 Task: Look for space in Cleburne, United States from 10th July, 2023 to 15th July, 2023 for 7 adults in price range Rs.10000 to Rs.15000. Place can be entire place or shared room with 4 bedrooms having 7 beds and 4 bathrooms. Property type can be house, flat, guest house. Amenities needed are: wifi, TV, free parkinig on premises, gym, breakfast. Booking option can be shelf check-in. Required host language is English.
Action: Mouse moved to (528, 105)
Screenshot: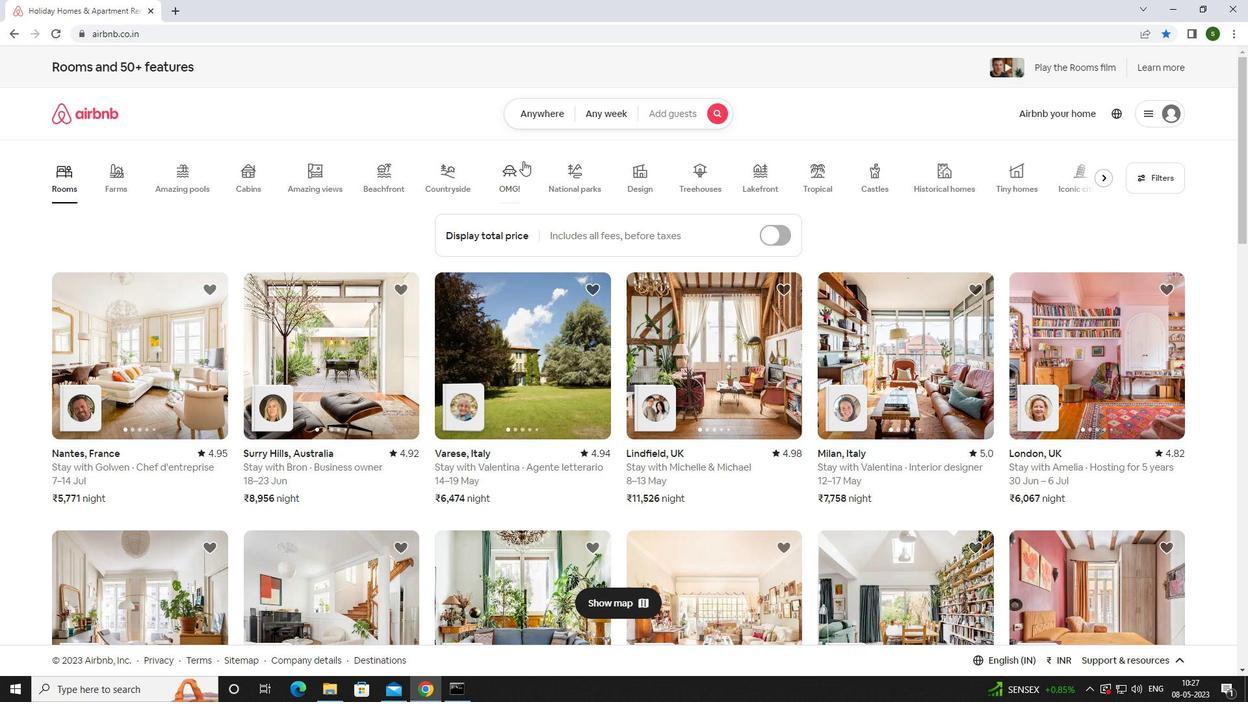 
Action: Mouse pressed left at (528, 105)
Screenshot: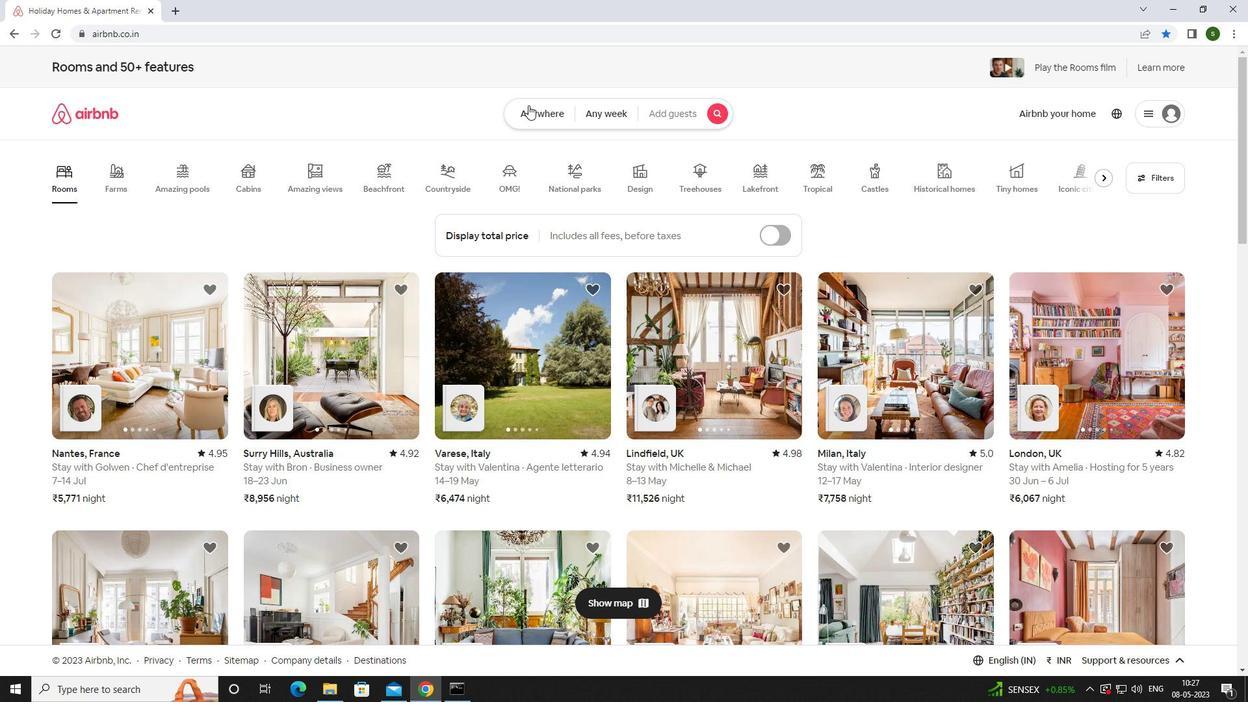 
Action: Mouse moved to (402, 169)
Screenshot: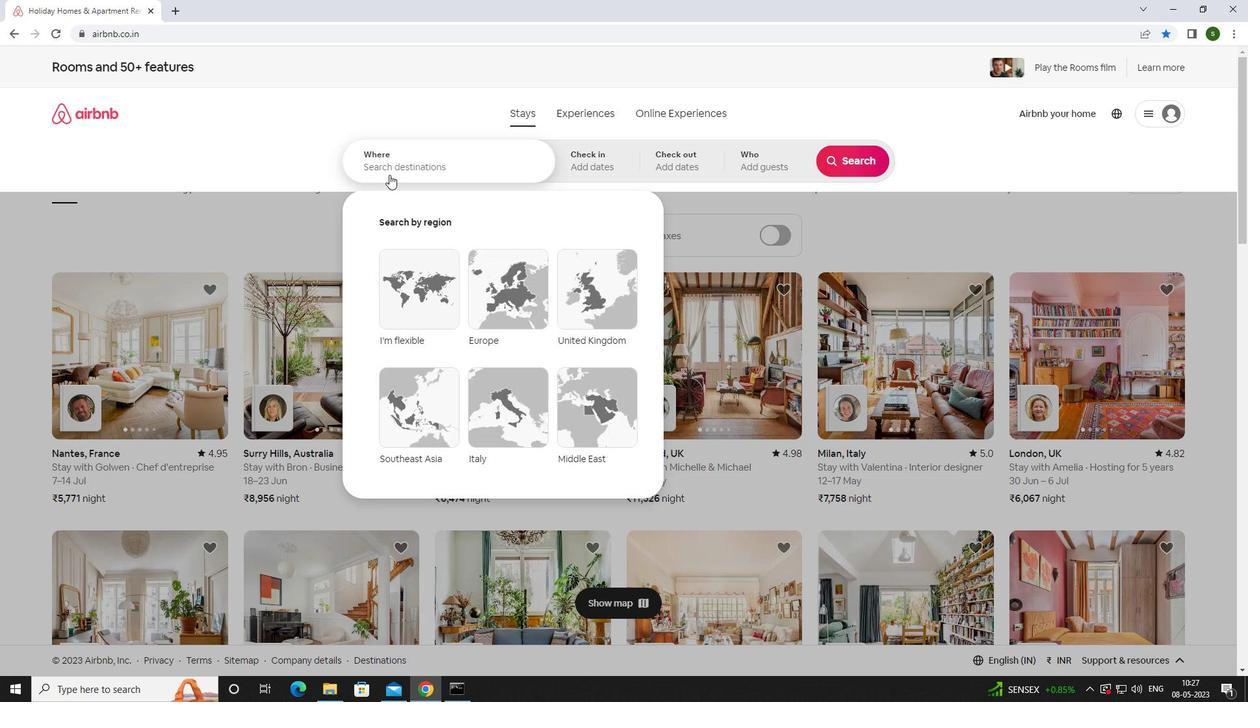 
Action: Mouse pressed left at (402, 169)
Screenshot: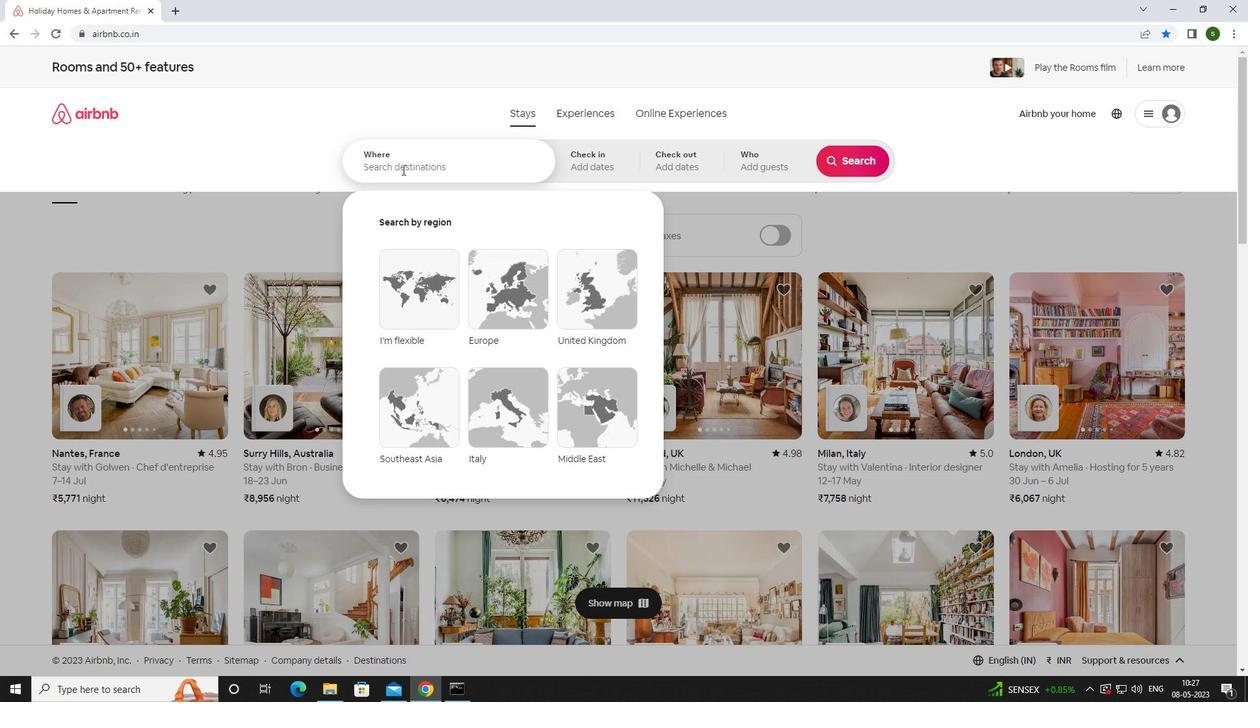 
Action: Key pressed <Key.caps_lock>c<Key.caps_lock>leburne,<Key.space><Key.caps_lock>u<Key.caps_lock>nited<Key.space><Key.caps_lock>s<Key.caps_lock>tates<Key.enter>
Screenshot: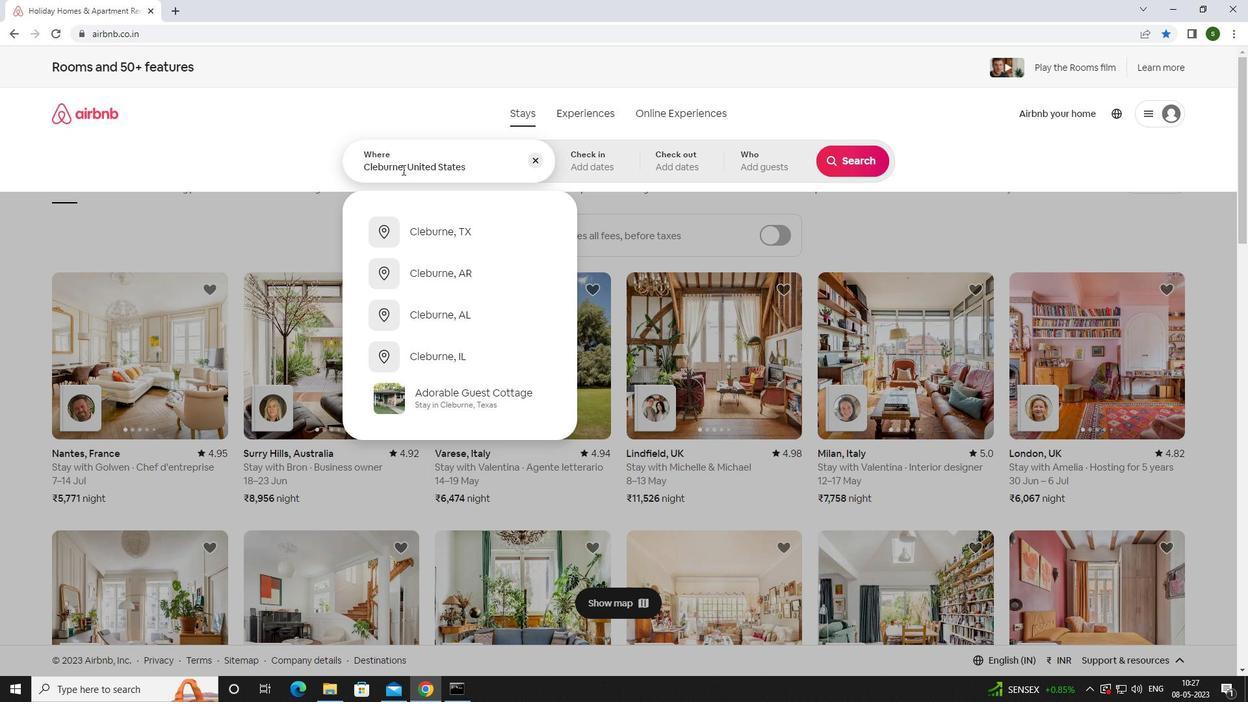 
Action: Mouse moved to (844, 263)
Screenshot: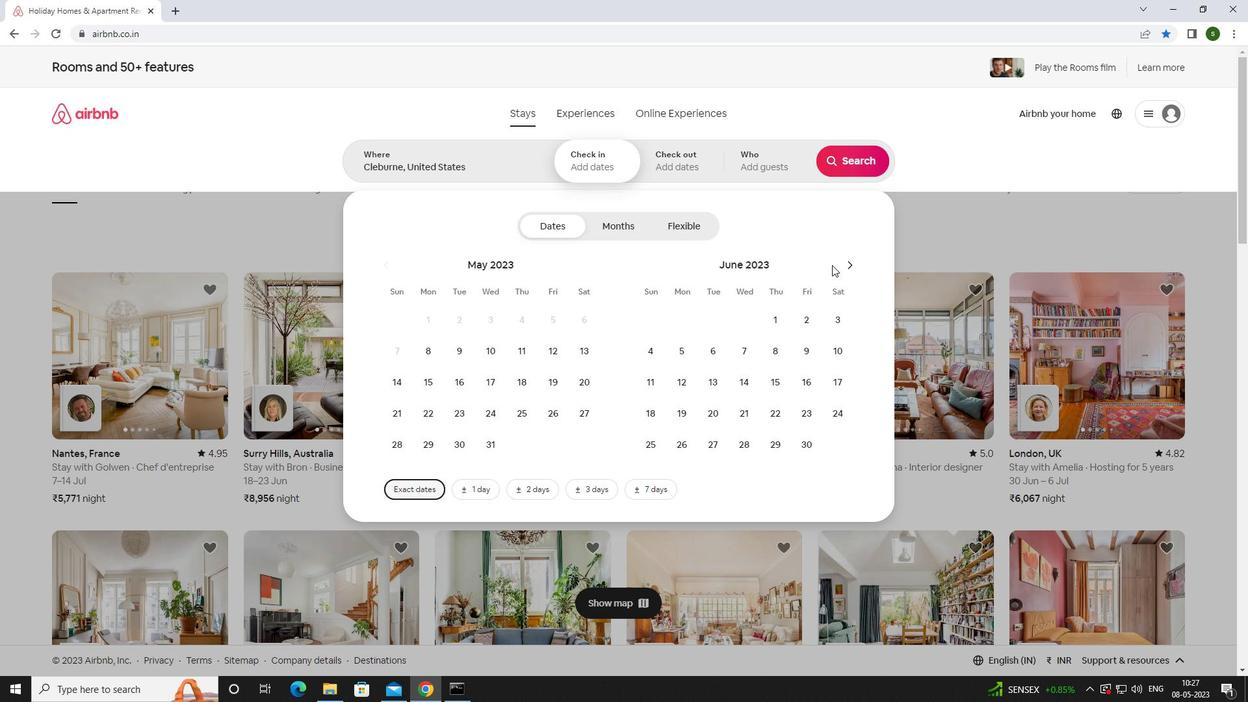 
Action: Mouse pressed left at (844, 263)
Screenshot: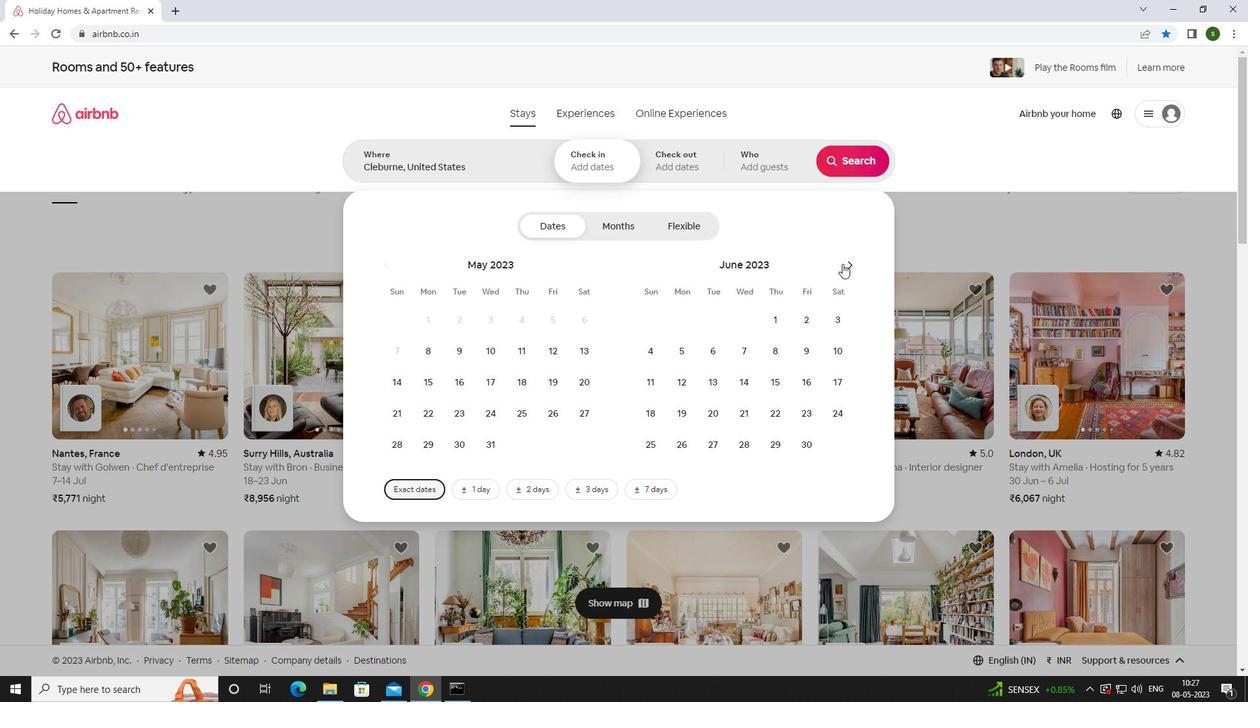 
Action: Mouse moved to (680, 384)
Screenshot: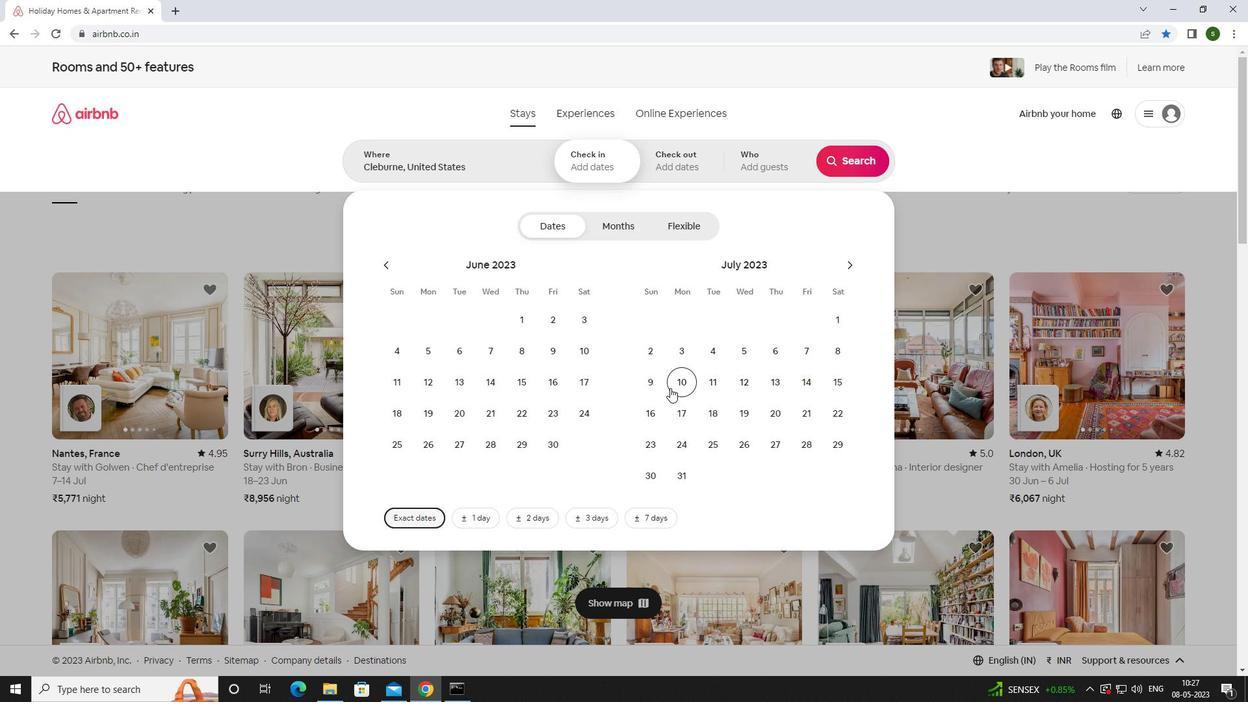 
Action: Mouse pressed left at (680, 384)
Screenshot: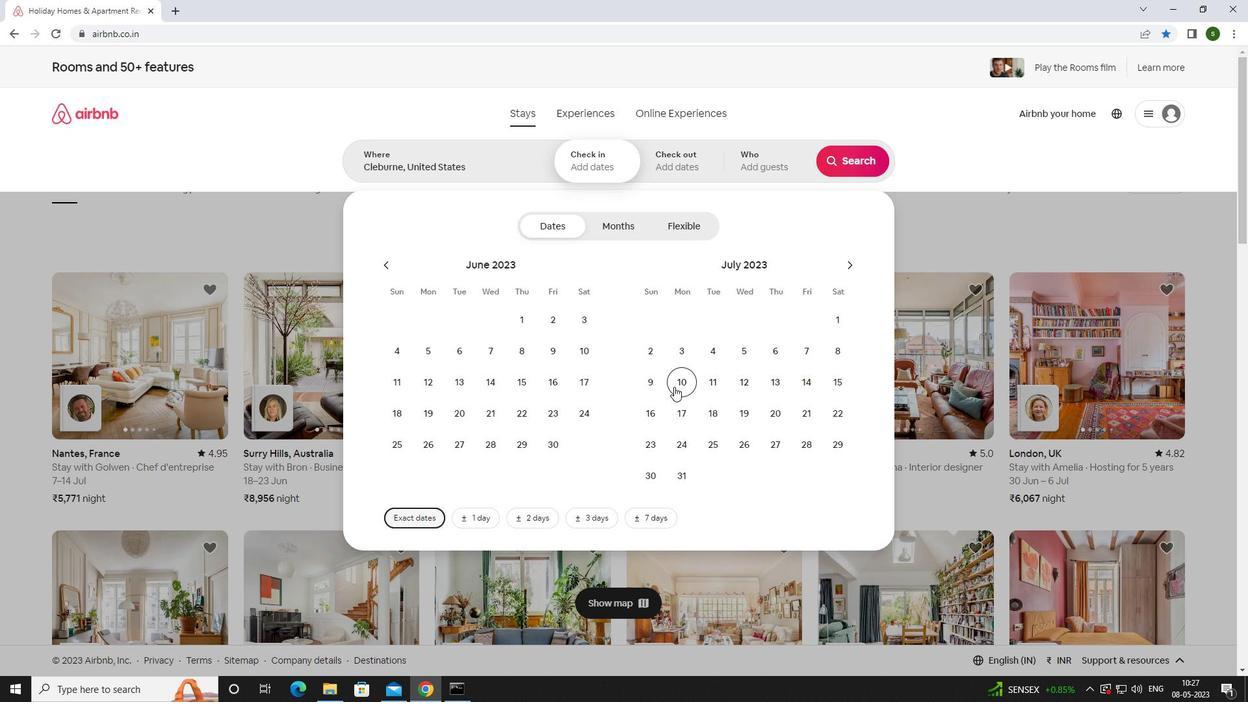 
Action: Mouse moved to (836, 381)
Screenshot: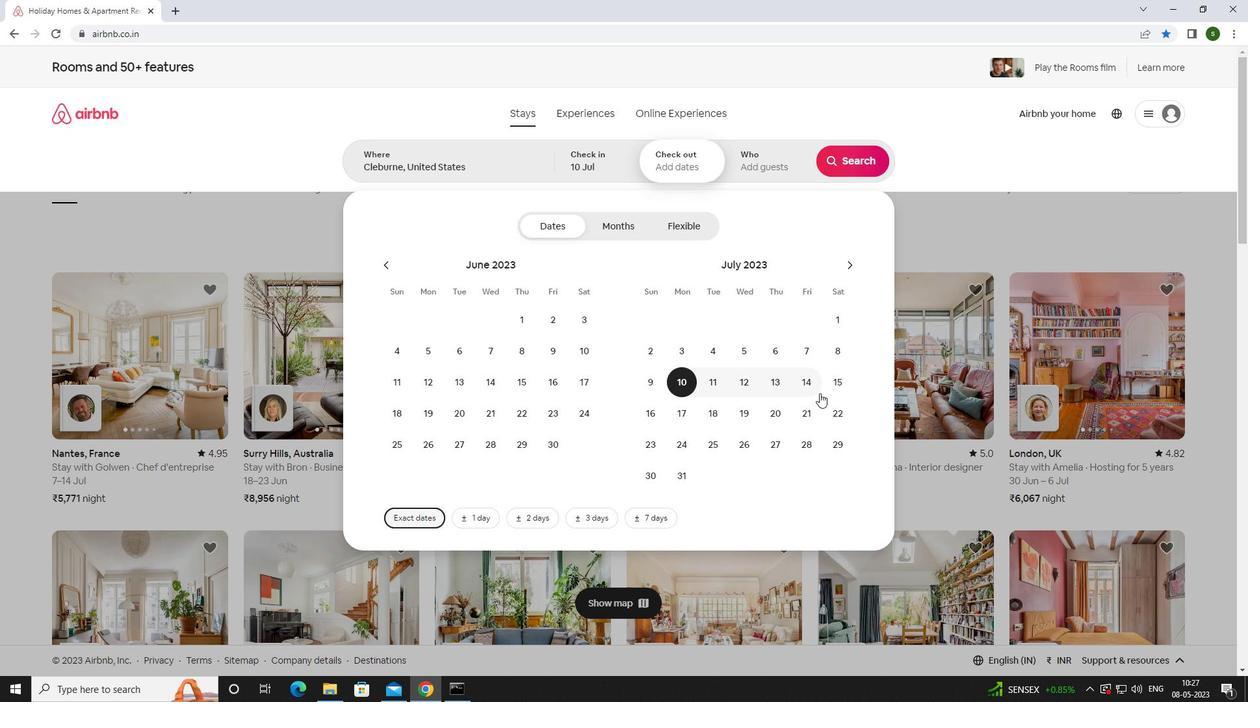 
Action: Mouse pressed left at (836, 381)
Screenshot: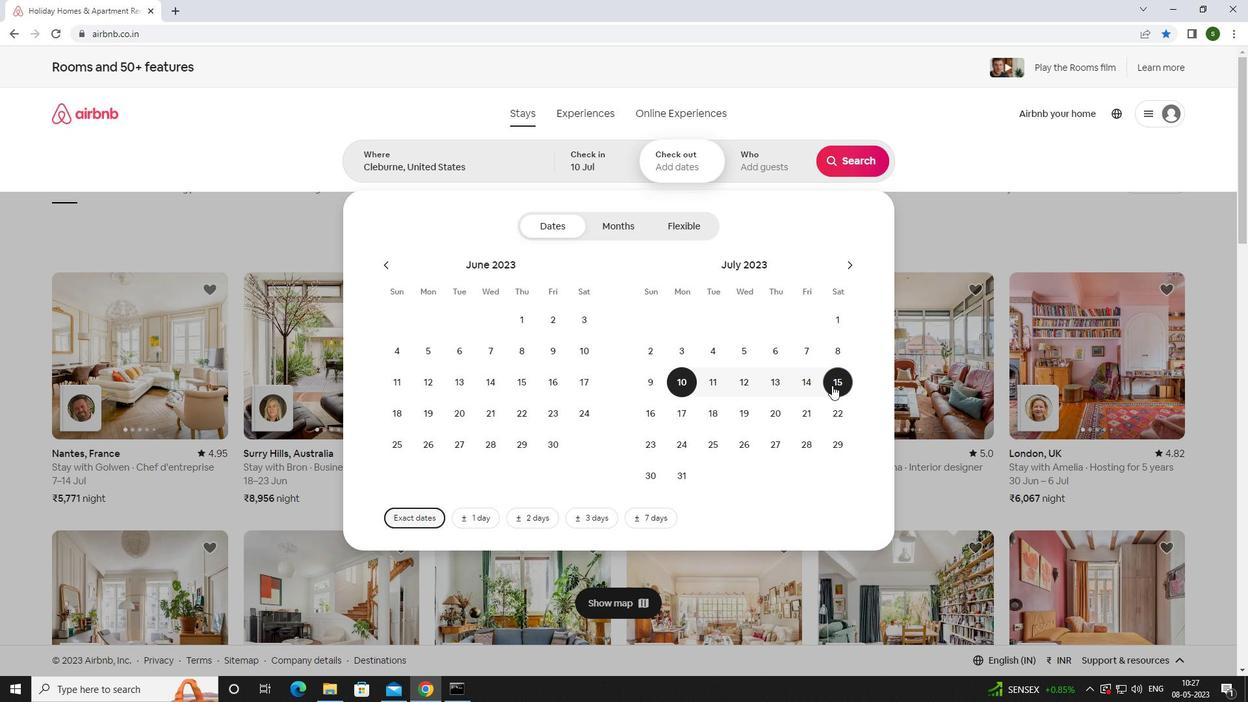 
Action: Mouse moved to (761, 171)
Screenshot: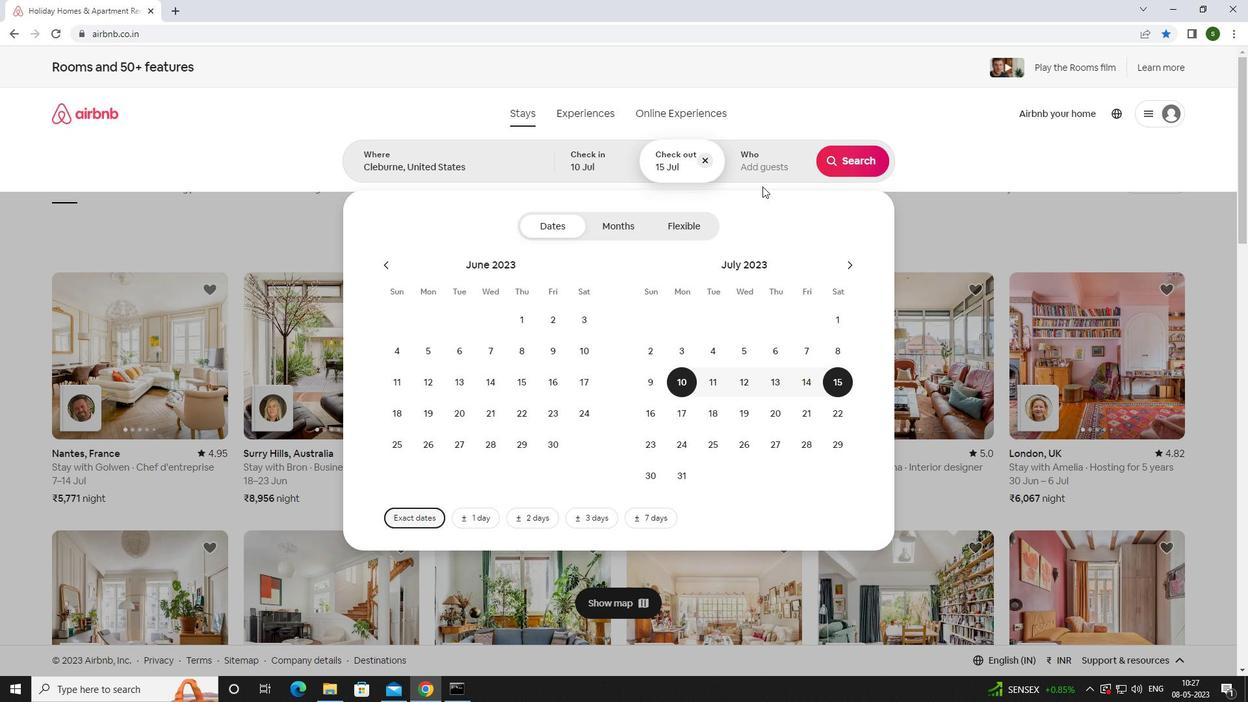 
Action: Mouse pressed left at (761, 171)
Screenshot: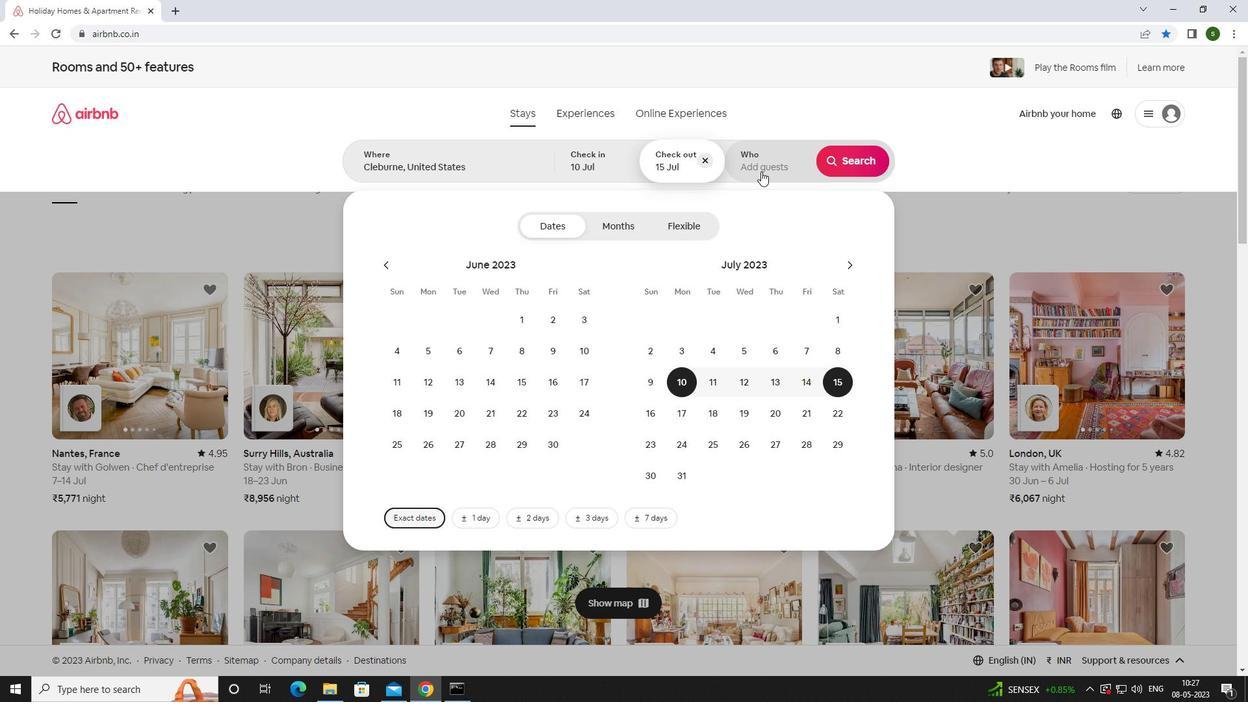 
Action: Mouse moved to (856, 230)
Screenshot: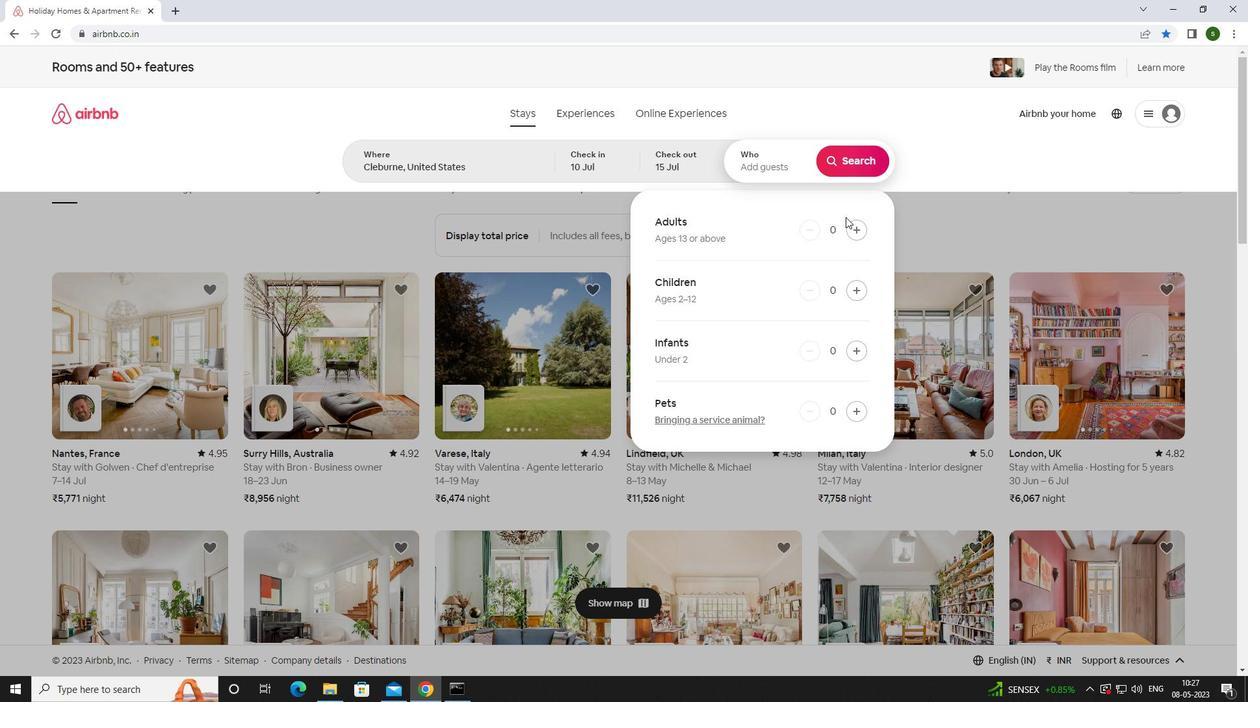 
Action: Mouse pressed left at (856, 230)
Screenshot: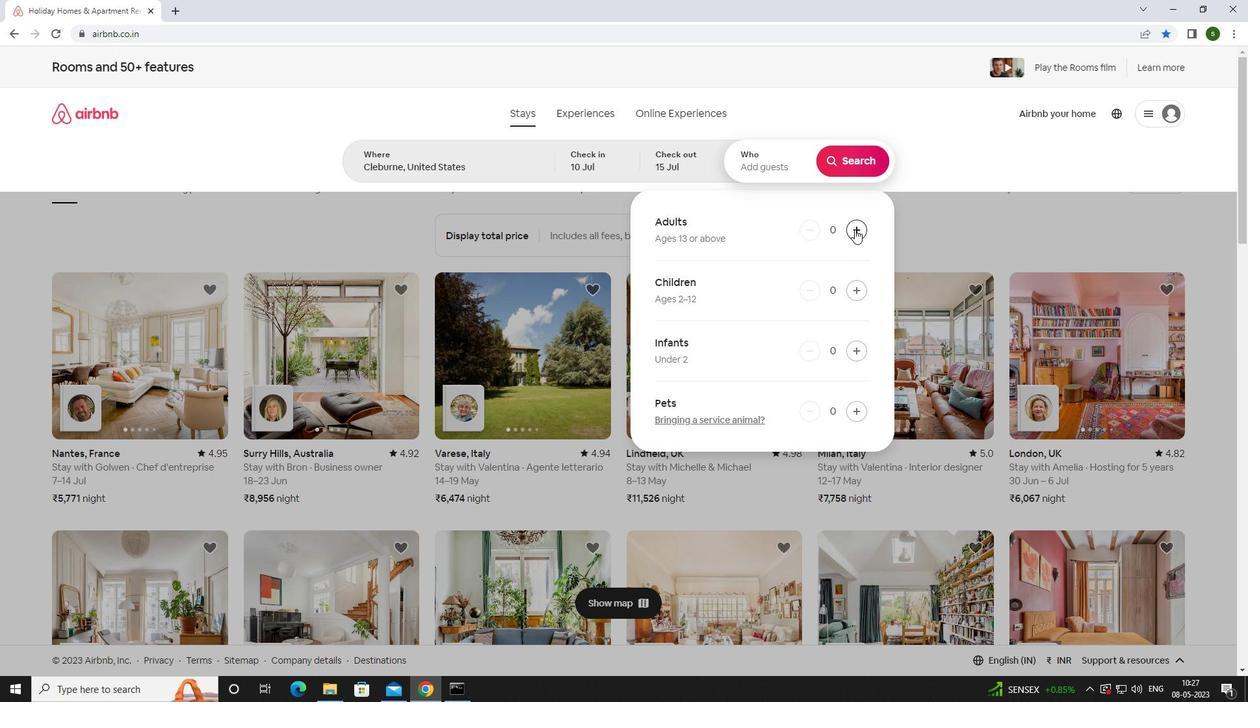 
Action: Mouse pressed left at (856, 230)
Screenshot: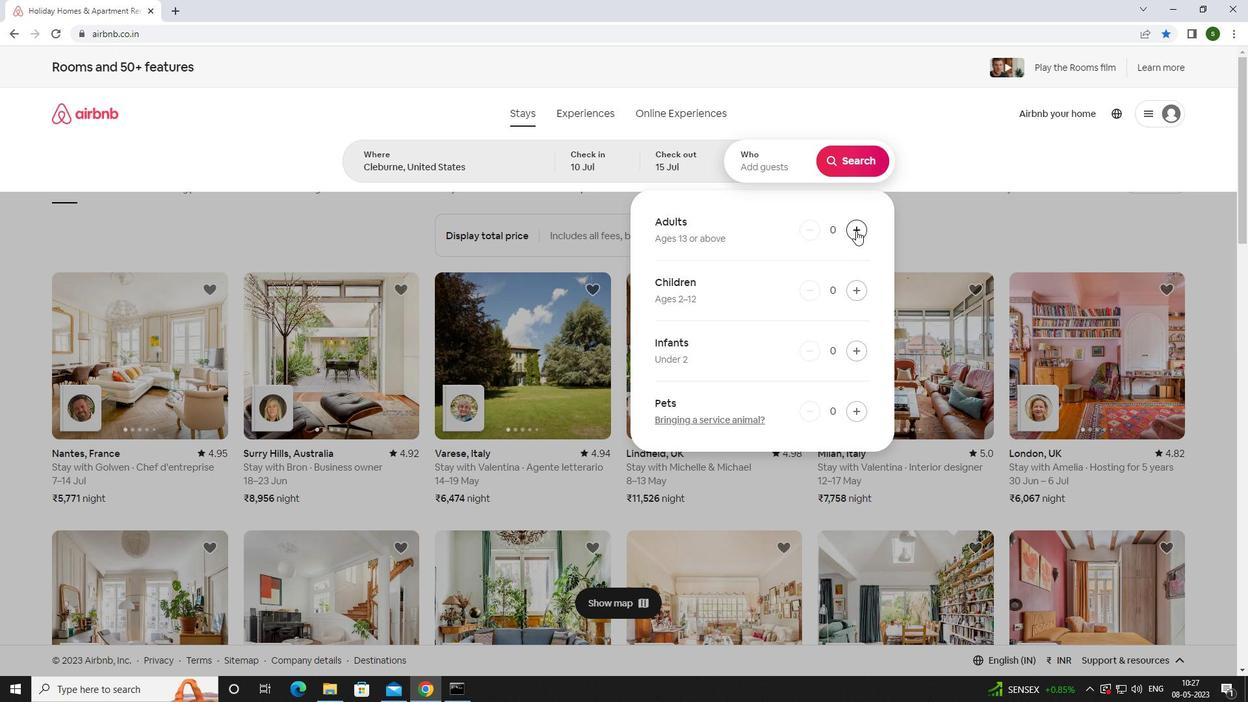 
Action: Mouse pressed left at (856, 230)
Screenshot: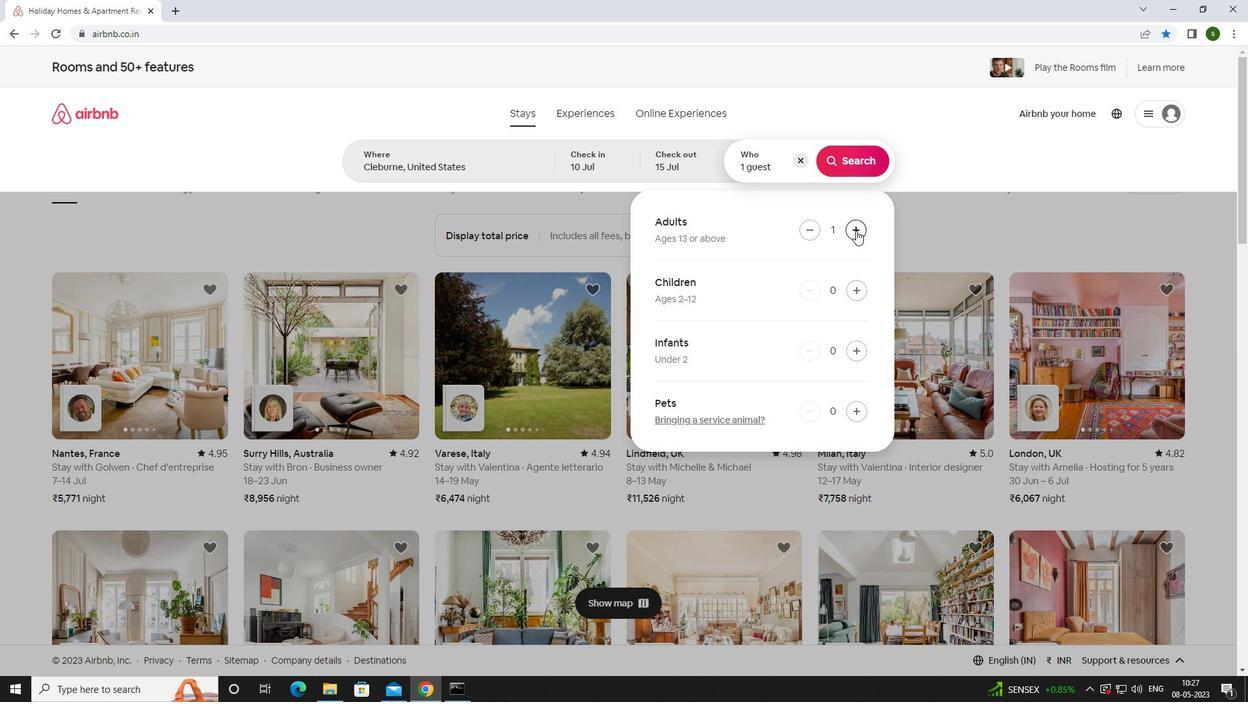 
Action: Mouse pressed left at (856, 230)
Screenshot: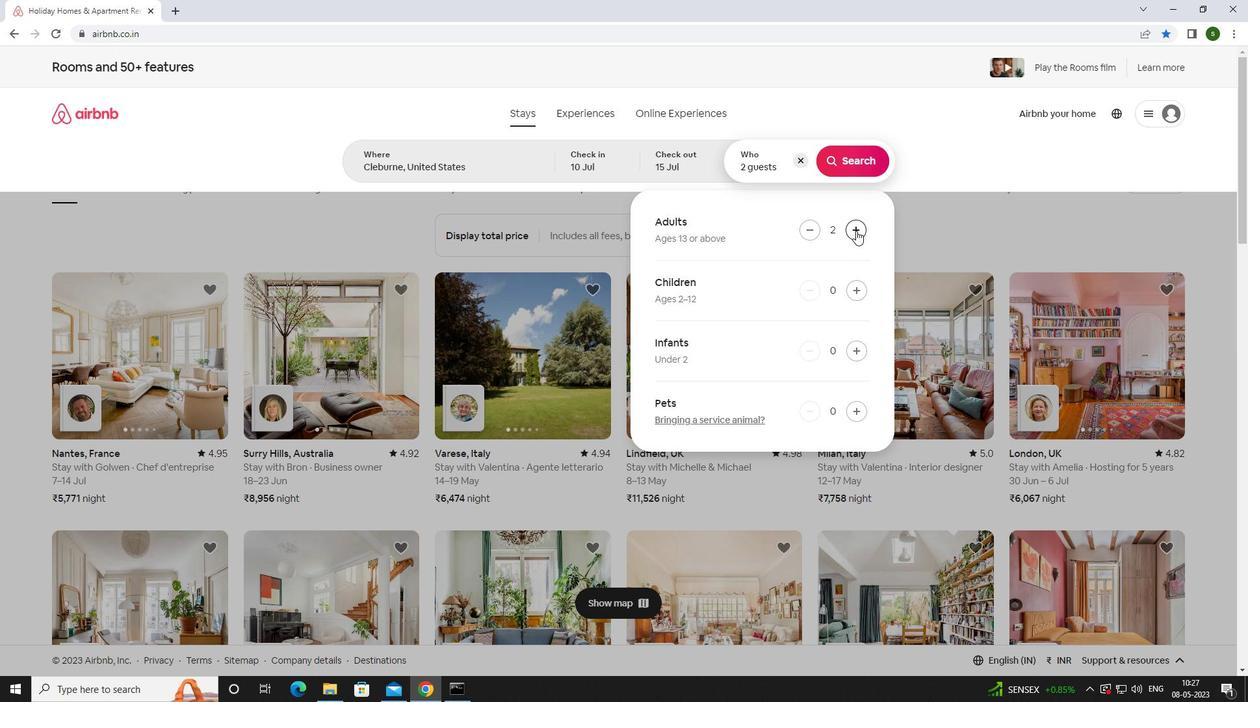 
Action: Mouse pressed left at (856, 230)
Screenshot: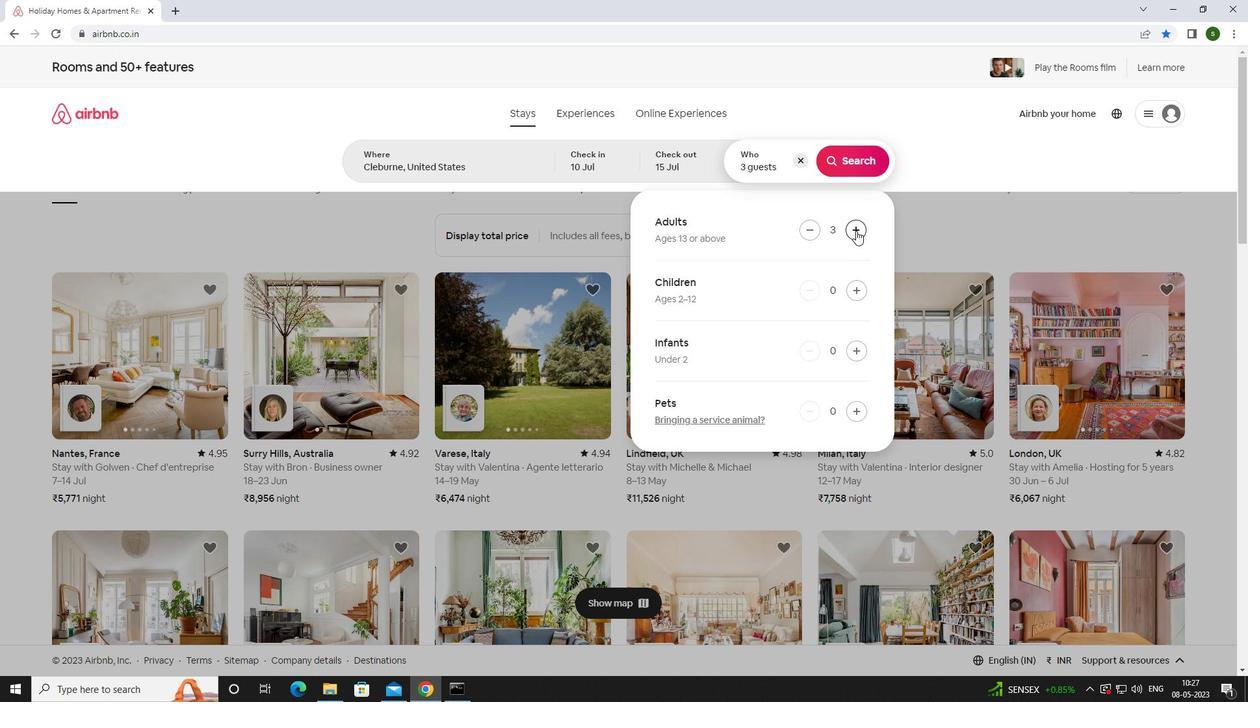 
Action: Mouse pressed left at (856, 230)
Screenshot: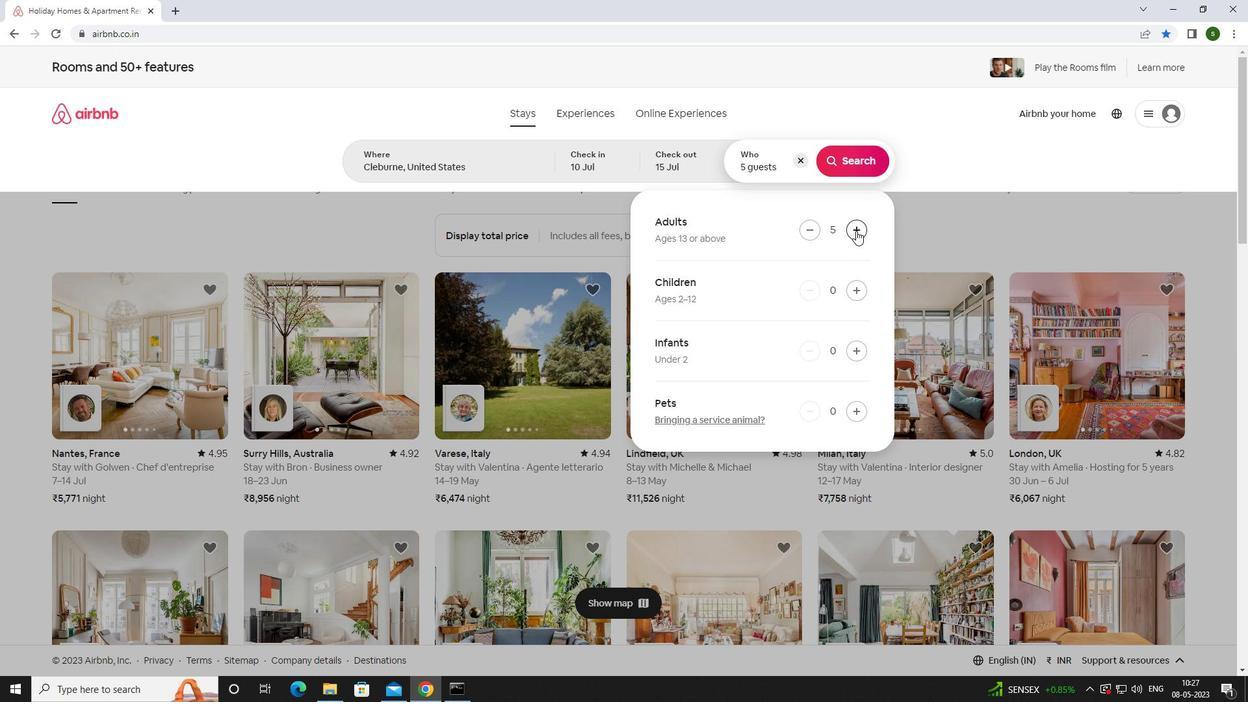 
Action: Mouse pressed left at (856, 230)
Screenshot: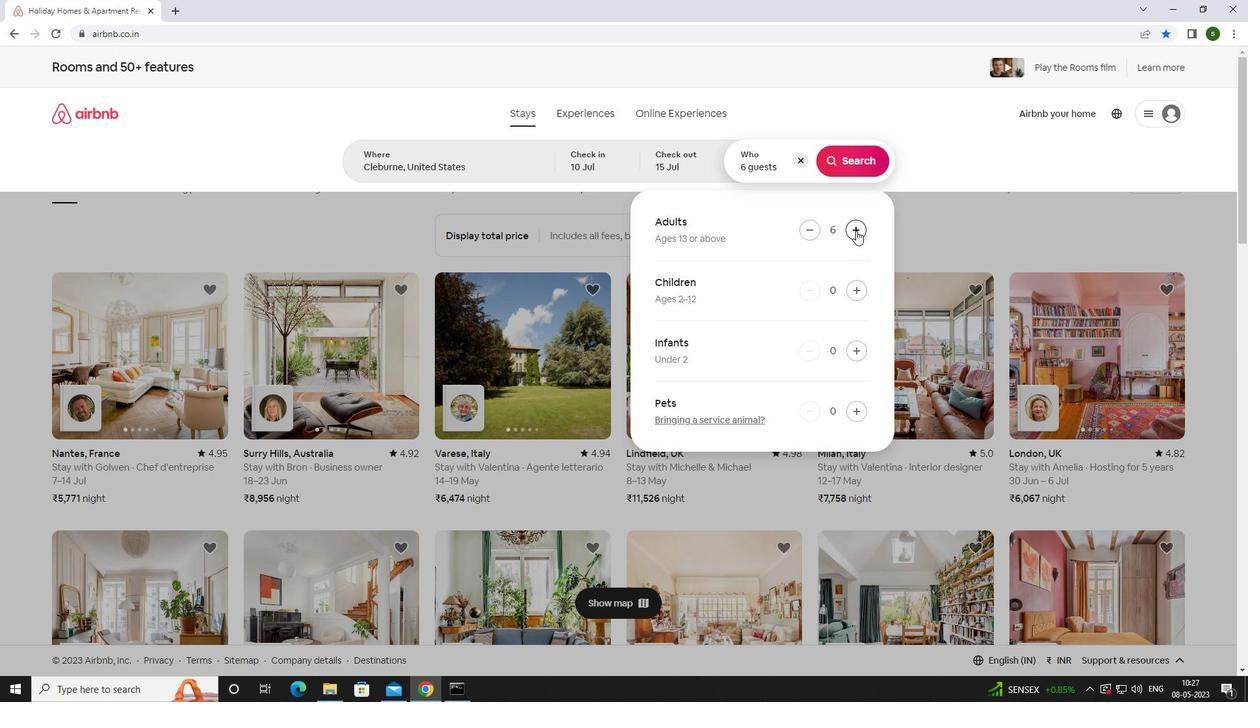 
Action: Mouse moved to (854, 170)
Screenshot: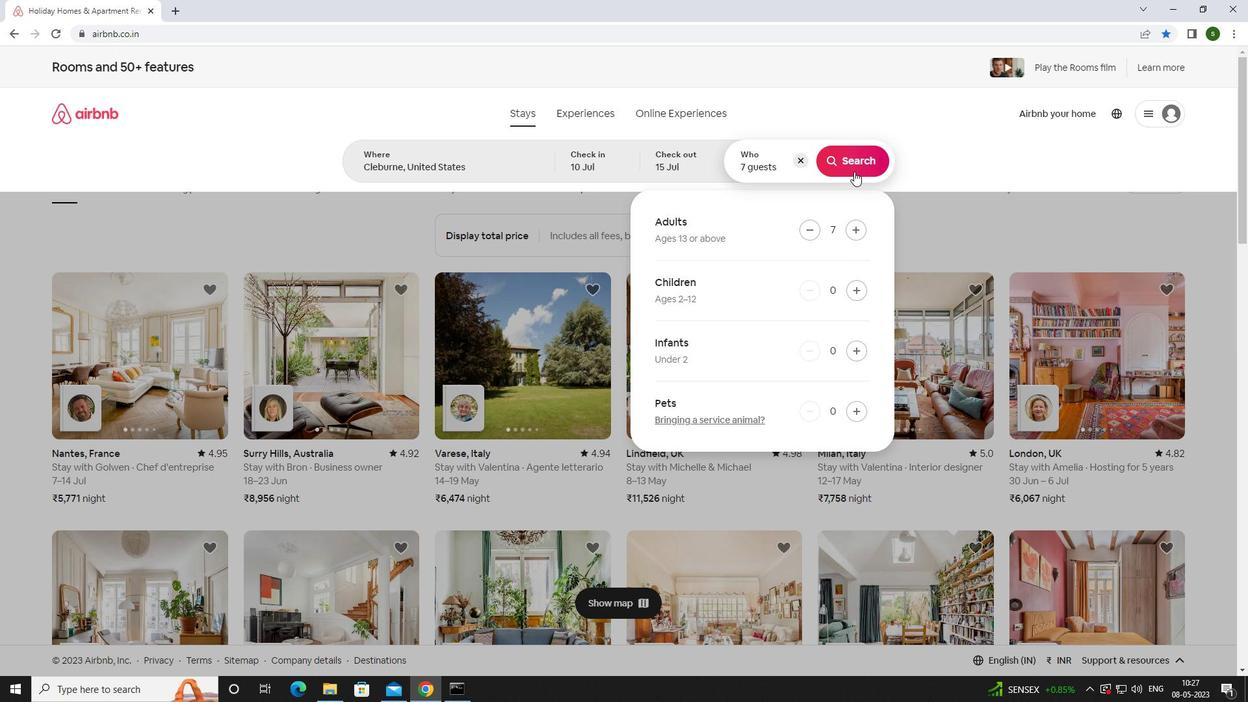 
Action: Mouse pressed left at (854, 170)
Screenshot: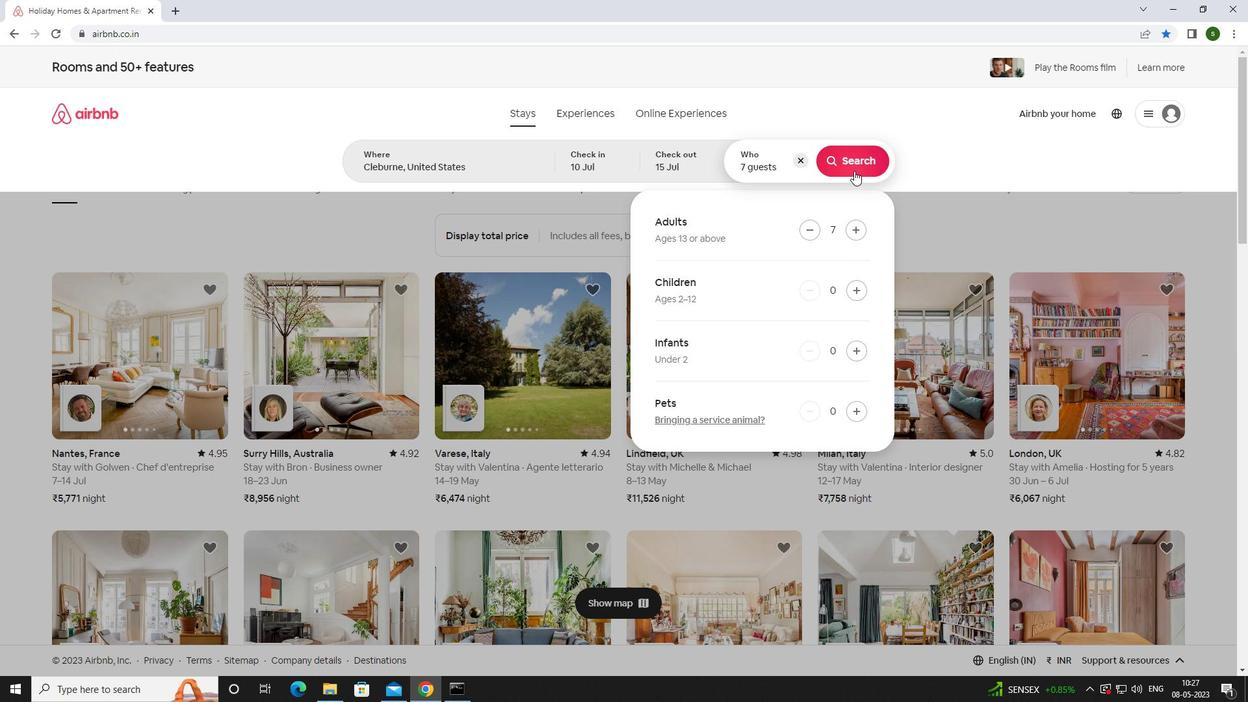 
Action: Mouse moved to (1185, 122)
Screenshot: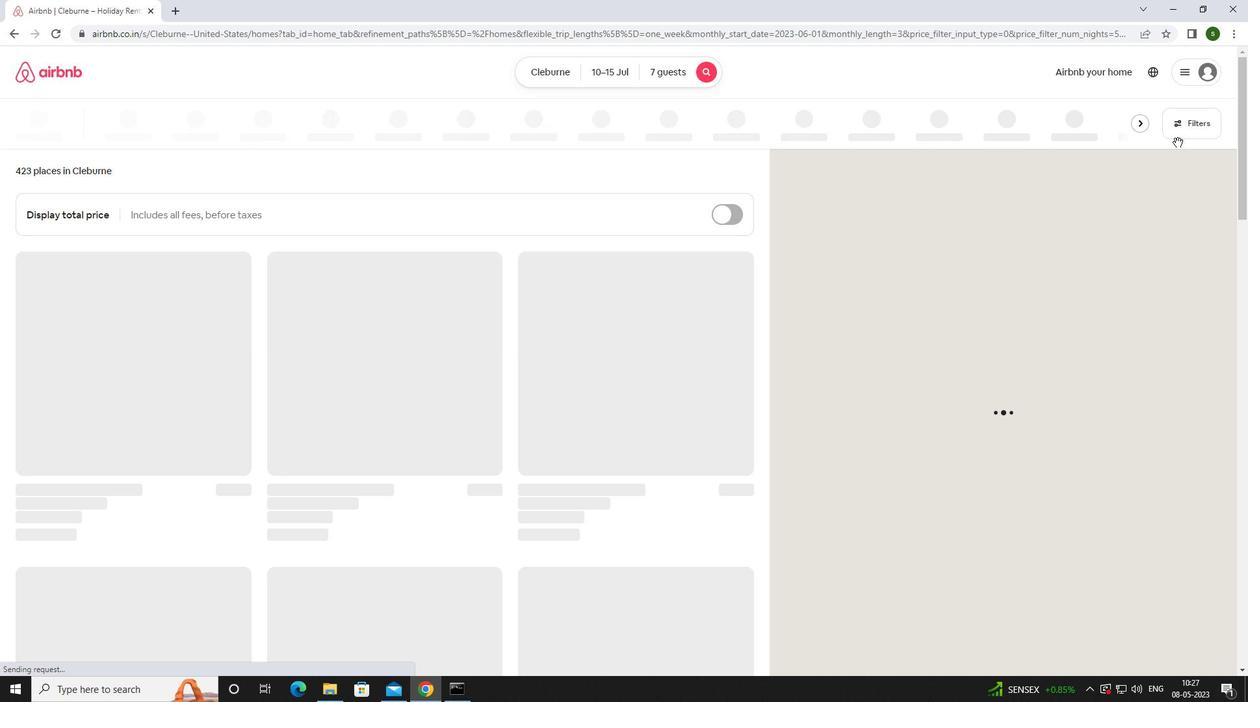 
Action: Mouse pressed left at (1185, 122)
Screenshot: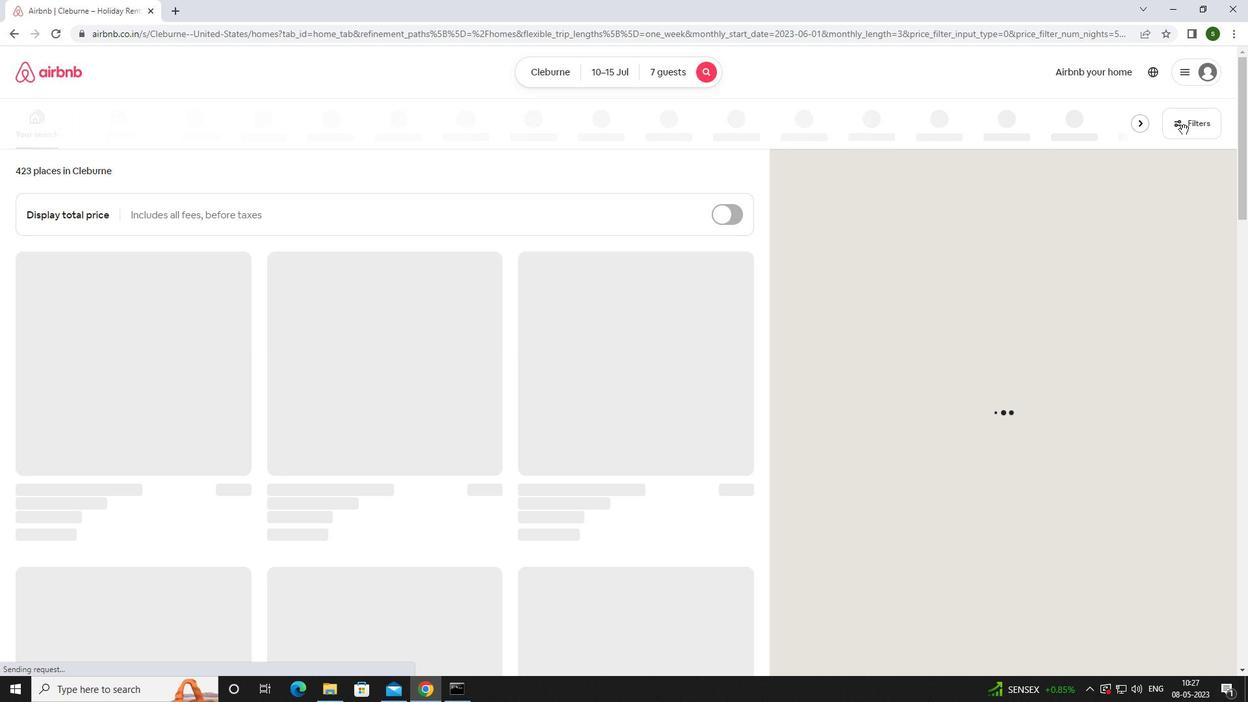 
Action: Mouse moved to (581, 445)
Screenshot: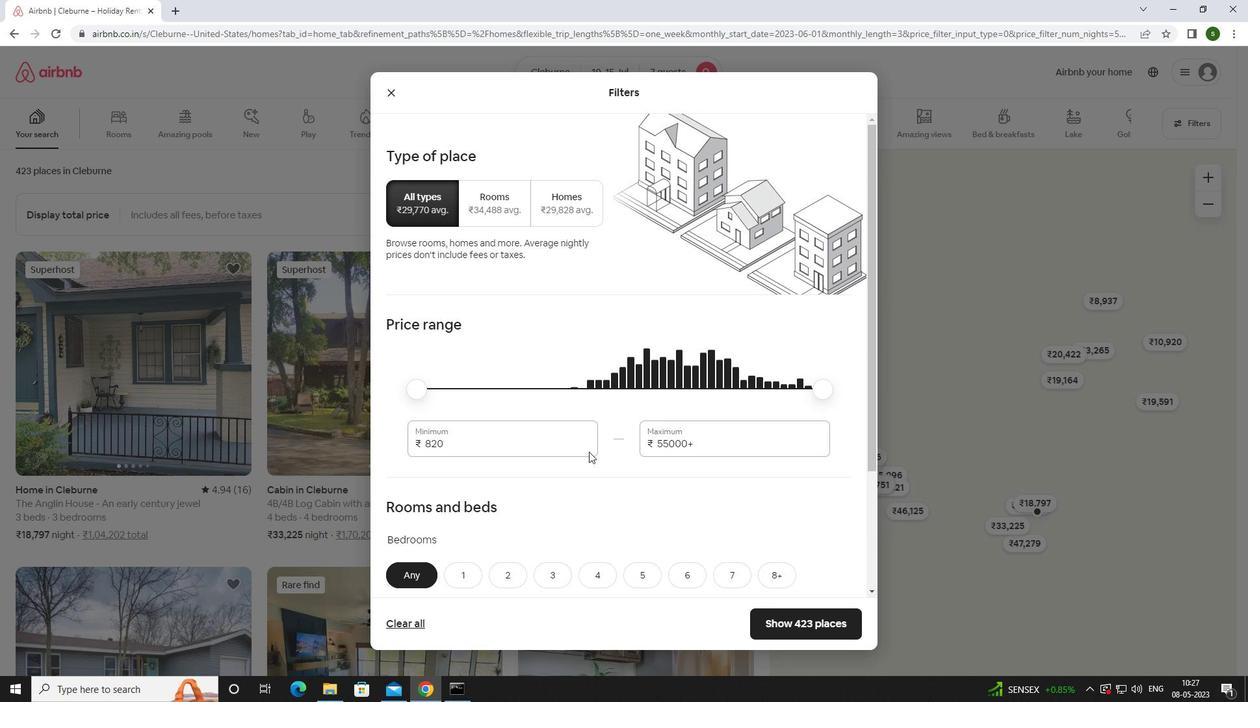 
Action: Mouse pressed left at (581, 445)
Screenshot: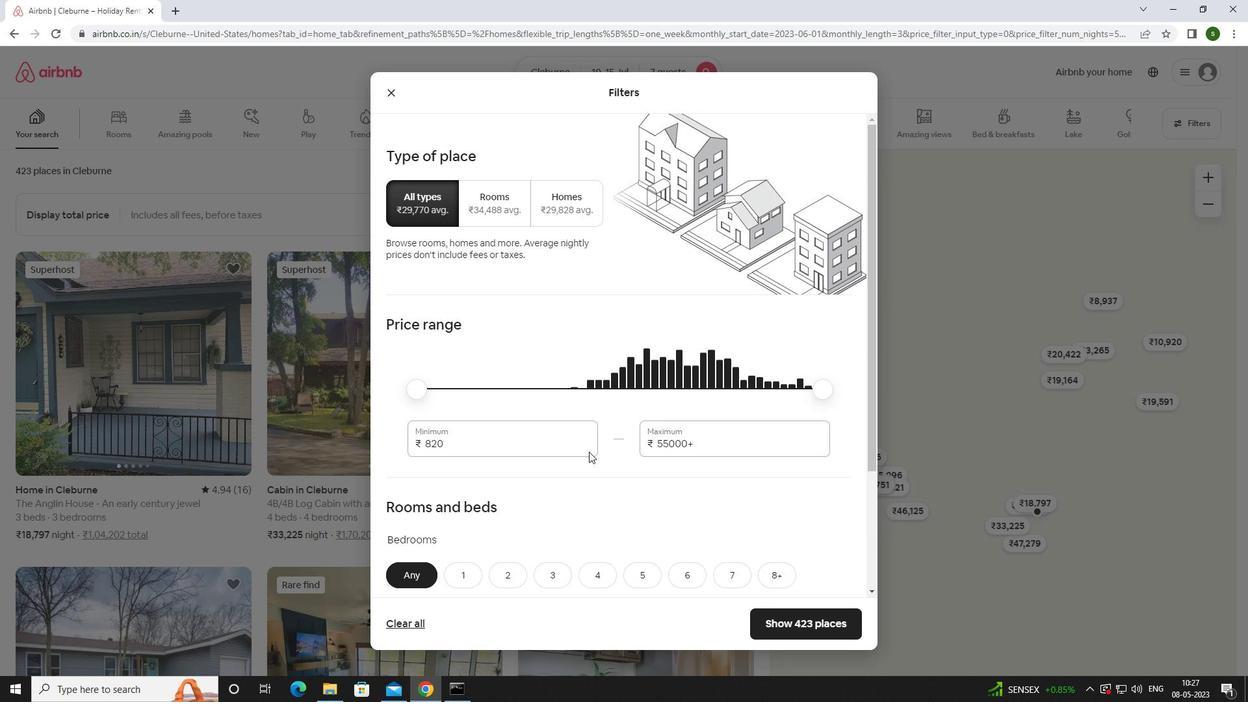 
Action: Mouse moved to (586, 442)
Screenshot: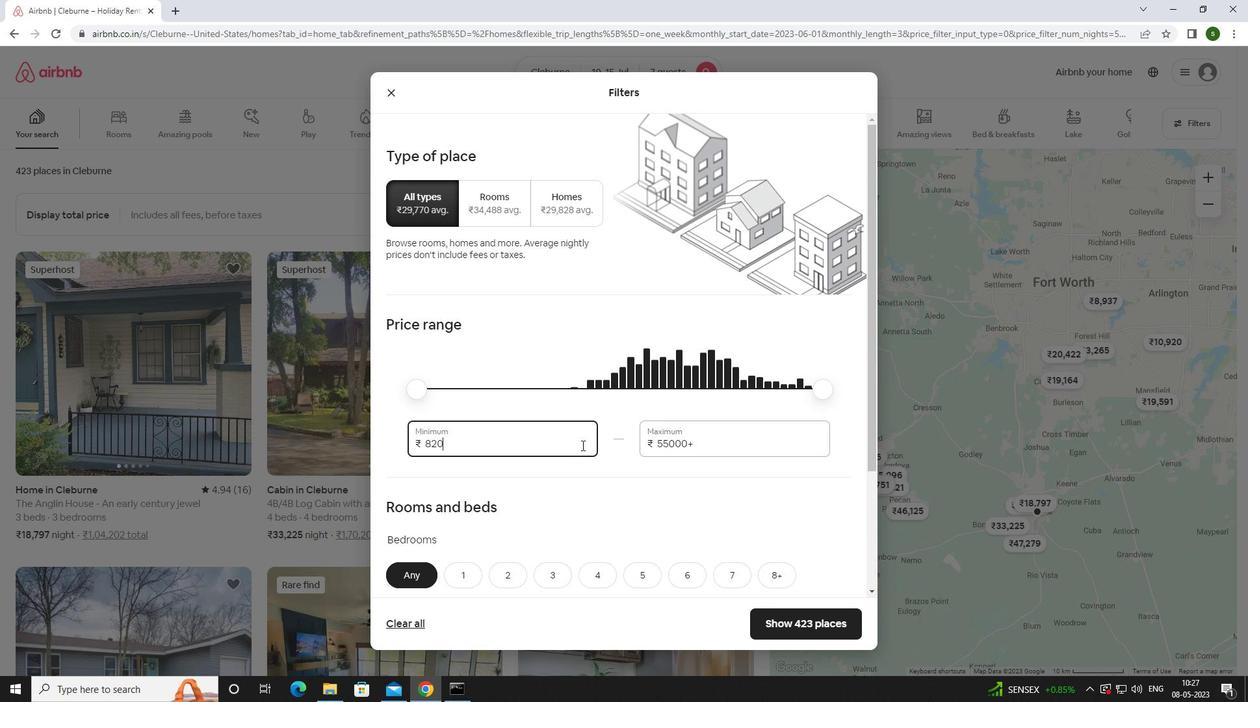 
Action: Key pressed <Key.backspace><Key.backspace><Key.backspace><Key.backspace>10000
Screenshot: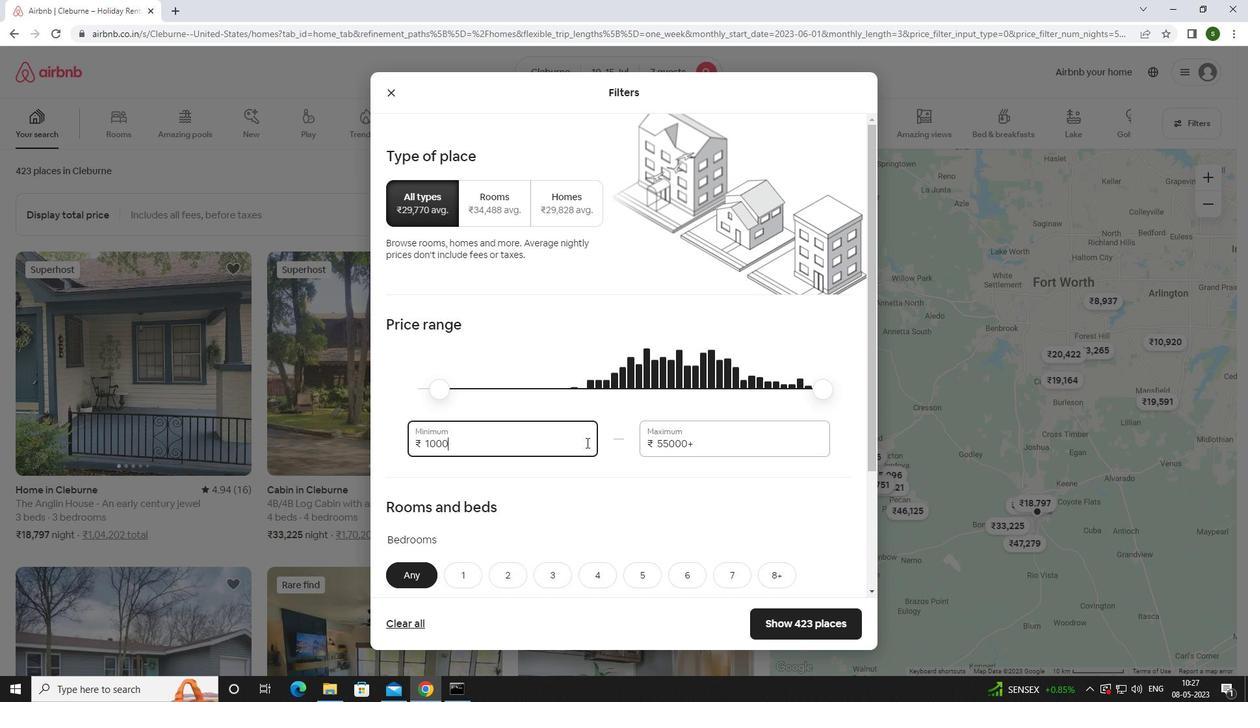 
Action: Mouse moved to (729, 445)
Screenshot: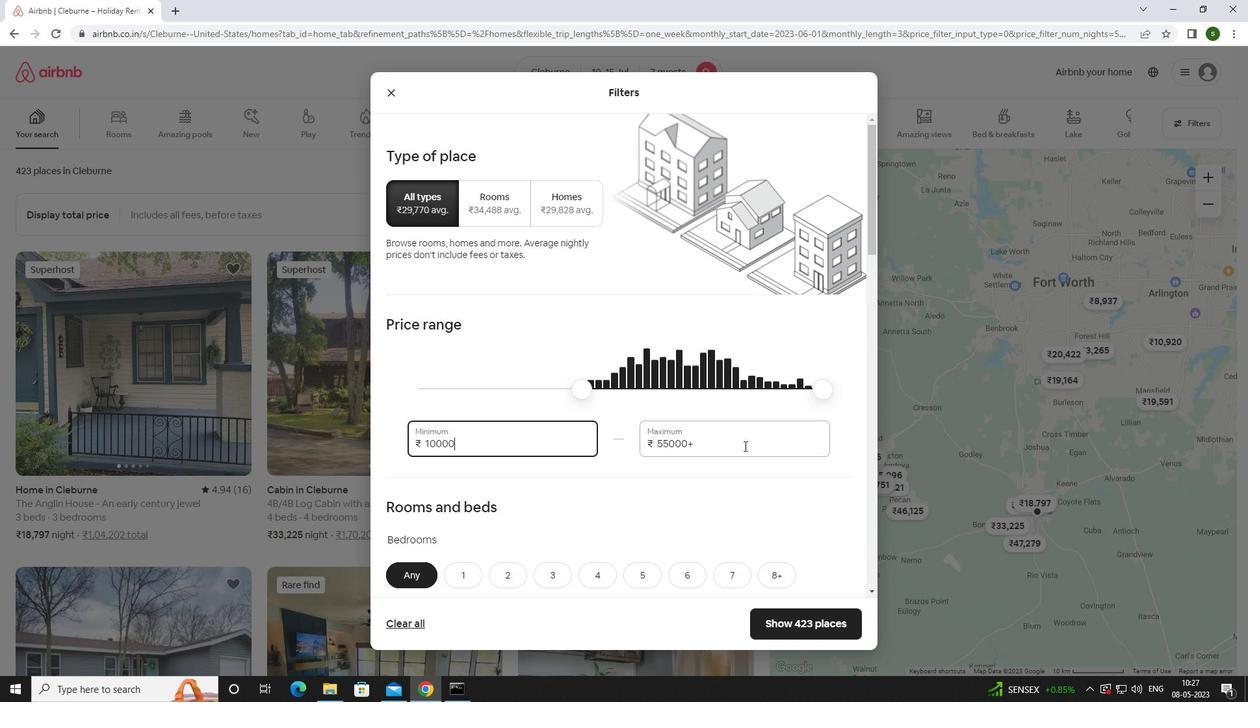 
Action: Mouse pressed left at (729, 445)
Screenshot: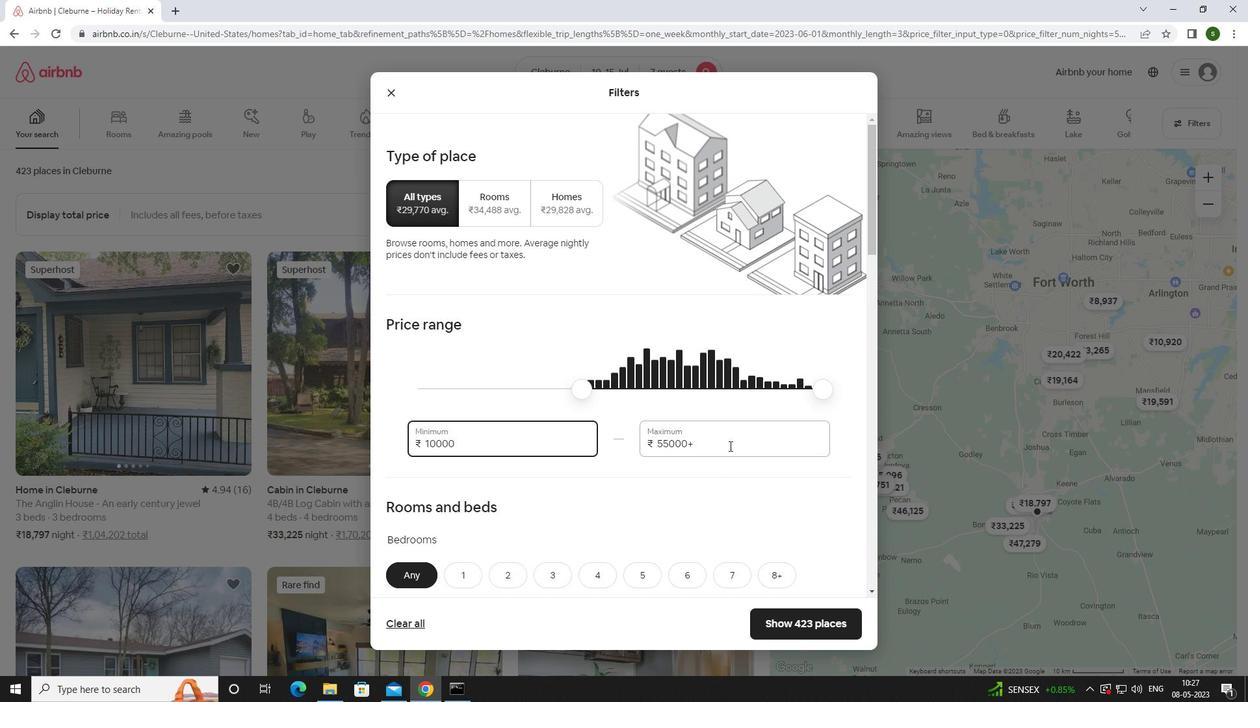 
Action: Key pressed <Key.backspace><Key.backspace><Key.backspace><Key.backspace><Key.backspace><Key.backspace><Key.backspace><Key.backspace><Key.backspace><Key.backspace><Key.backspace><Key.backspace>15000
Screenshot: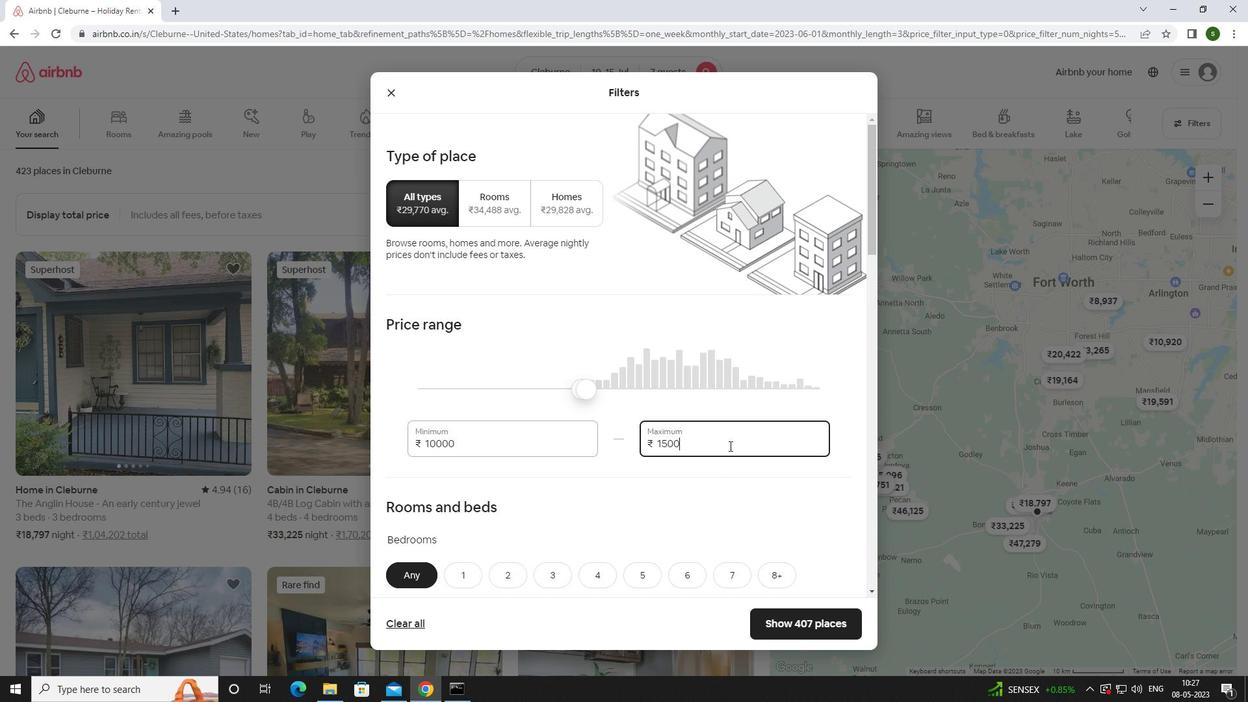 
Action: Mouse moved to (601, 496)
Screenshot: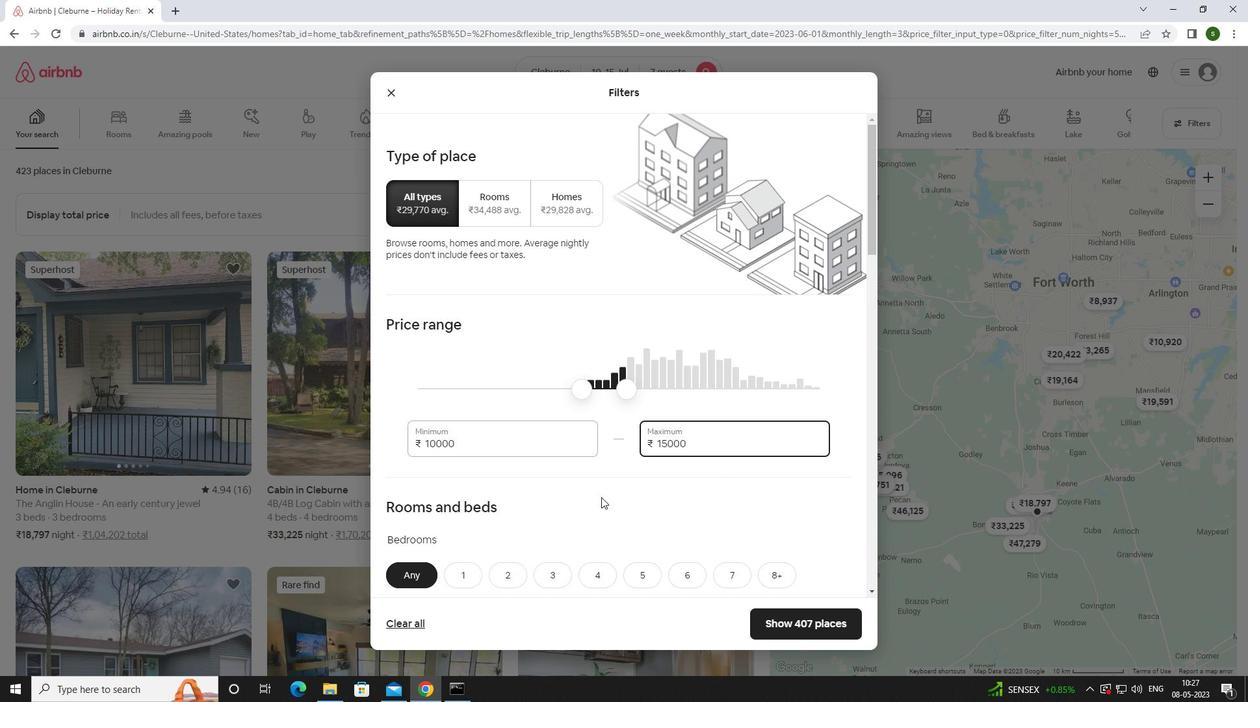 
Action: Mouse scrolled (601, 496) with delta (0, 0)
Screenshot: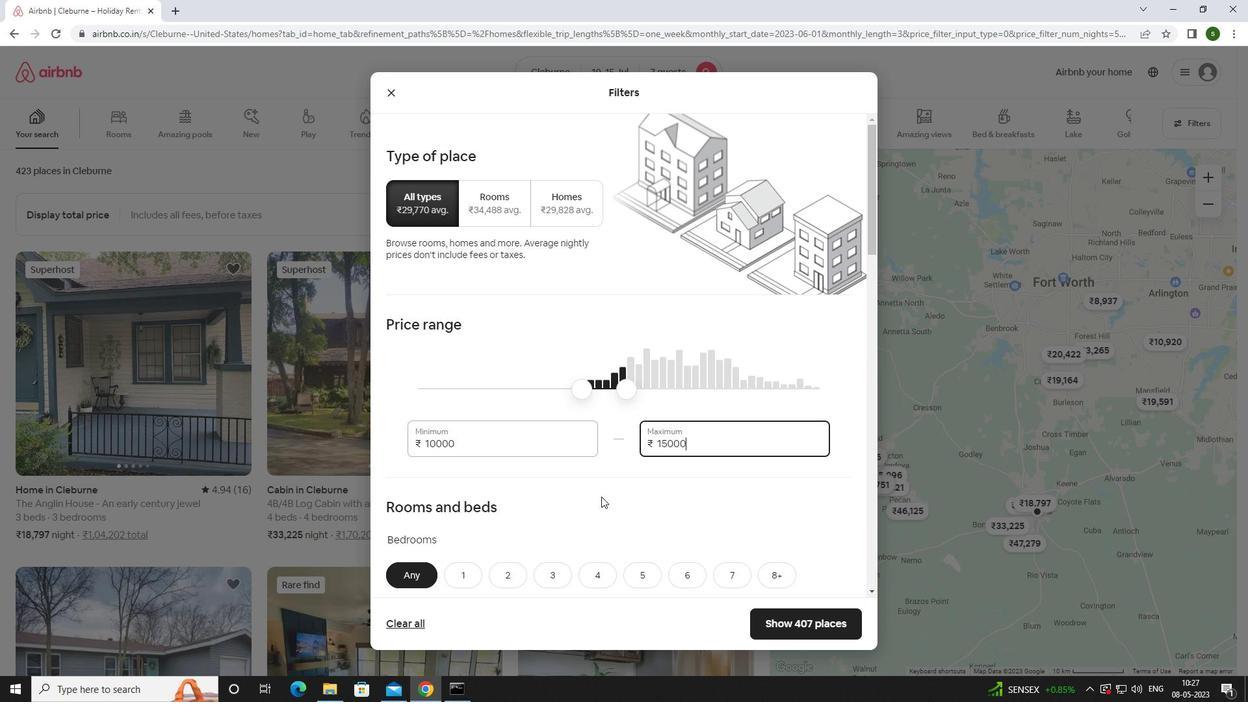 
Action: Mouse scrolled (601, 496) with delta (0, 0)
Screenshot: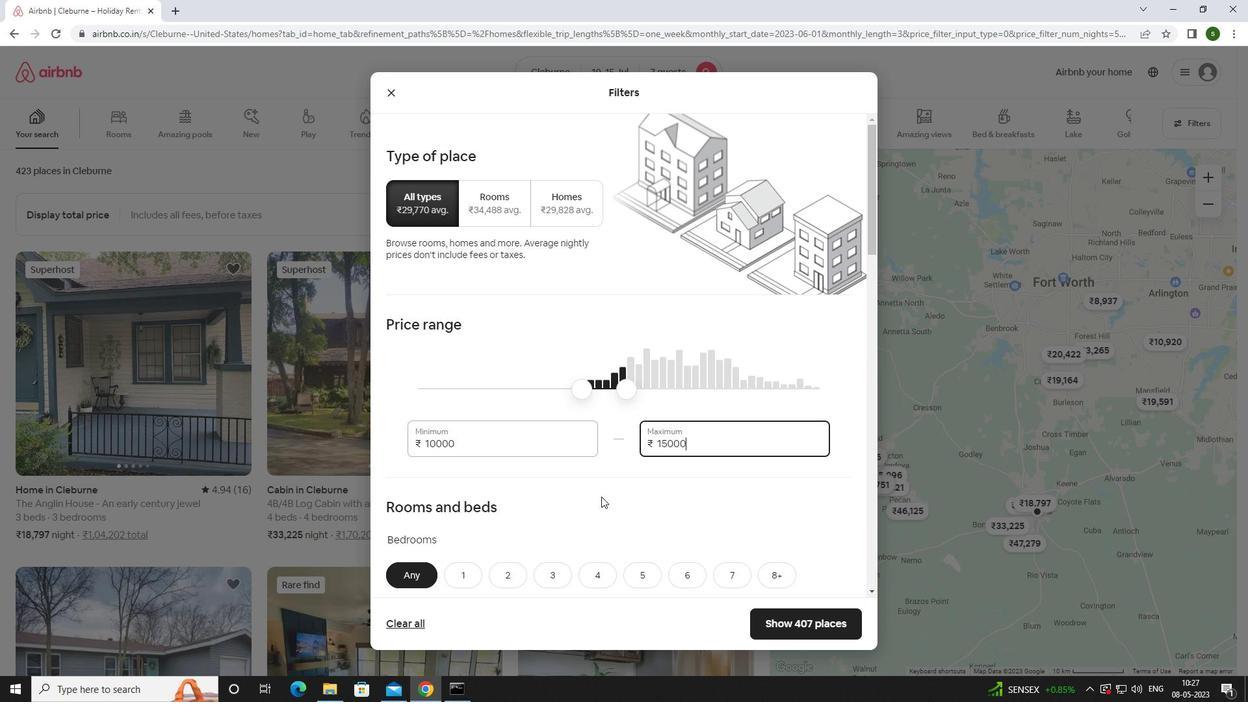 
Action: Mouse moved to (607, 446)
Screenshot: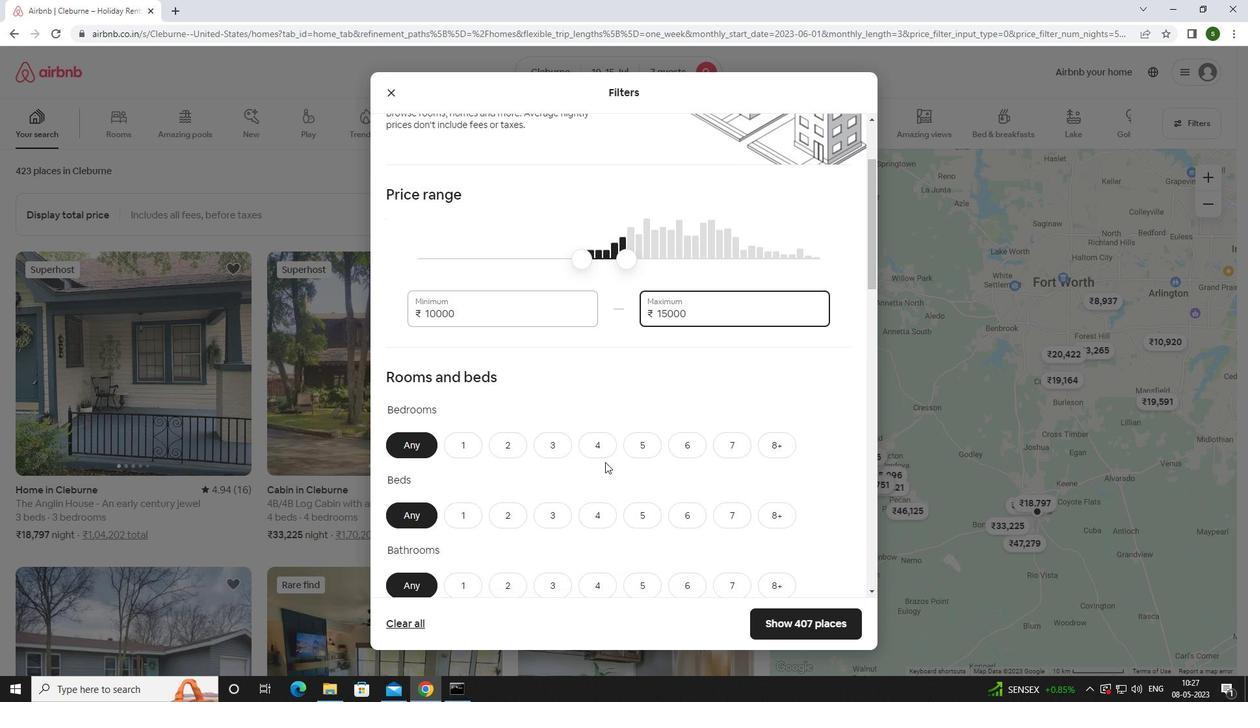 
Action: Mouse pressed left at (607, 446)
Screenshot: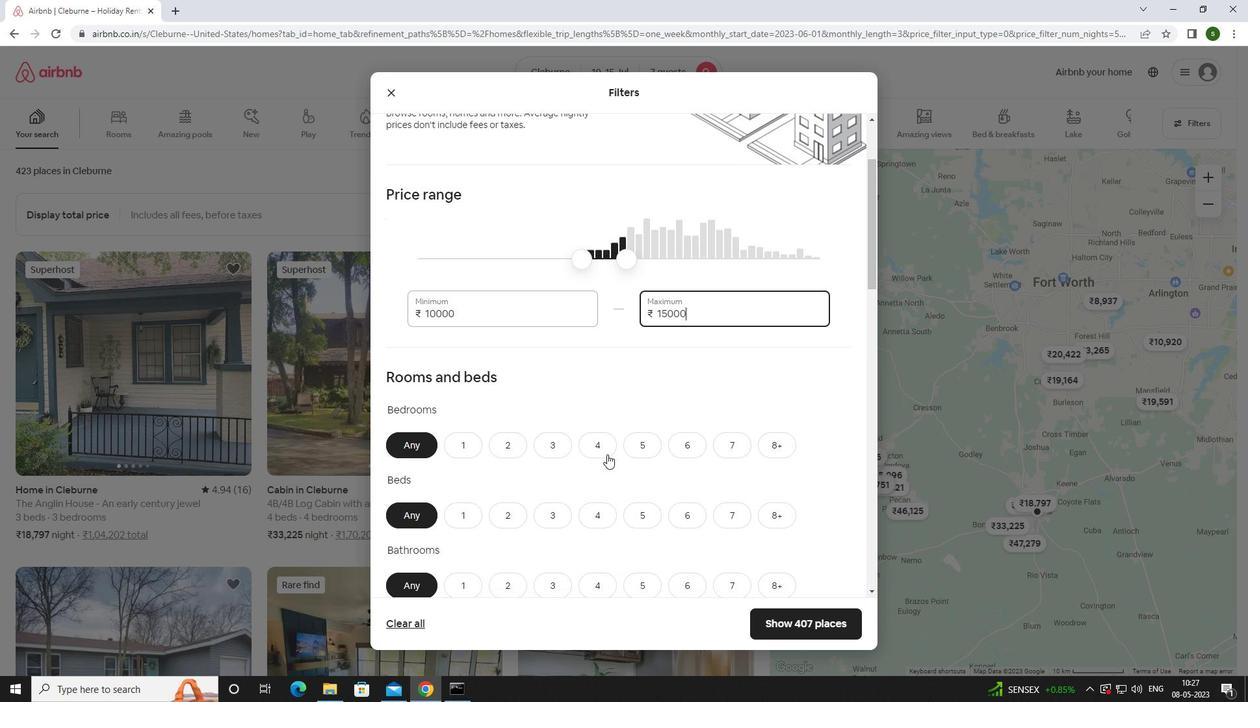 
Action: Mouse moved to (731, 515)
Screenshot: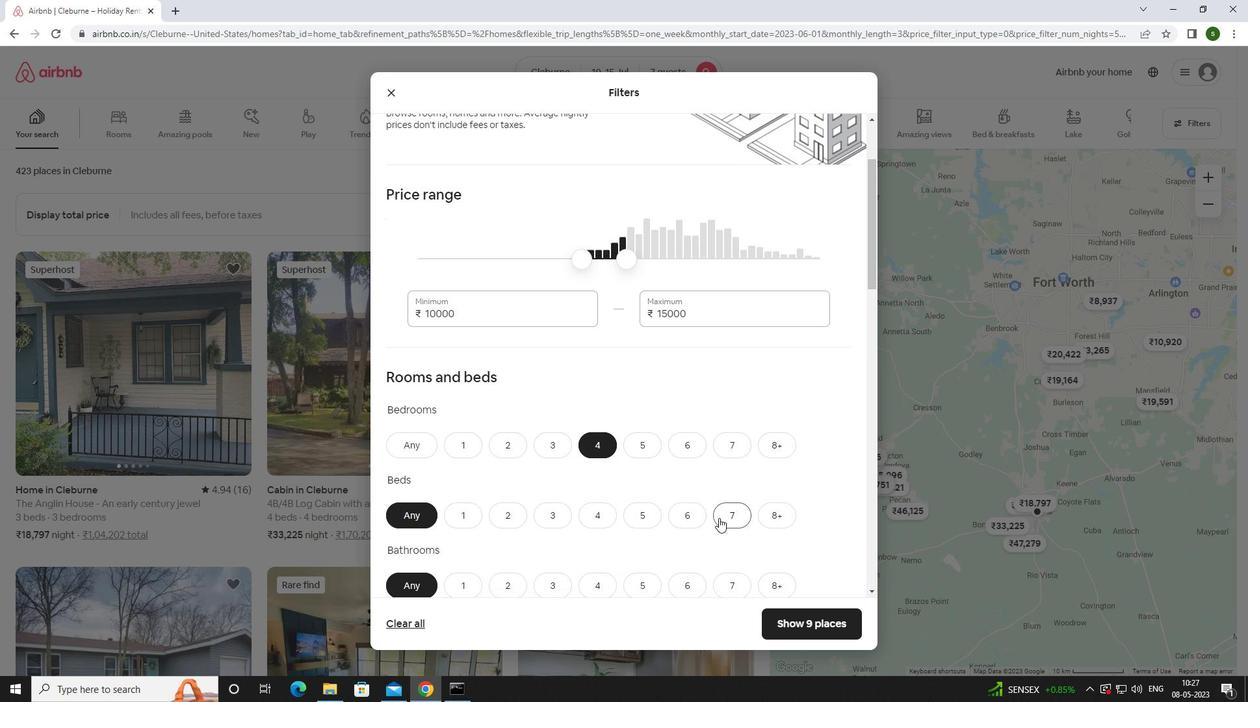 
Action: Mouse pressed left at (731, 515)
Screenshot: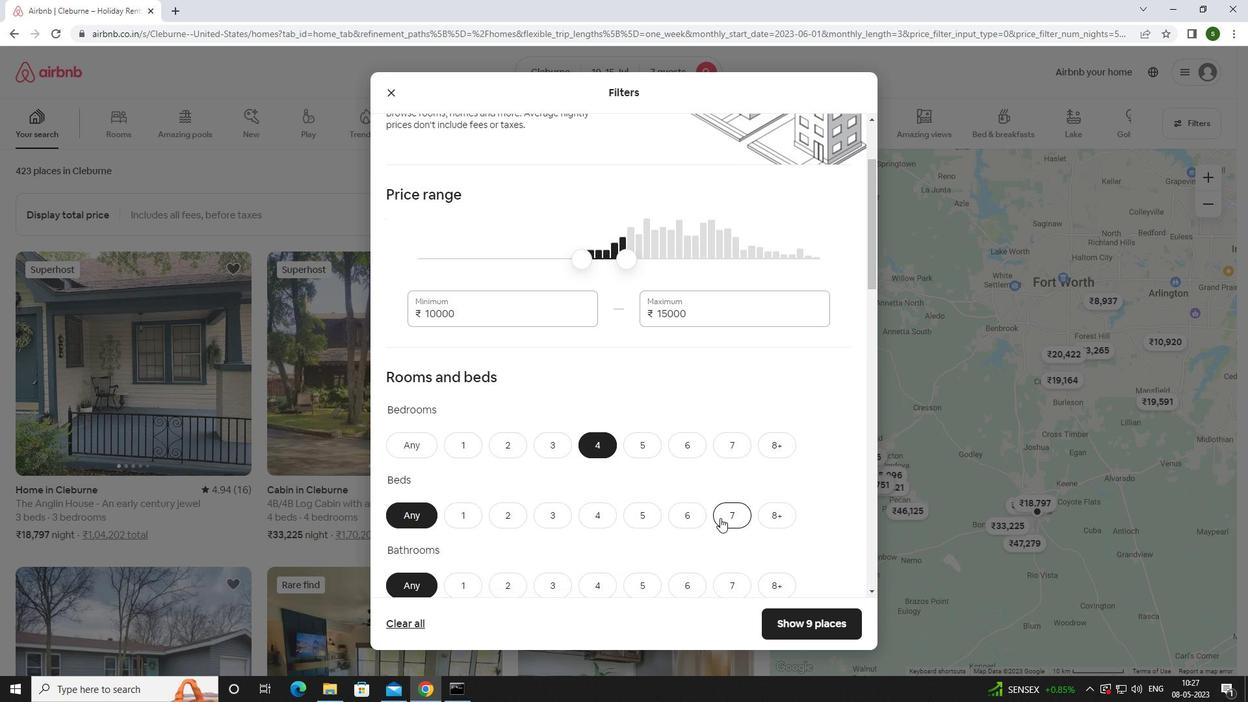 
Action: Mouse moved to (634, 461)
Screenshot: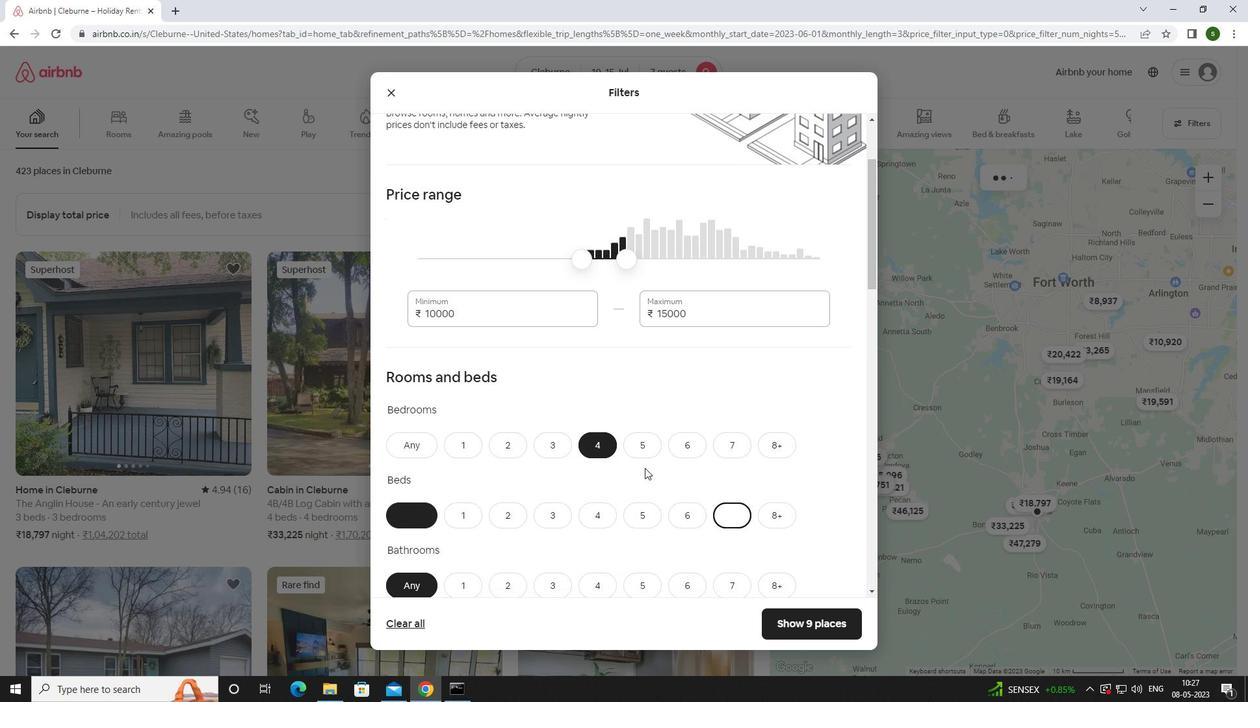 
Action: Mouse scrolled (634, 460) with delta (0, 0)
Screenshot: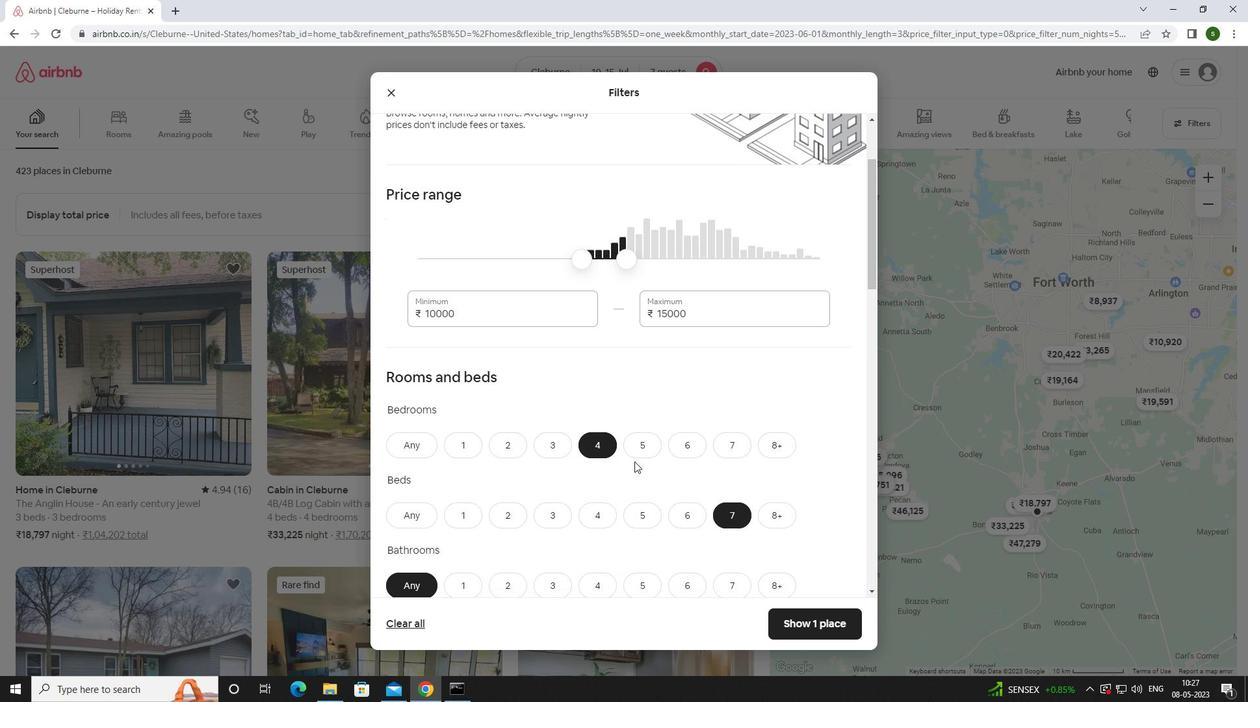 
Action: Mouse scrolled (634, 460) with delta (0, 0)
Screenshot: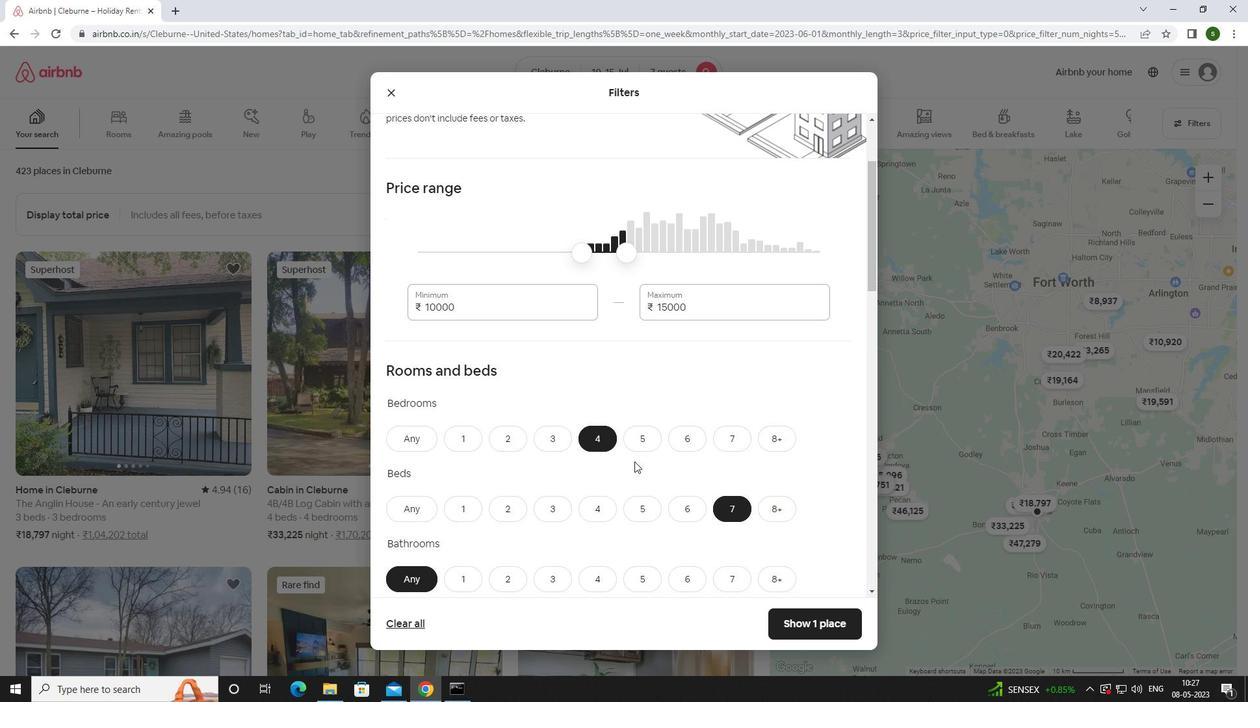 
Action: Mouse moved to (607, 455)
Screenshot: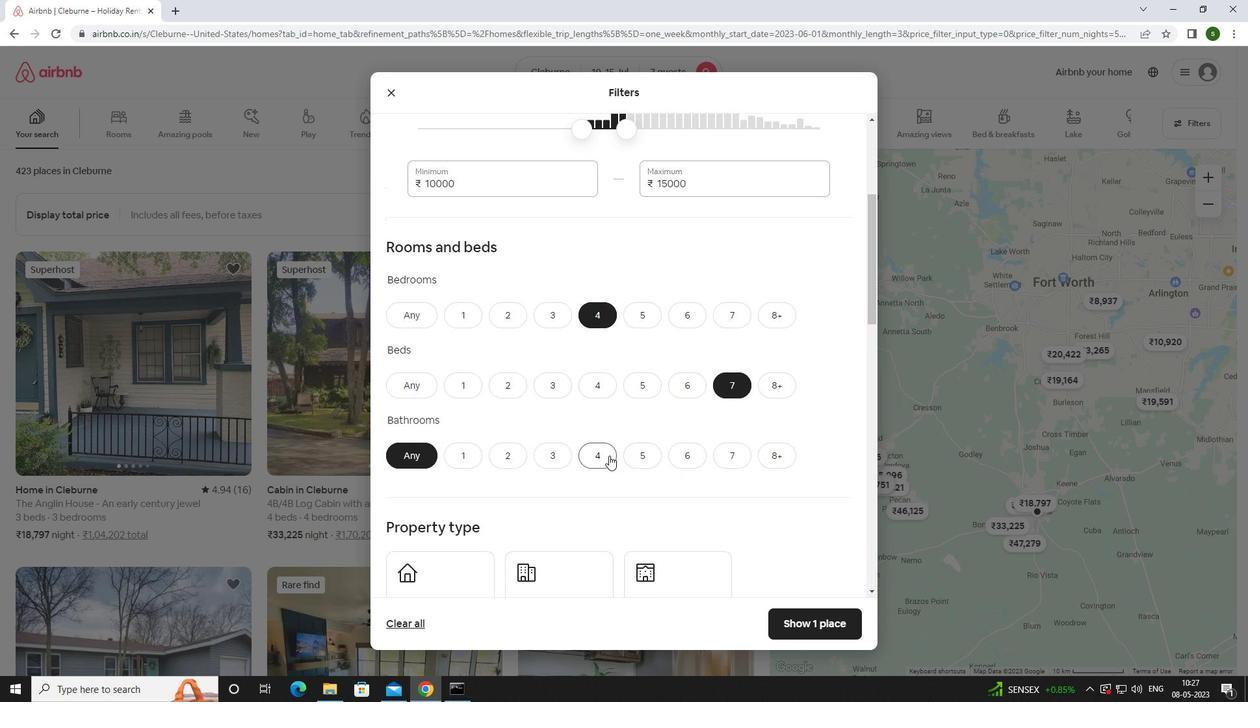 
Action: Mouse pressed left at (607, 455)
Screenshot: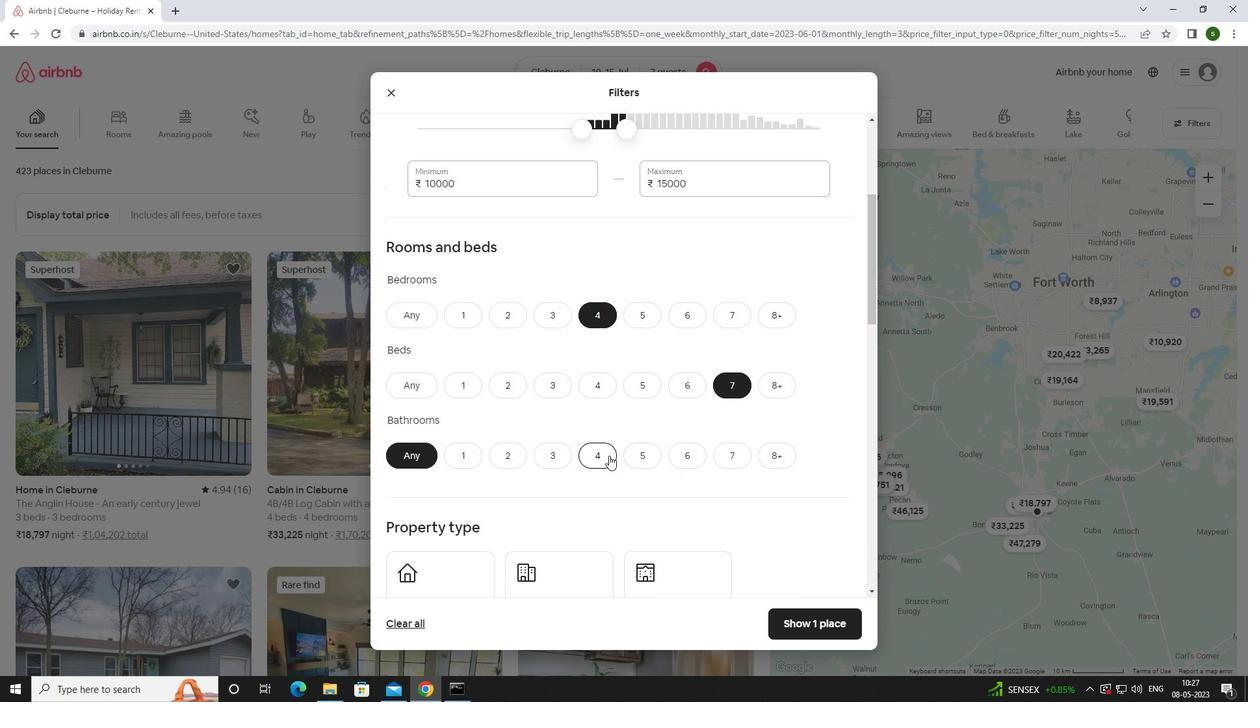 
Action: Mouse scrolled (607, 455) with delta (0, 0)
Screenshot: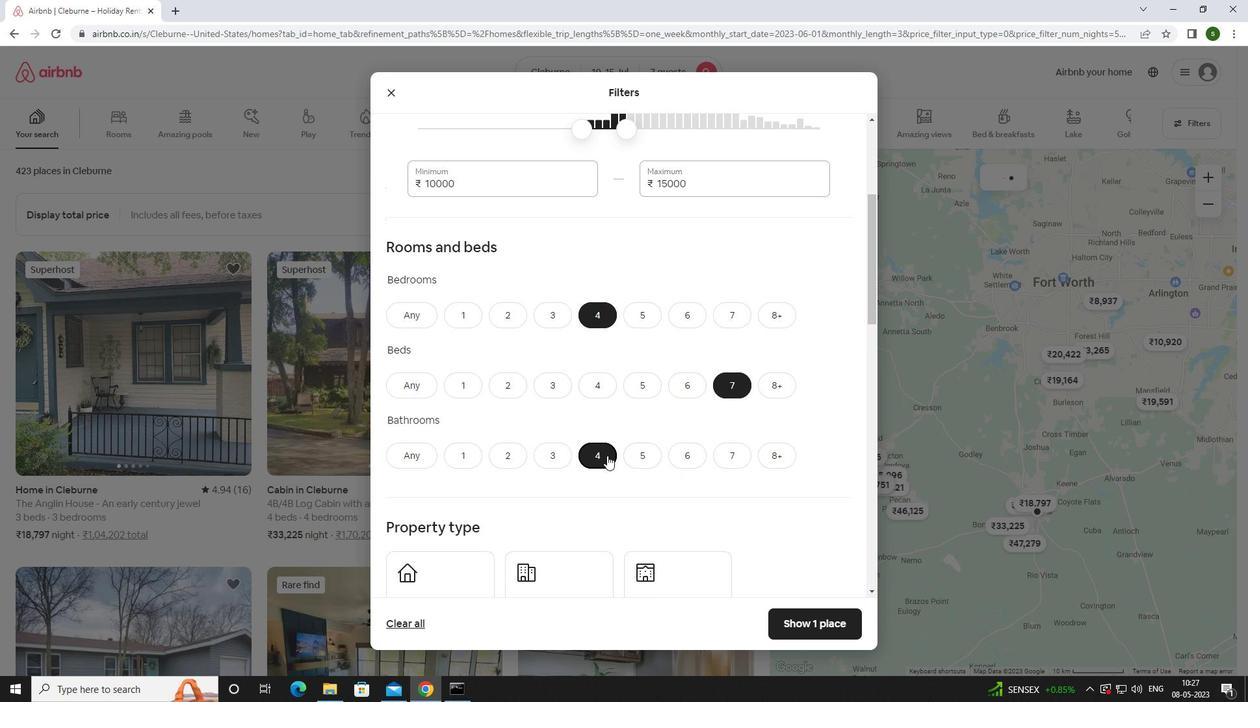 
Action: Mouse scrolled (607, 455) with delta (0, 0)
Screenshot: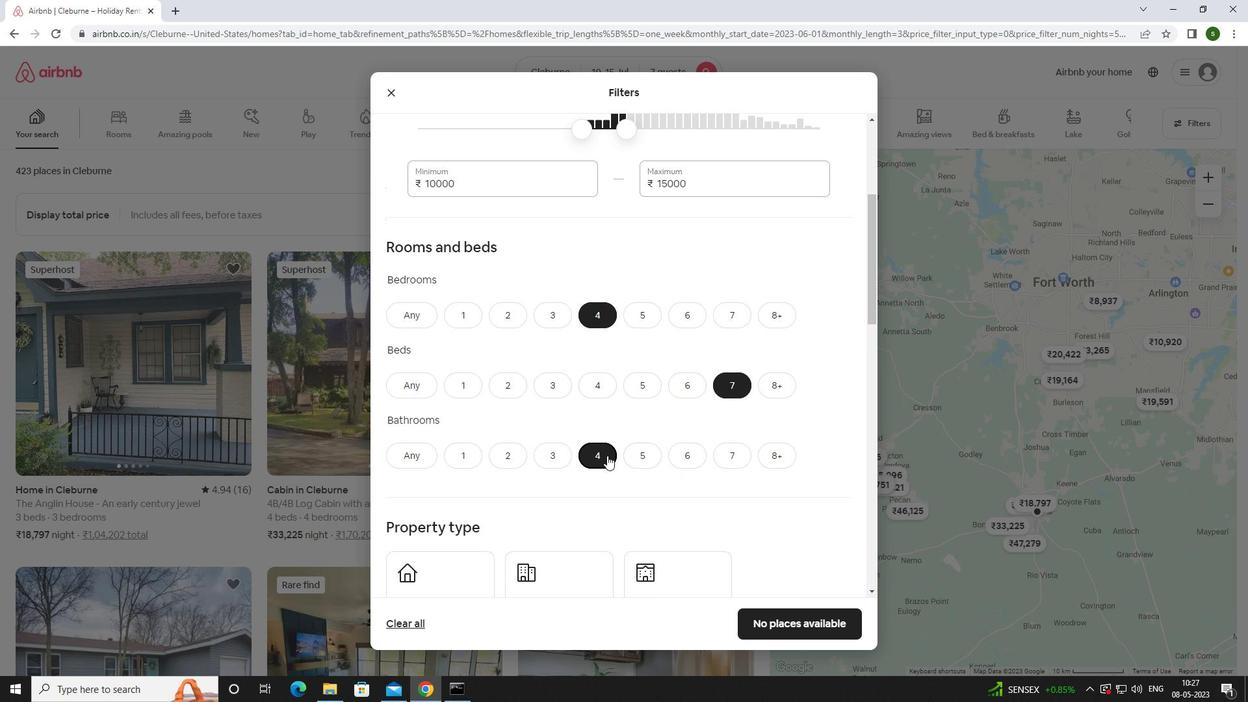 
Action: Mouse moved to (453, 444)
Screenshot: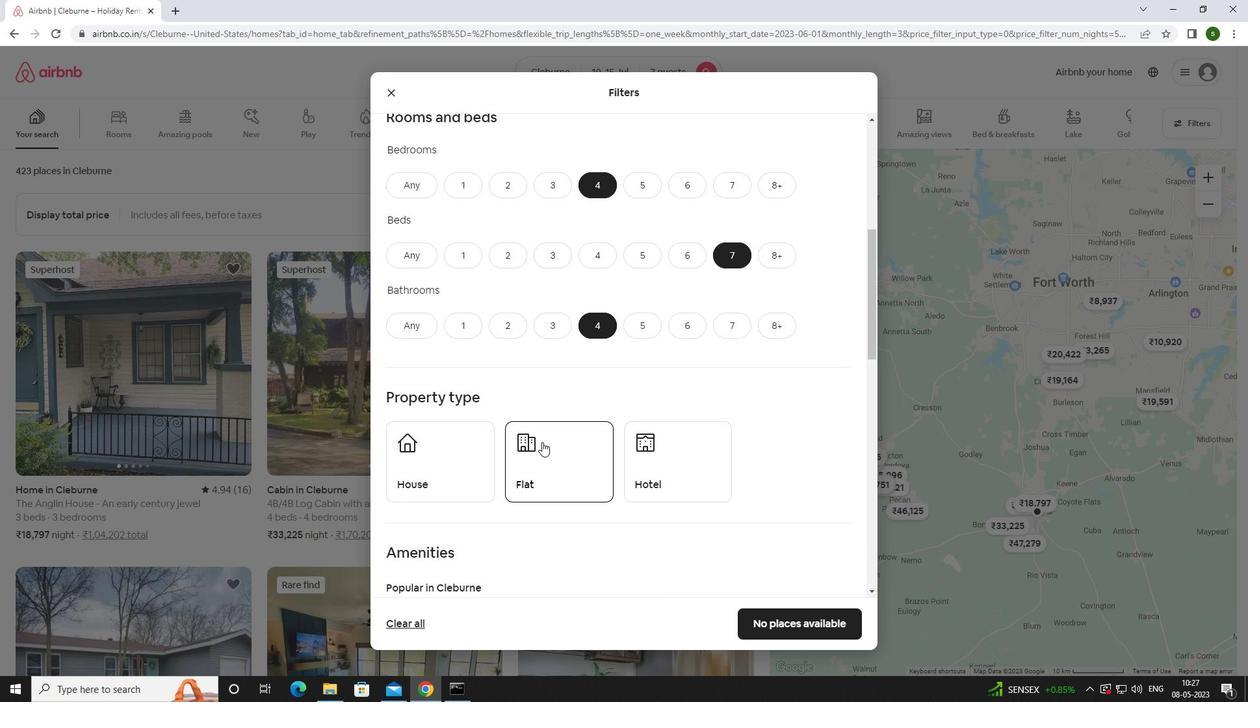 
Action: Mouse pressed left at (453, 444)
Screenshot: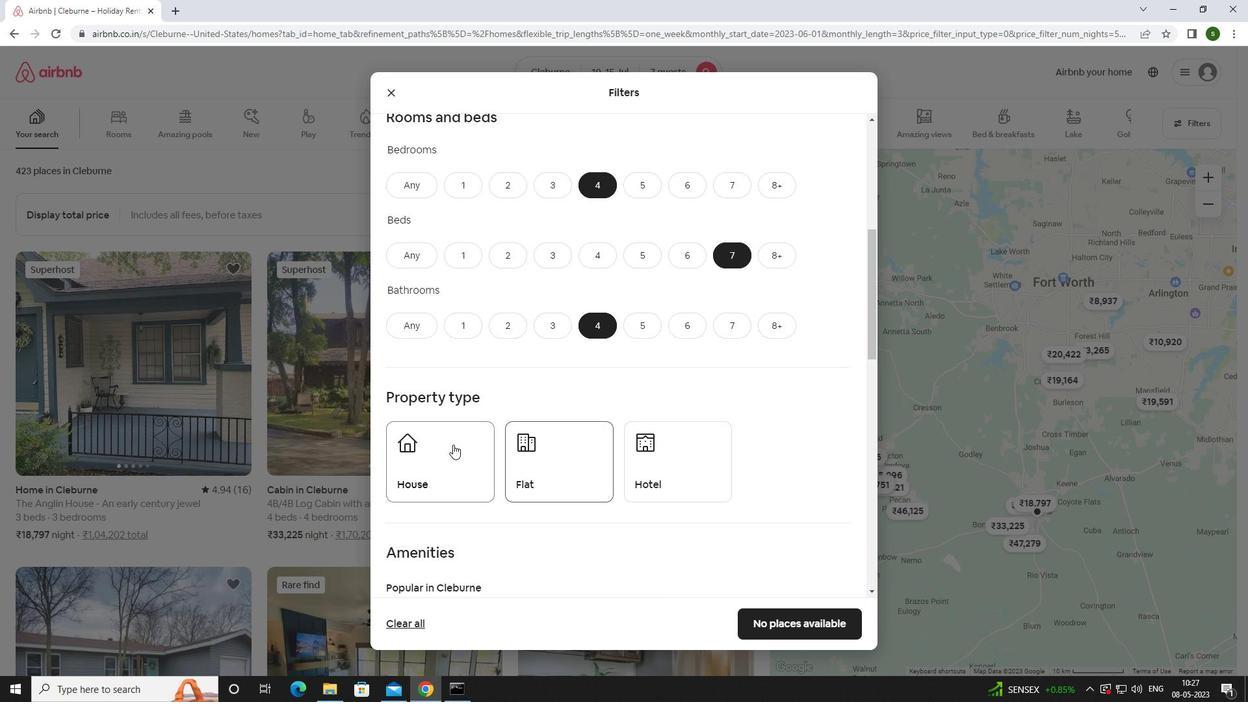 
Action: Mouse moved to (552, 457)
Screenshot: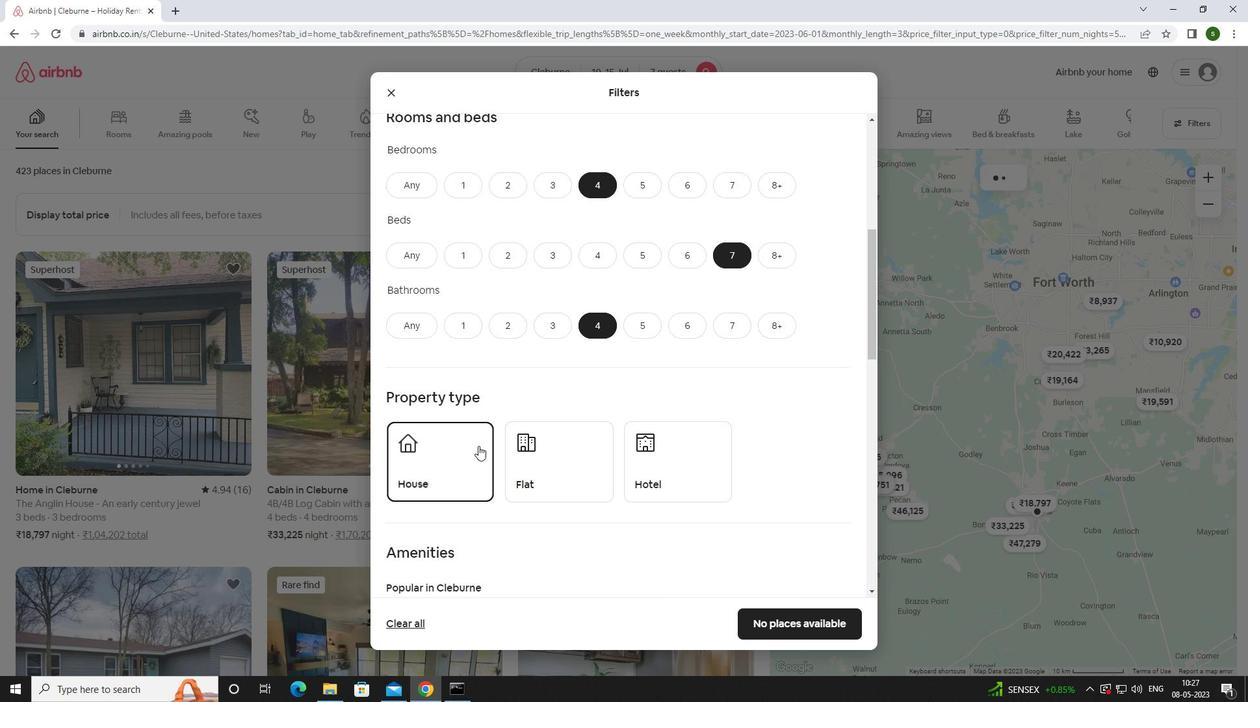
Action: Mouse pressed left at (552, 457)
Screenshot: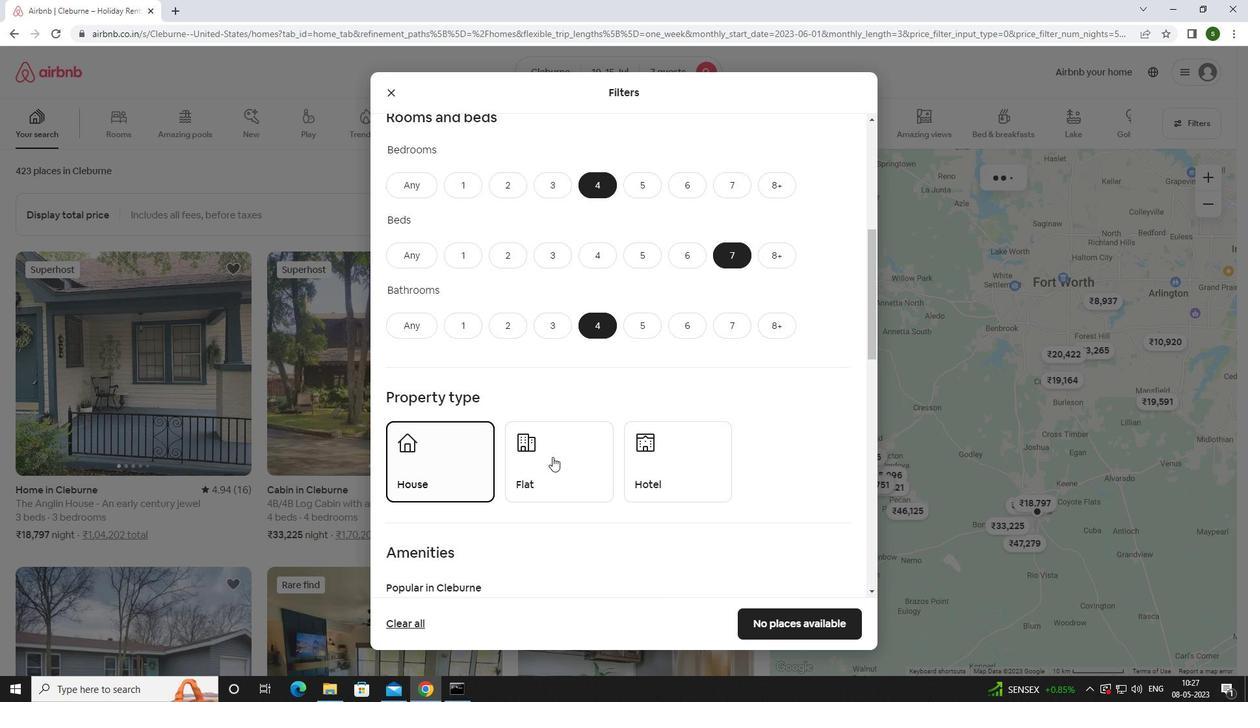 
Action: Mouse moved to (553, 457)
Screenshot: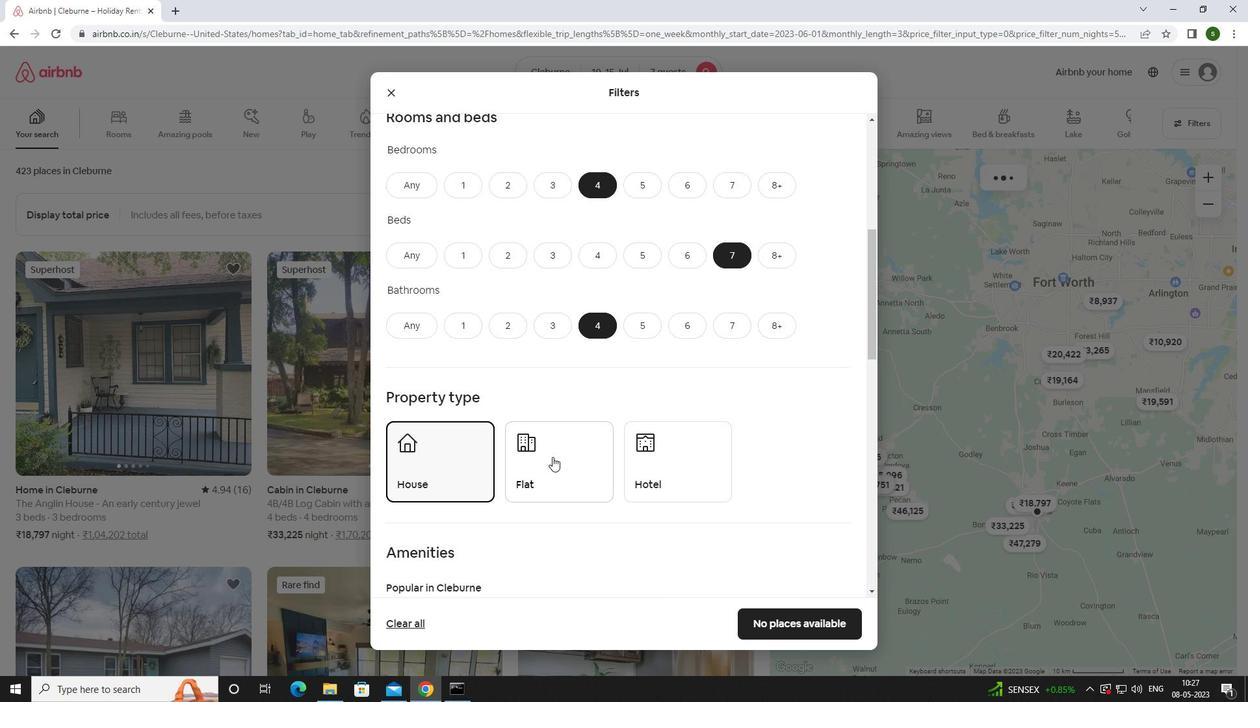 
Action: Mouse scrolled (553, 456) with delta (0, 0)
Screenshot: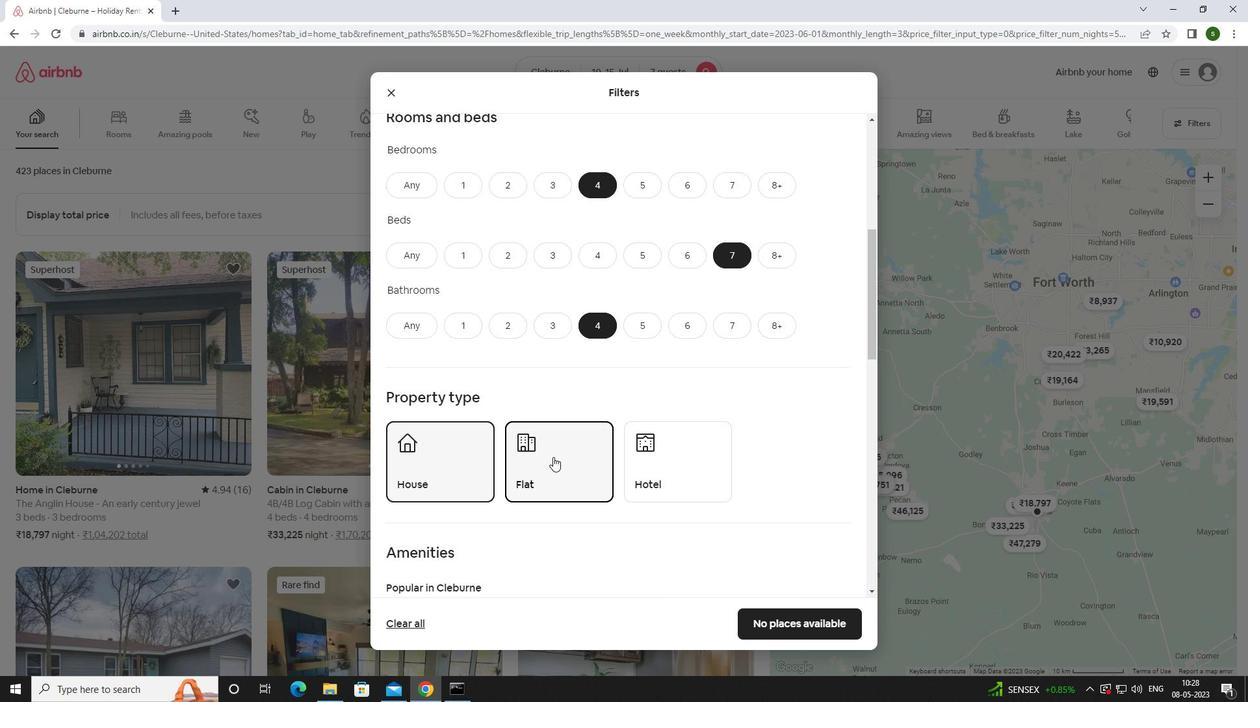 
Action: Mouse scrolled (553, 456) with delta (0, 0)
Screenshot: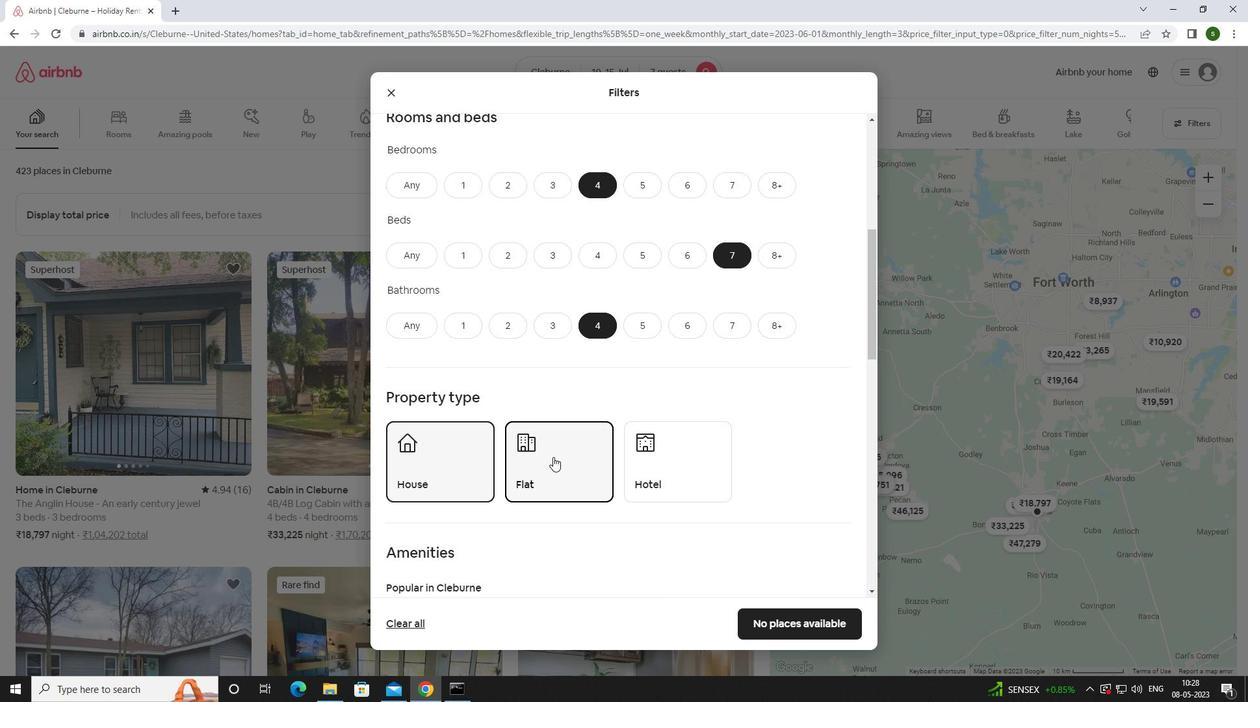 
Action: Mouse scrolled (553, 456) with delta (0, 0)
Screenshot: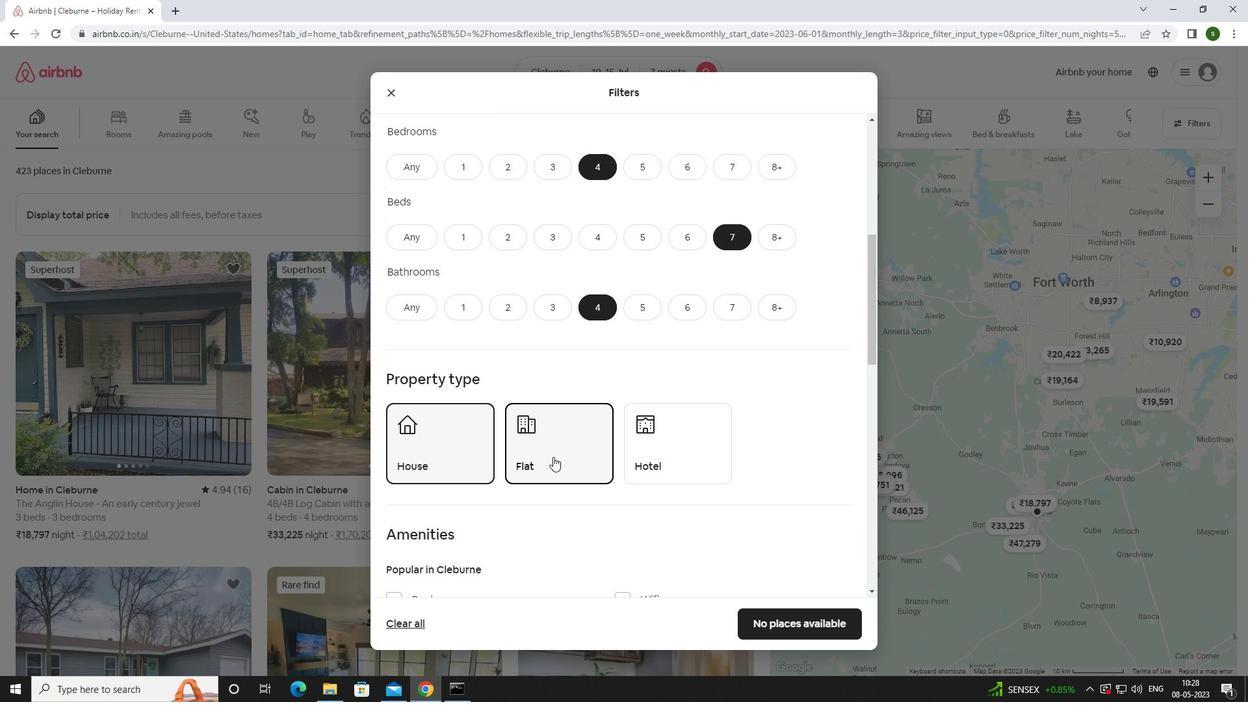 
Action: Mouse moved to (620, 424)
Screenshot: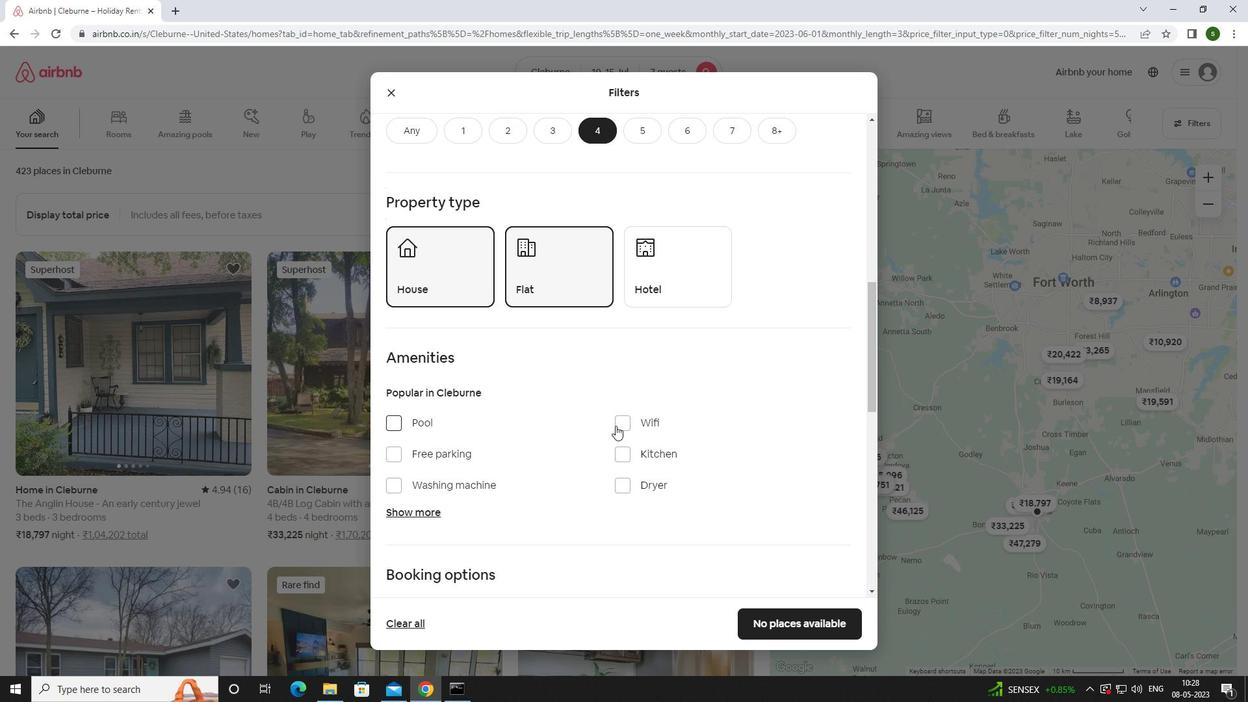
Action: Mouse pressed left at (620, 424)
Screenshot: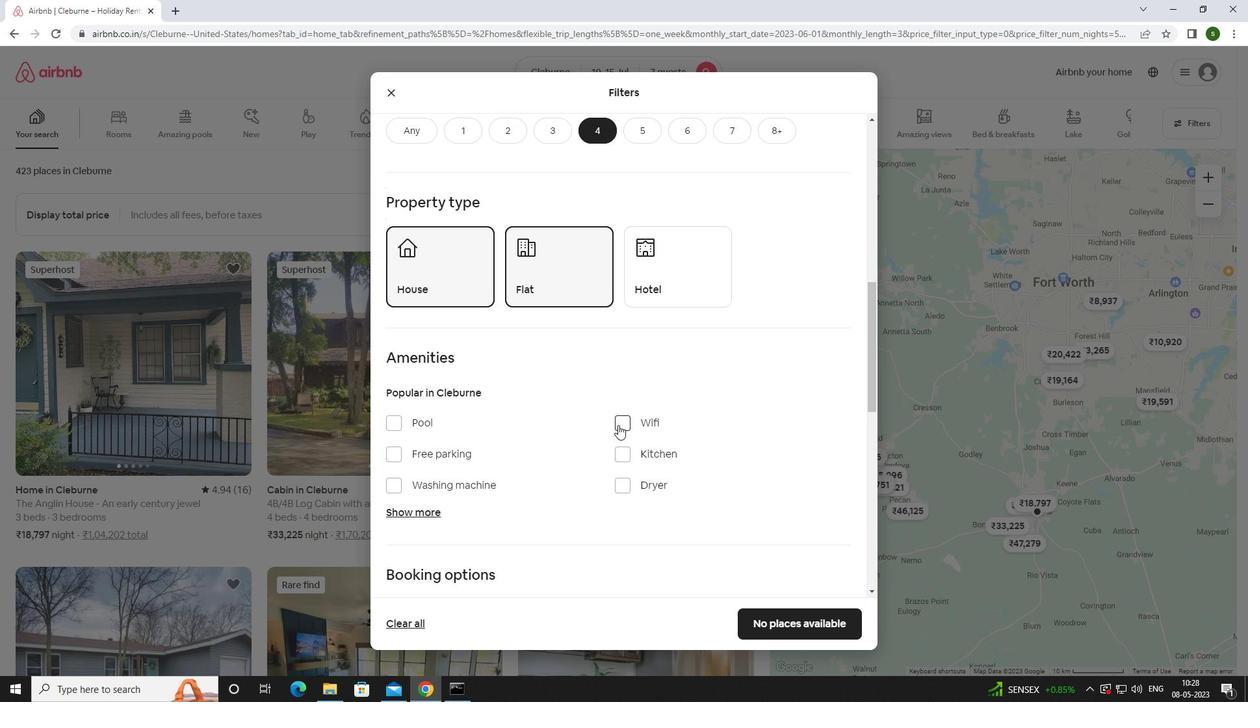 
Action: Mouse moved to (462, 459)
Screenshot: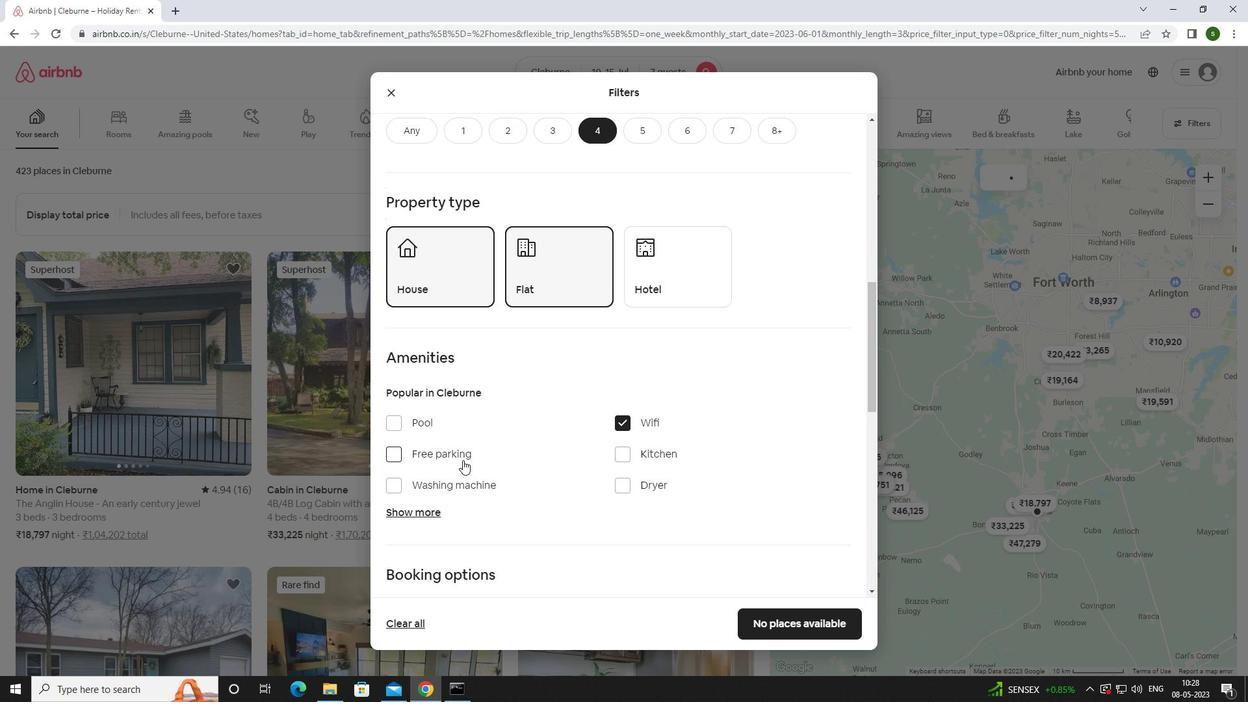 
Action: Mouse pressed left at (462, 459)
Screenshot: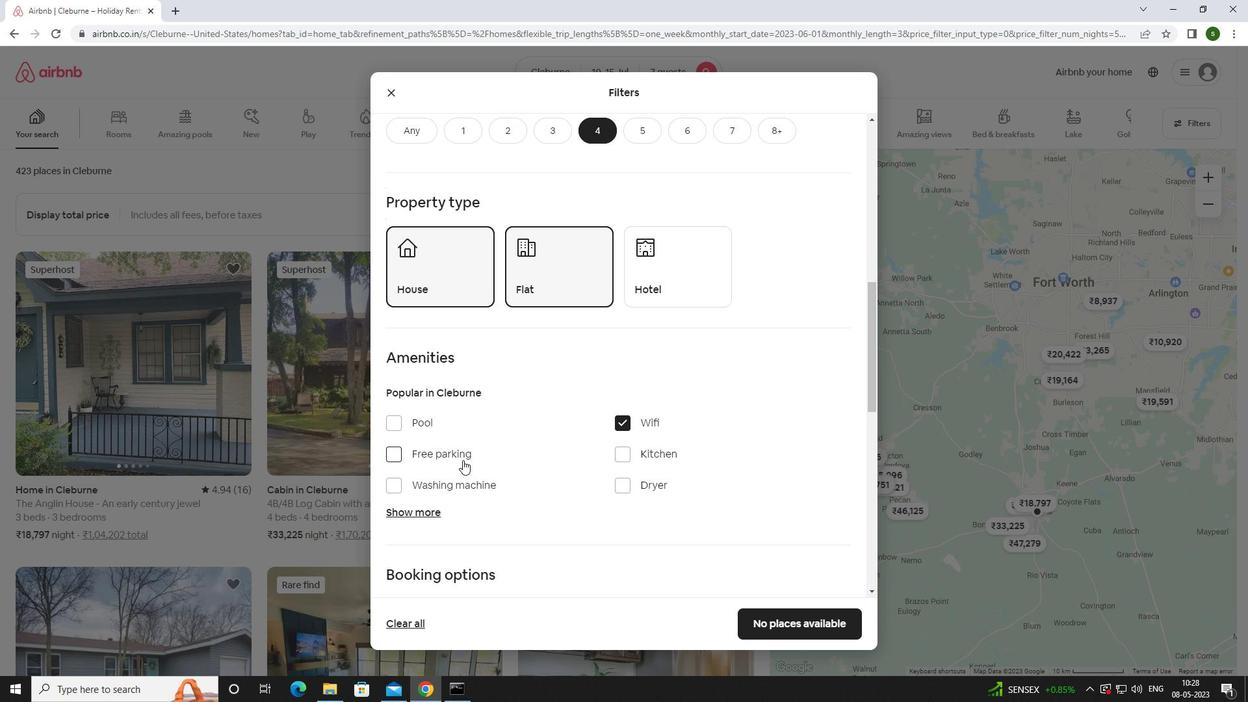 
Action: Mouse moved to (425, 508)
Screenshot: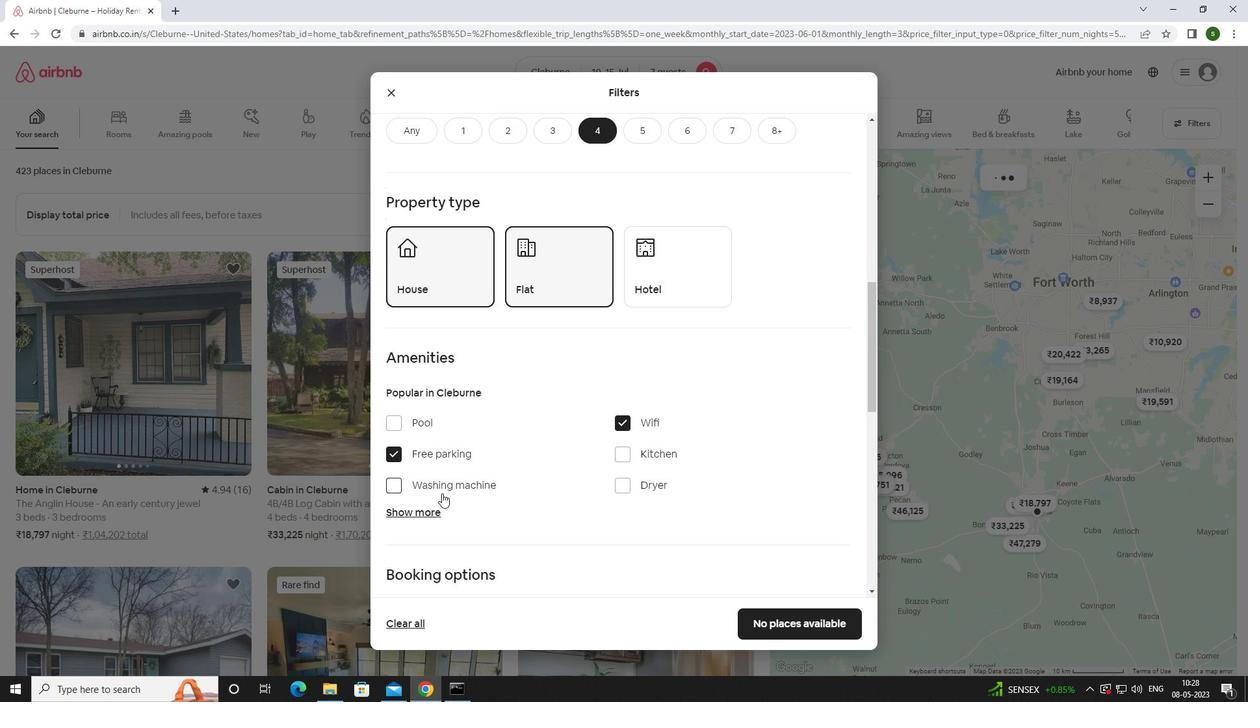 
Action: Mouse pressed left at (425, 508)
Screenshot: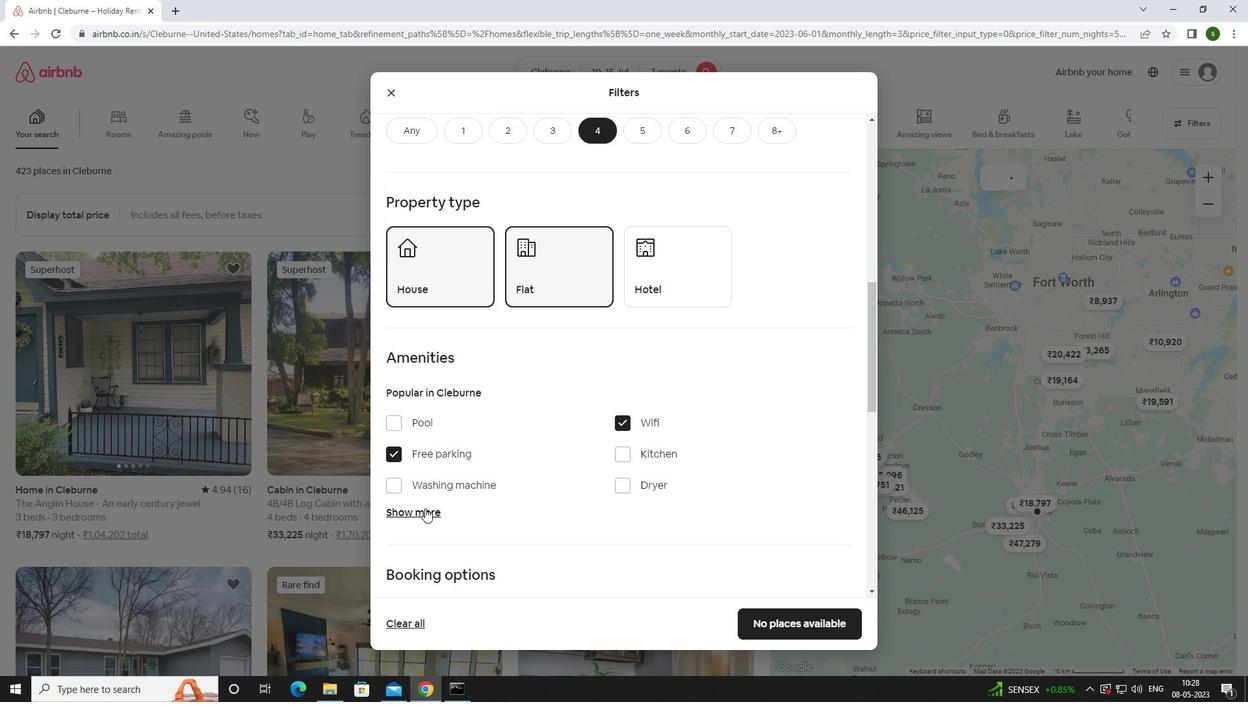 
Action: Mouse moved to (471, 474)
Screenshot: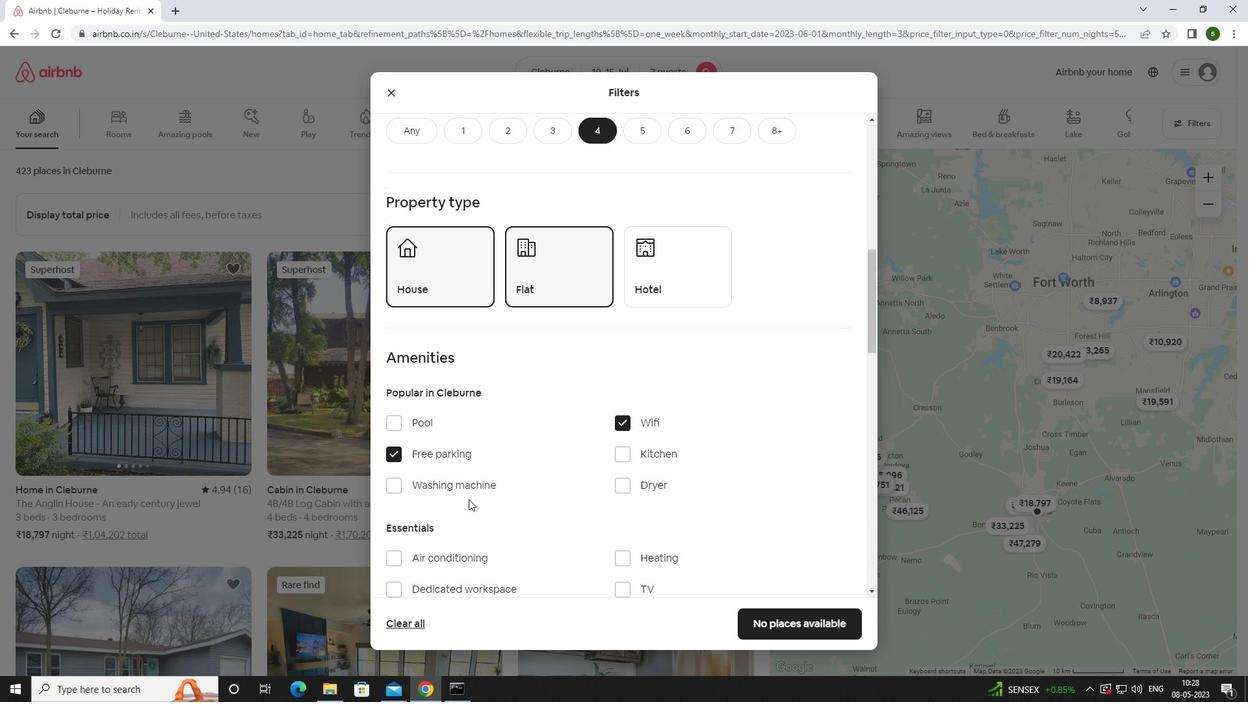 
Action: Mouse scrolled (471, 473) with delta (0, 0)
Screenshot: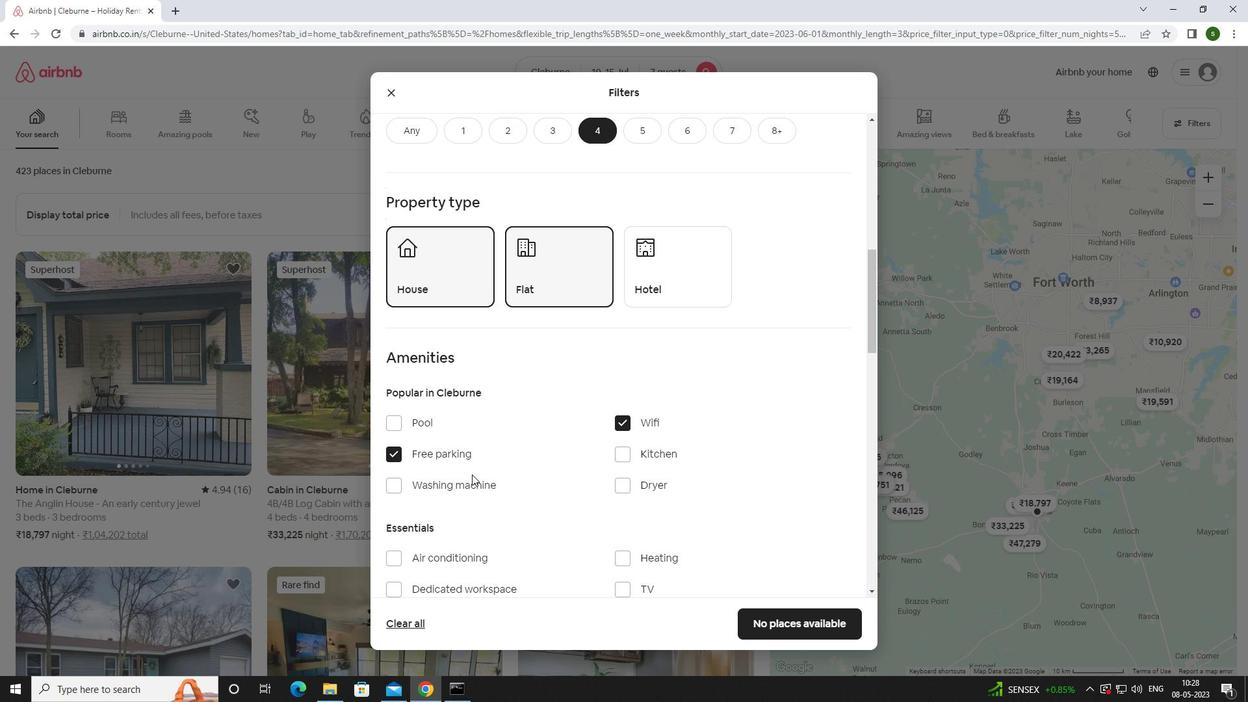 
Action: Mouse scrolled (471, 473) with delta (0, 0)
Screenshot: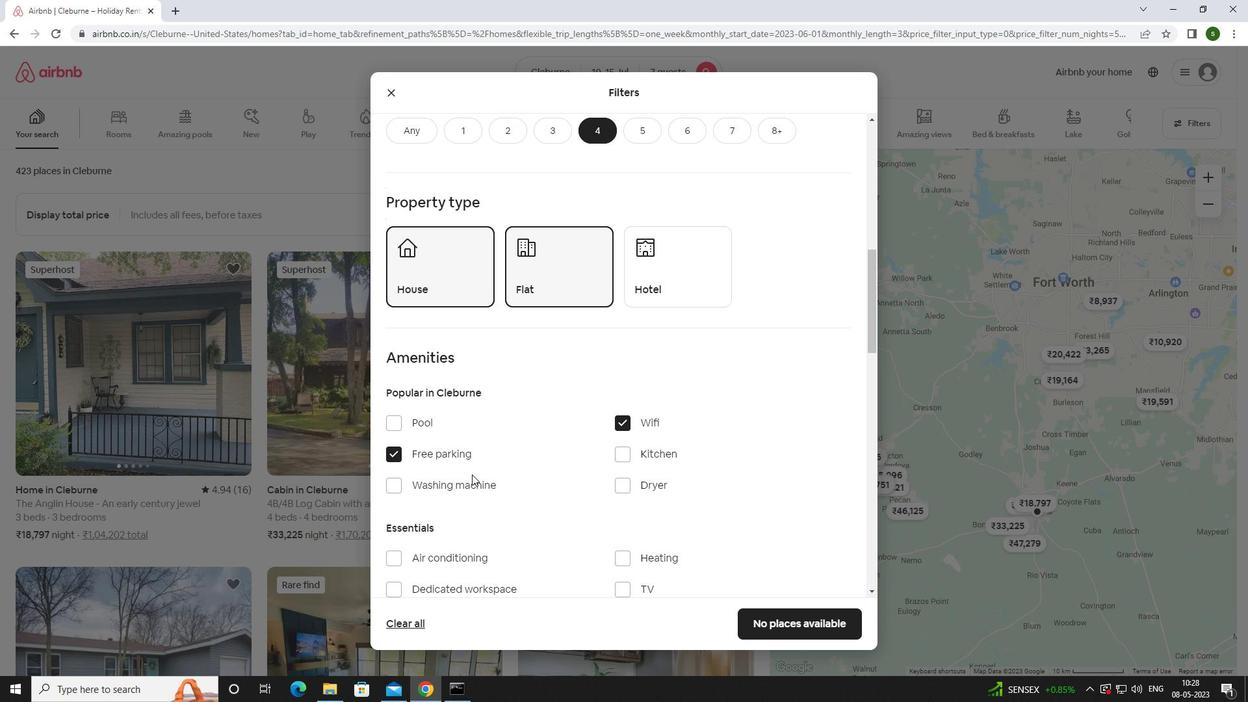 
Action: Mouse moved to (624, 460)
Screenshot: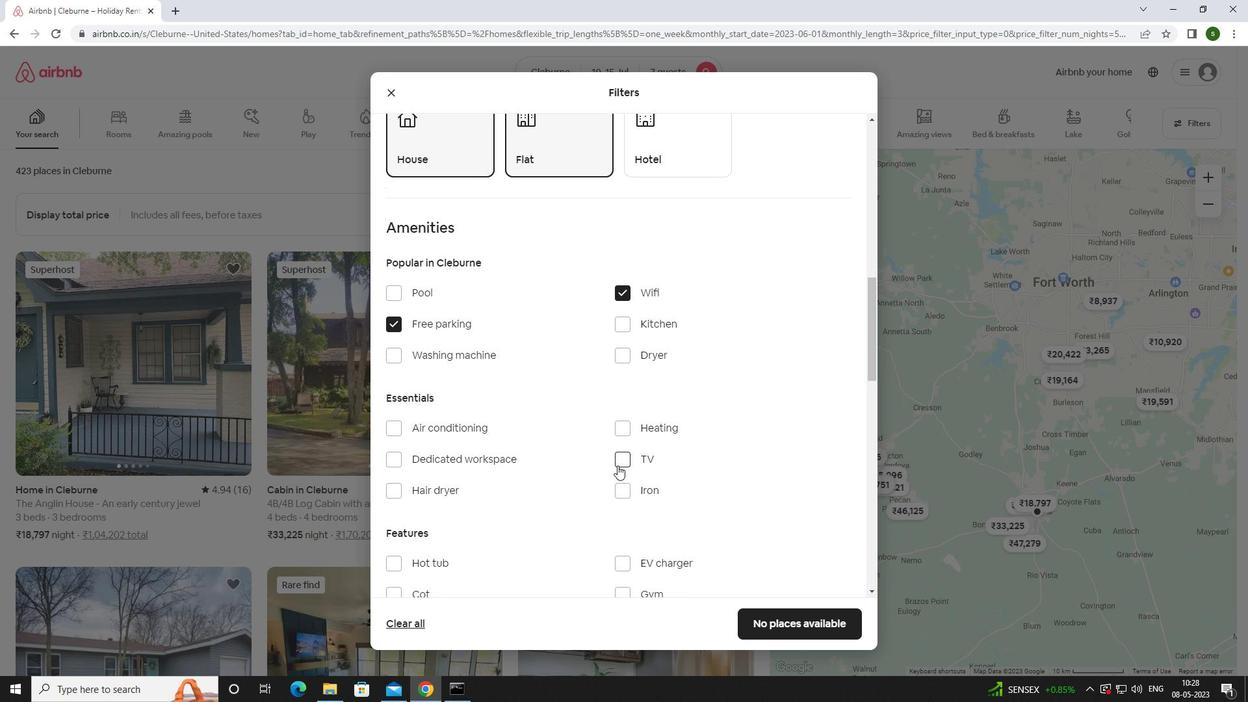 
Action: Mouse pressed left at (624, 460)
Screenshot: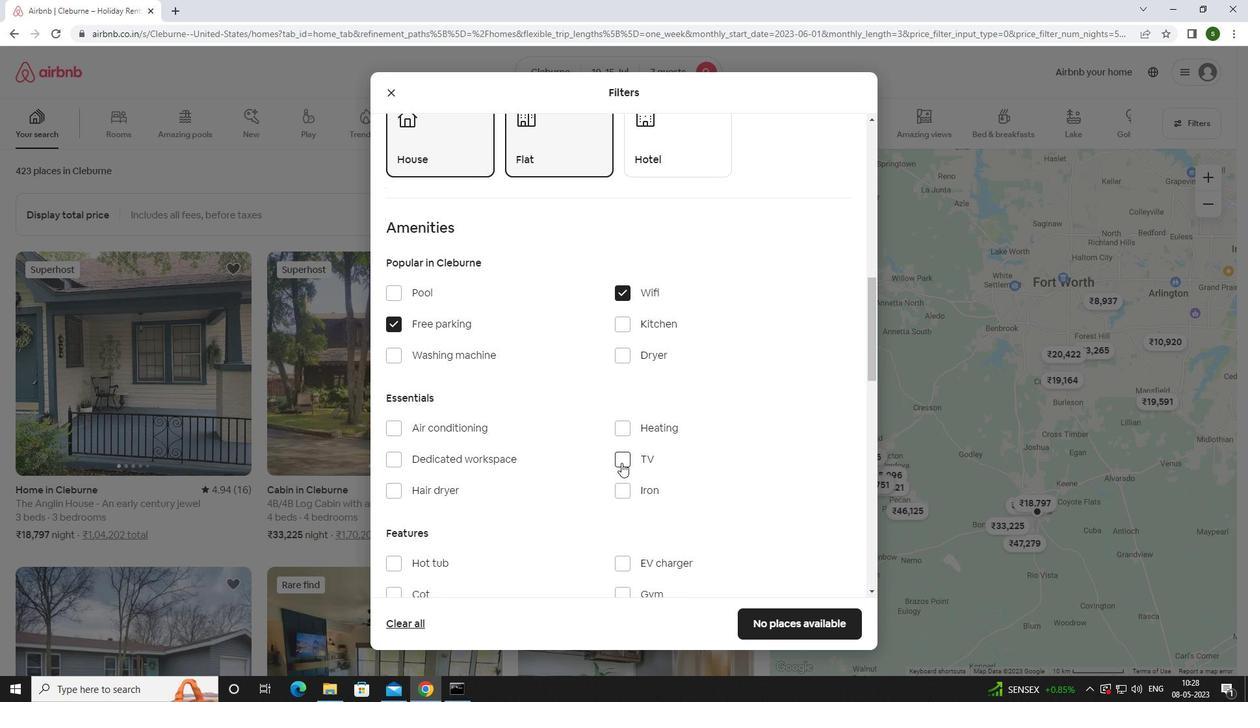 
Action: Mouse moved to (505, 444)
Screenshot: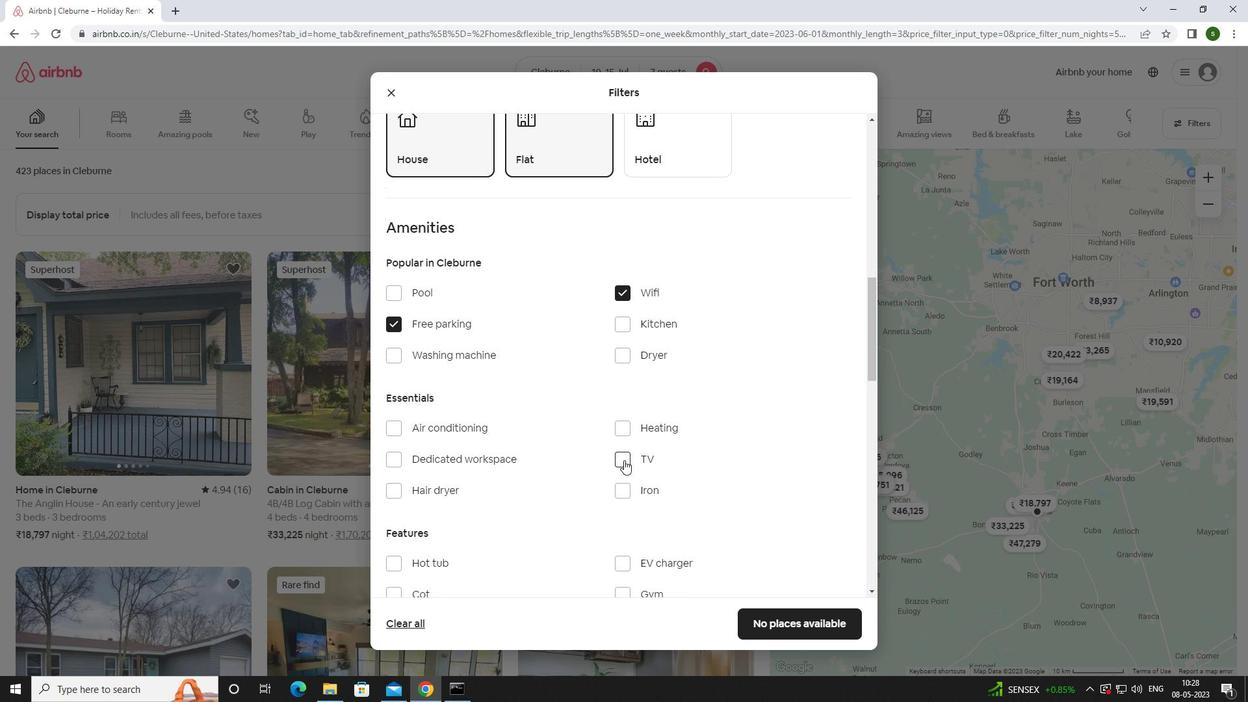 
Action: Mouse scrolled (505, 444) with delta (0, 0)
Screenshot: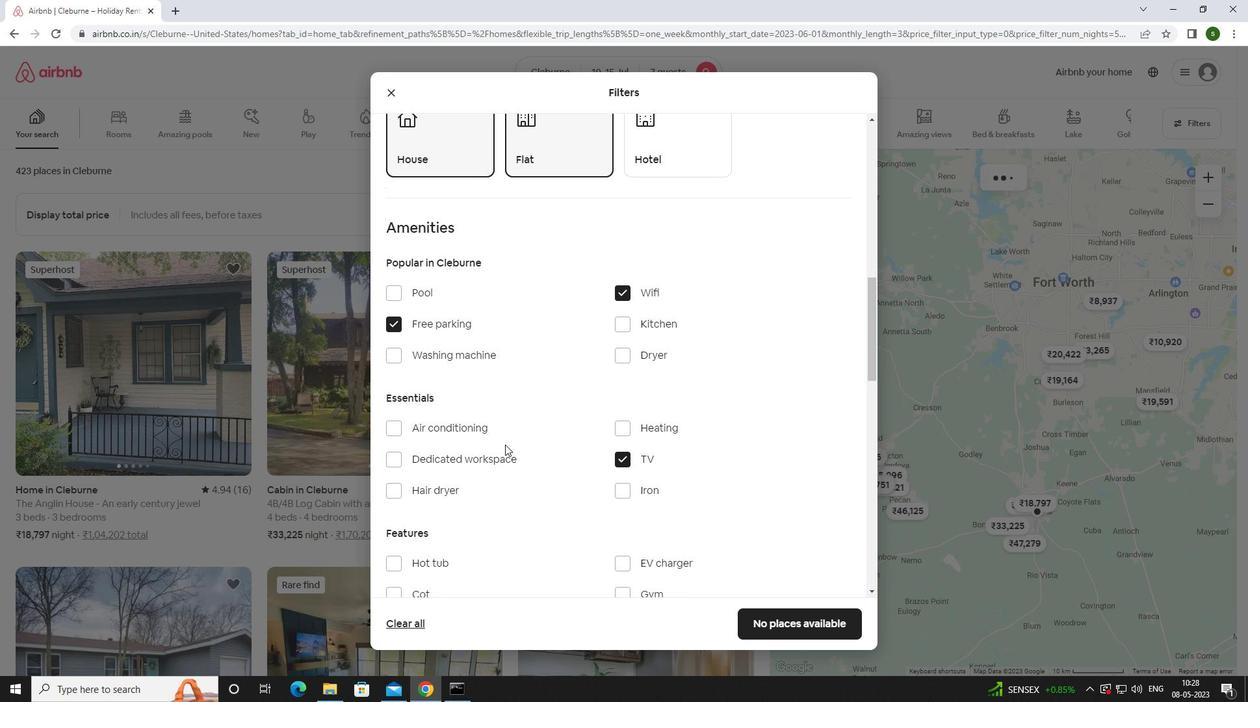 
Action: Mouse scrolled (505, 444) with delta (0, 0)
Screenshot: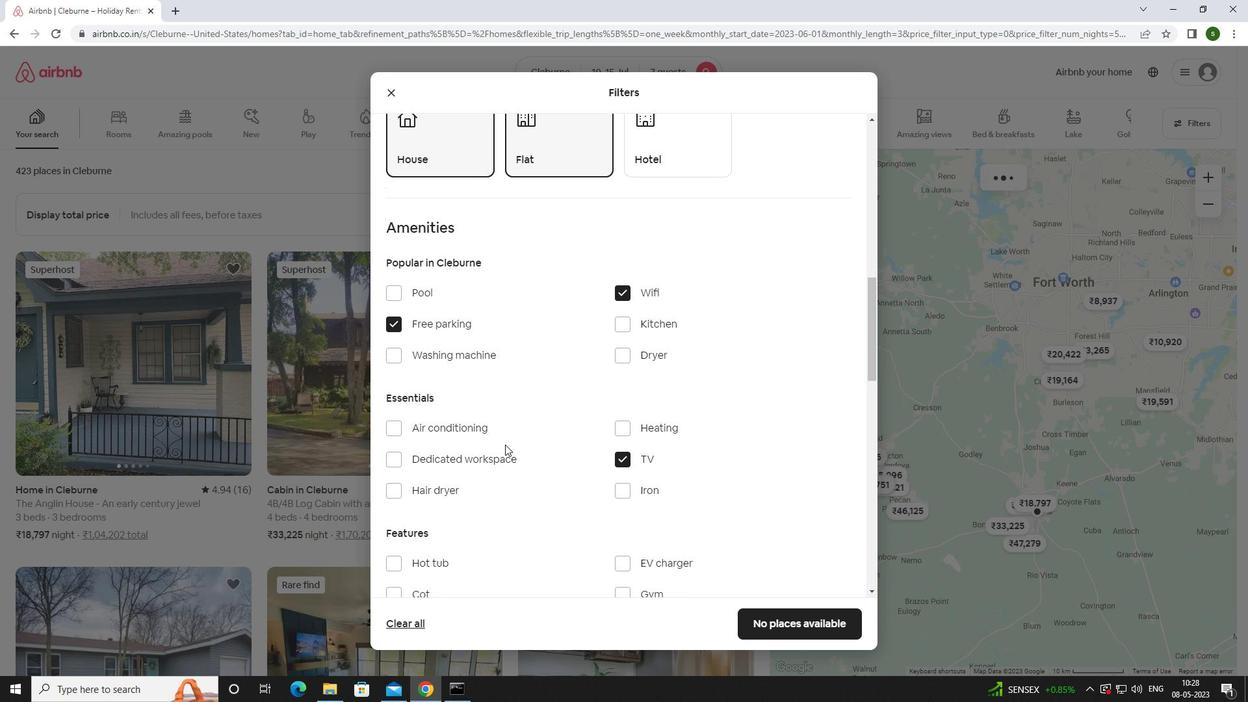 
Action: Mouse moved to (624, 462)
Screenshot: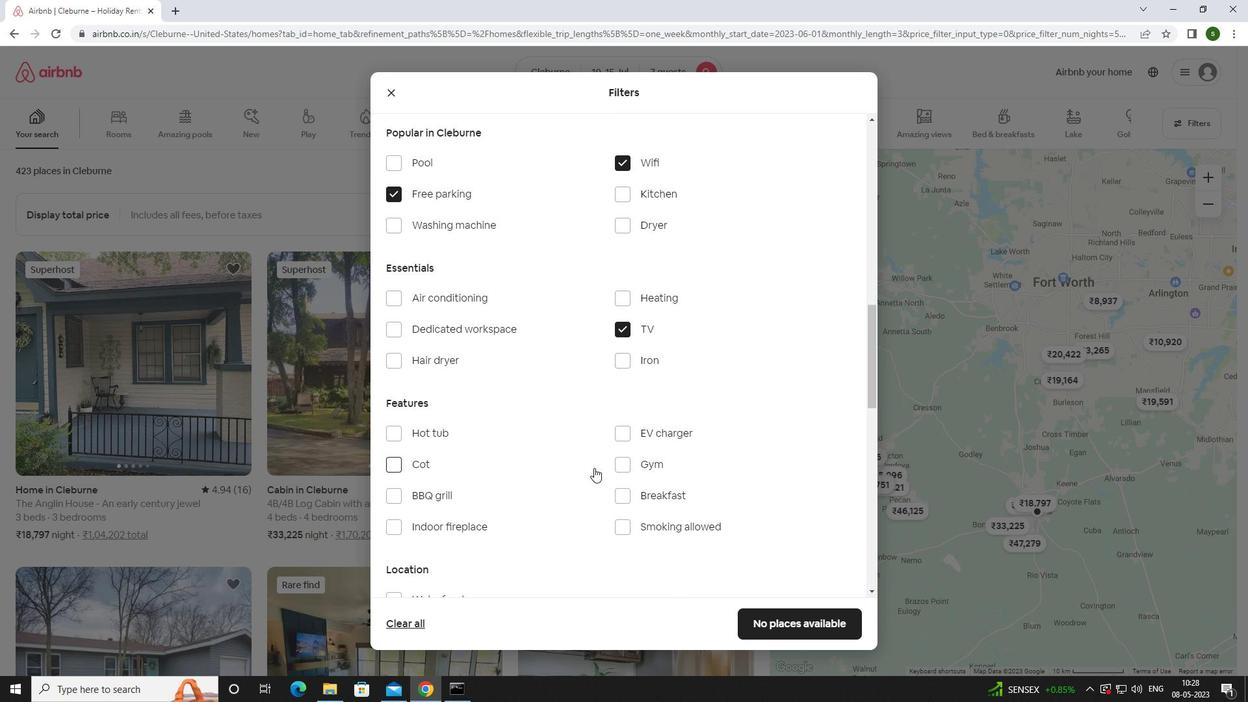 
Action: Mouse pressed left at (624, 462)
Screenshot: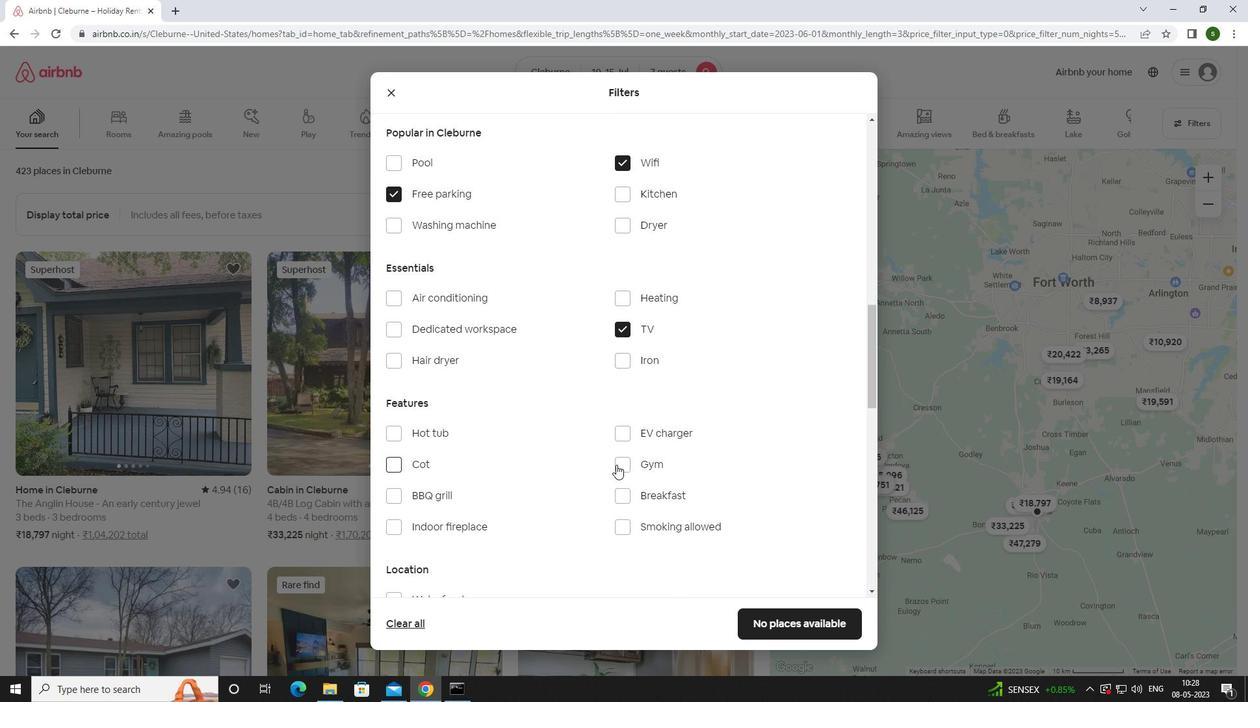 
Action: Mouse moved to (627, 494)
Screenshot: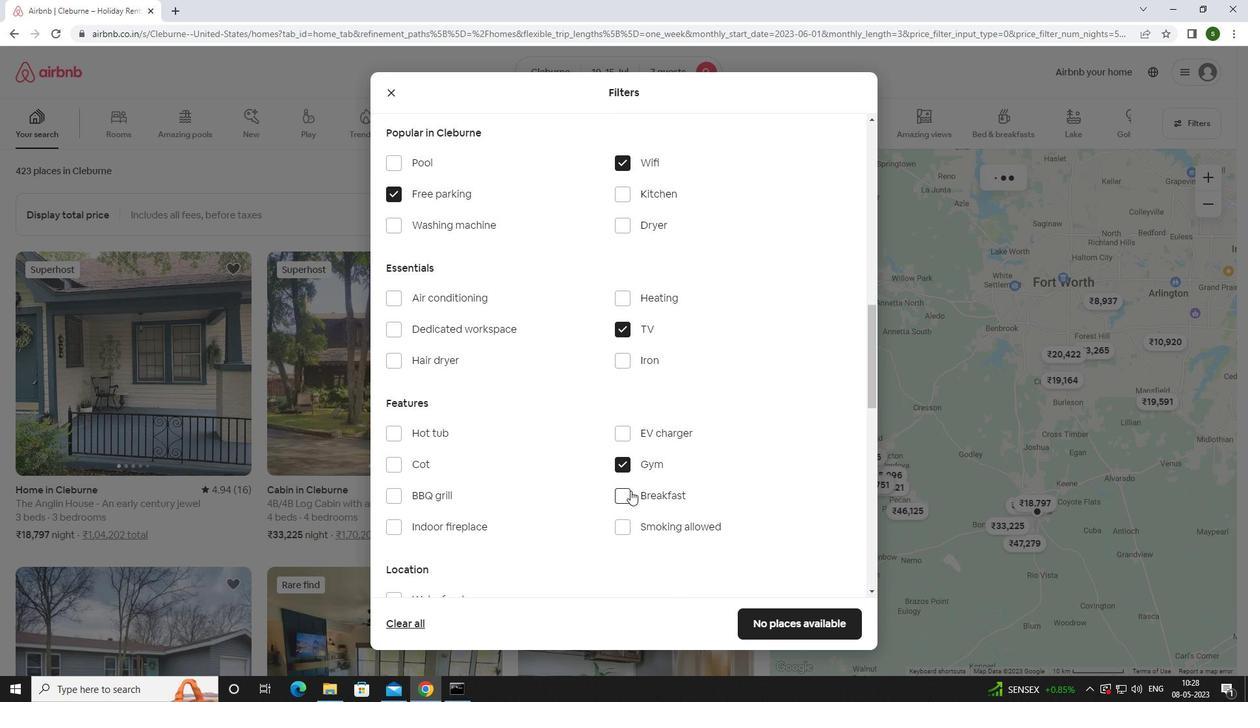 
Action: Mouse pressed left at (627, 494)
Screenshot: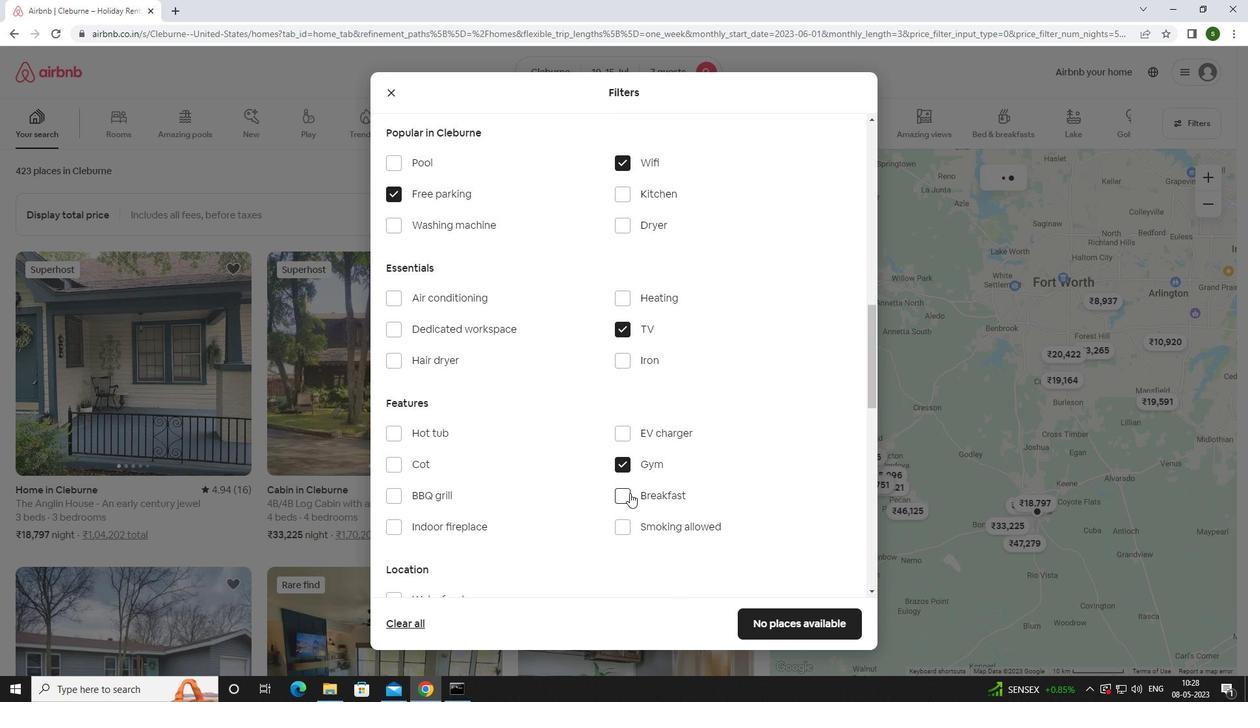 
Action: Mouse scrolled (627, 493) with delta (0, 0)
Screenshot: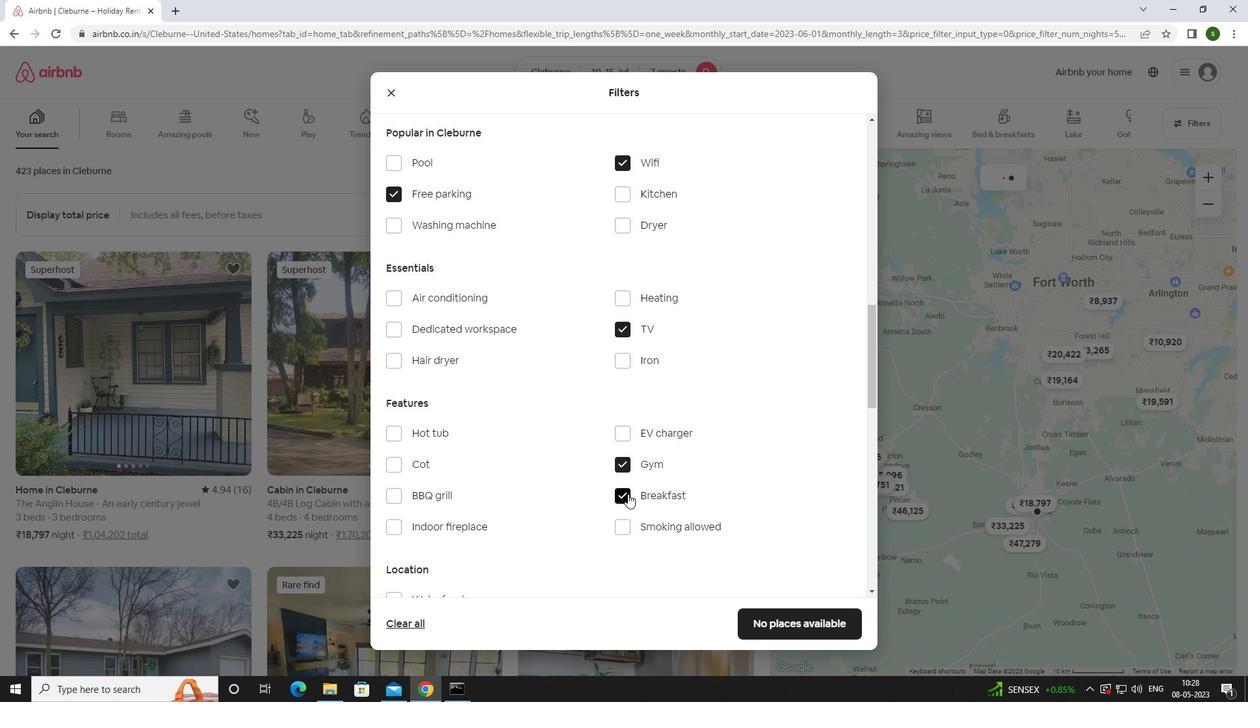 
Action: Mouse scrolled (627, 493) with delta (0, 0)
Screenshot: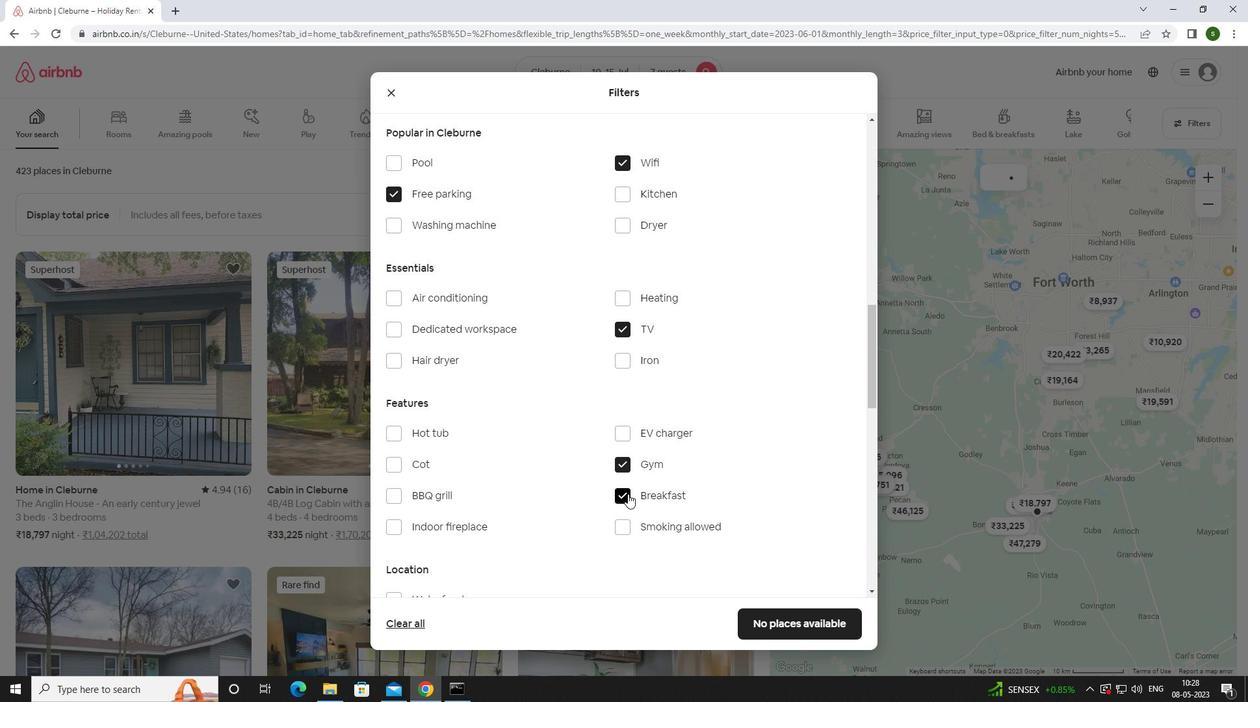 
Action: Mouse scrolled (627, 493) with delta (0, 0)
Screenshot: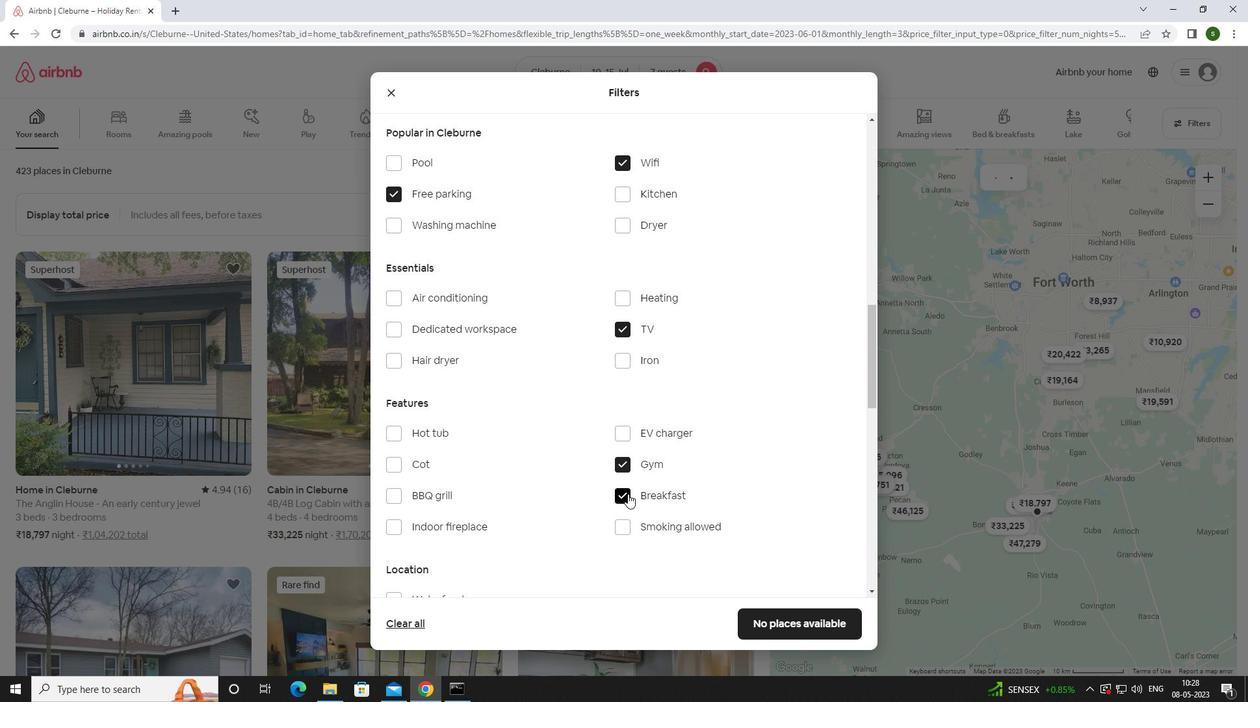 
Action: Mouse scrolled (627, 493) with delta (0, 0)
Screenshot: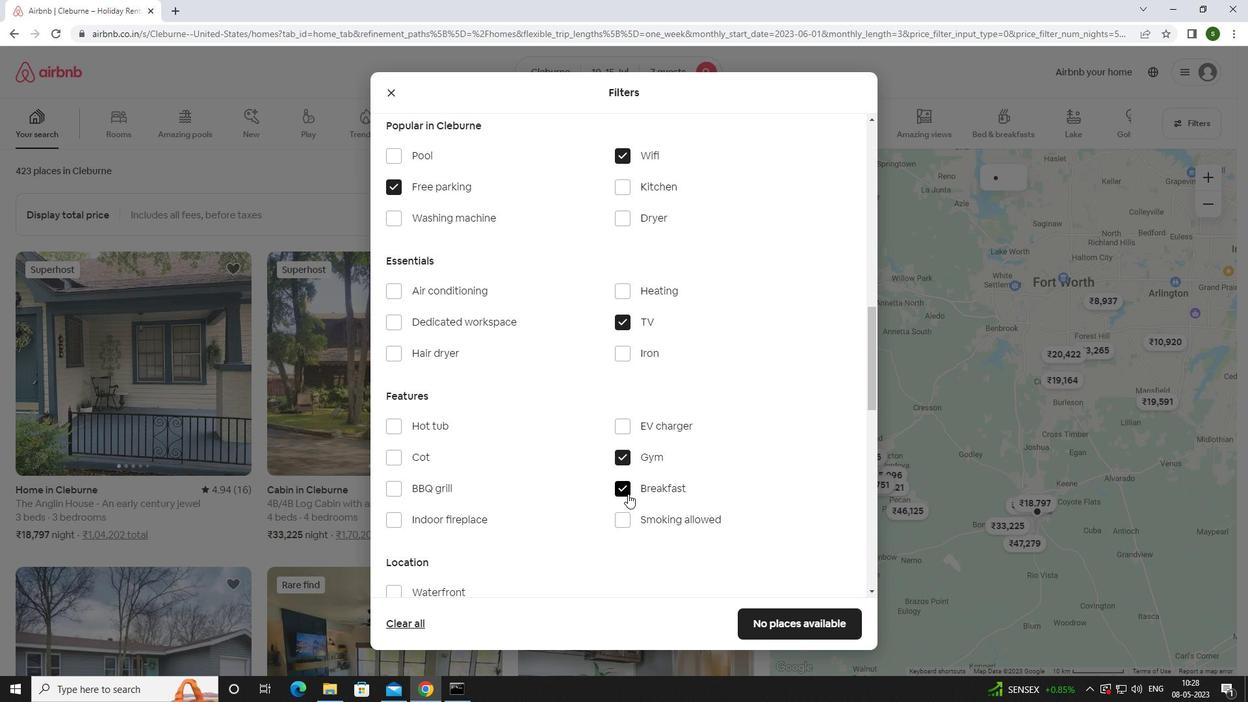 
Action: Mouse moved to (657, 490)
Screenshot: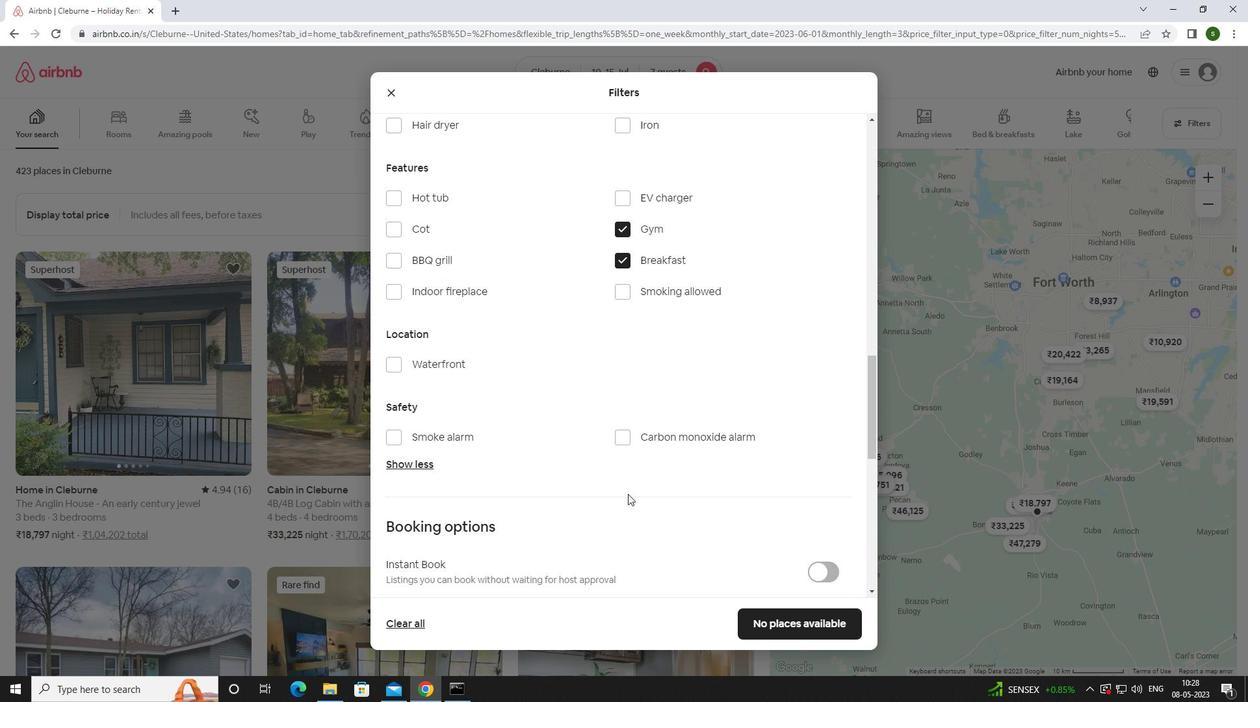 
Action: Mouse scrolled (657, 489) with delta (0, 0)
Screenshot: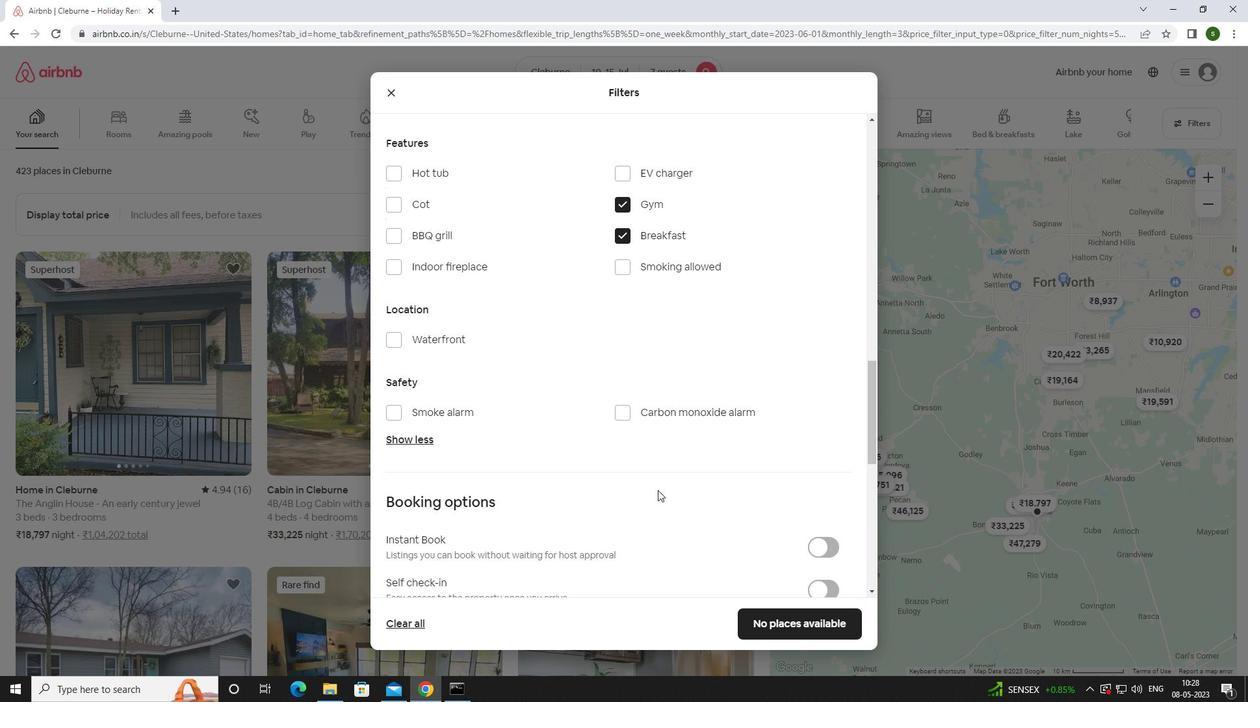 
Action: Mouse scrolled (657, 489) with delta (0, 0)
Screenshot: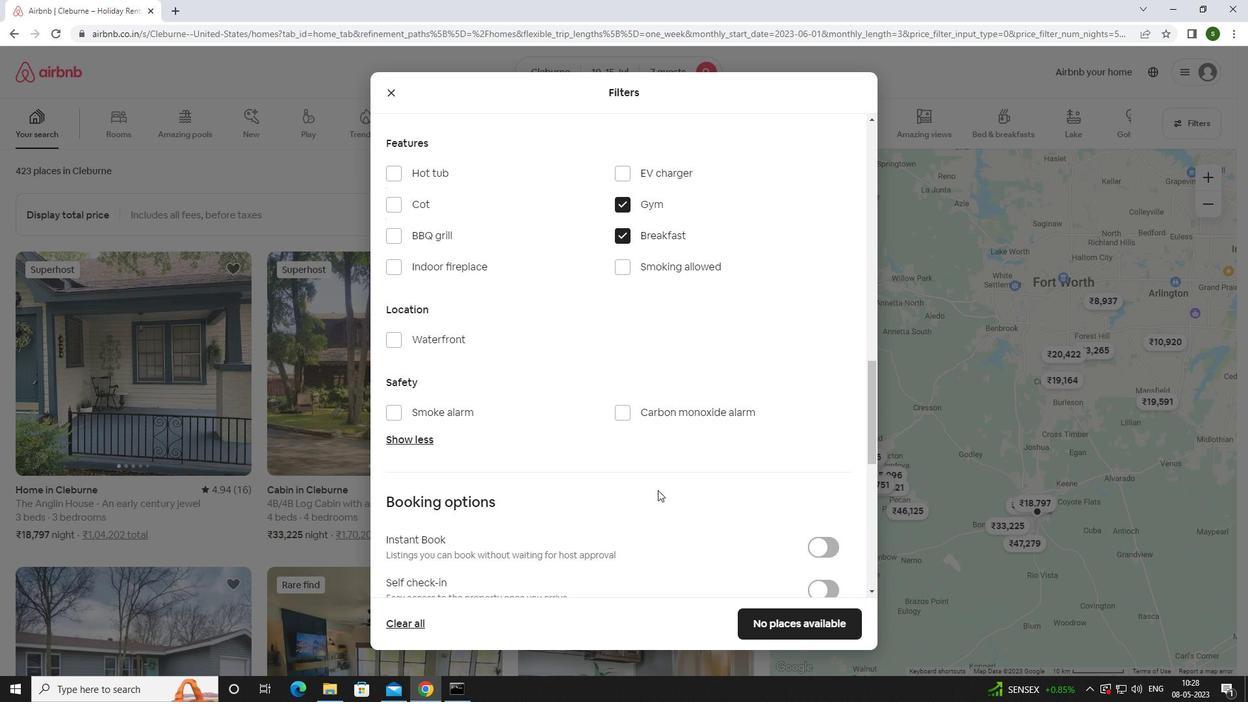 
Action: Mouse moved to (826, 453)
Screenshot: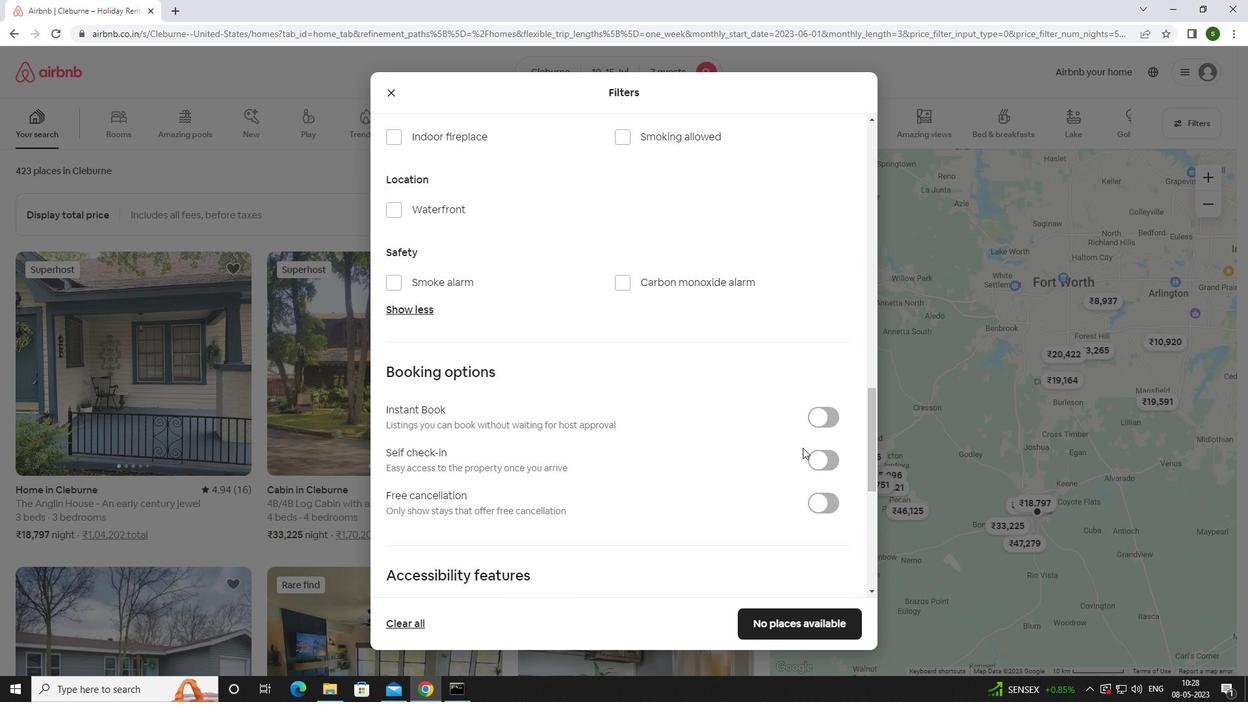 
Action: Mouse pressed left at (826, 453)
Screenshot: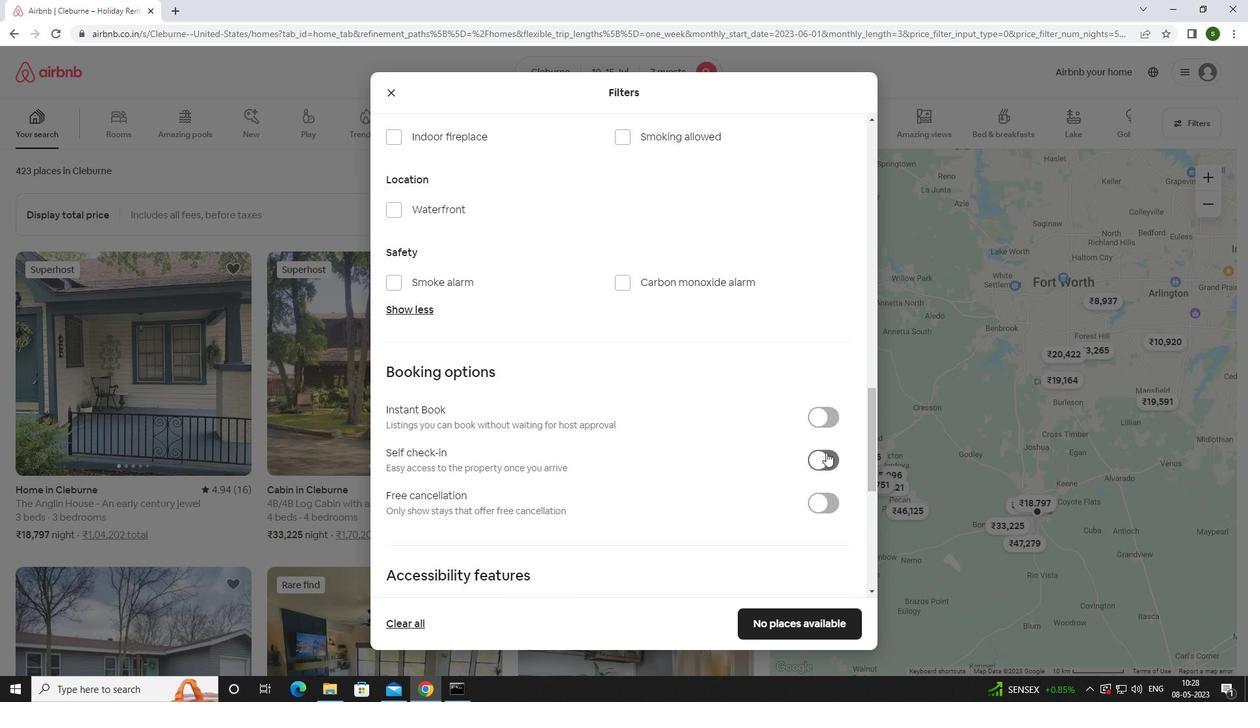 
Action: Mouse moved to (676, 451)
Screenshot: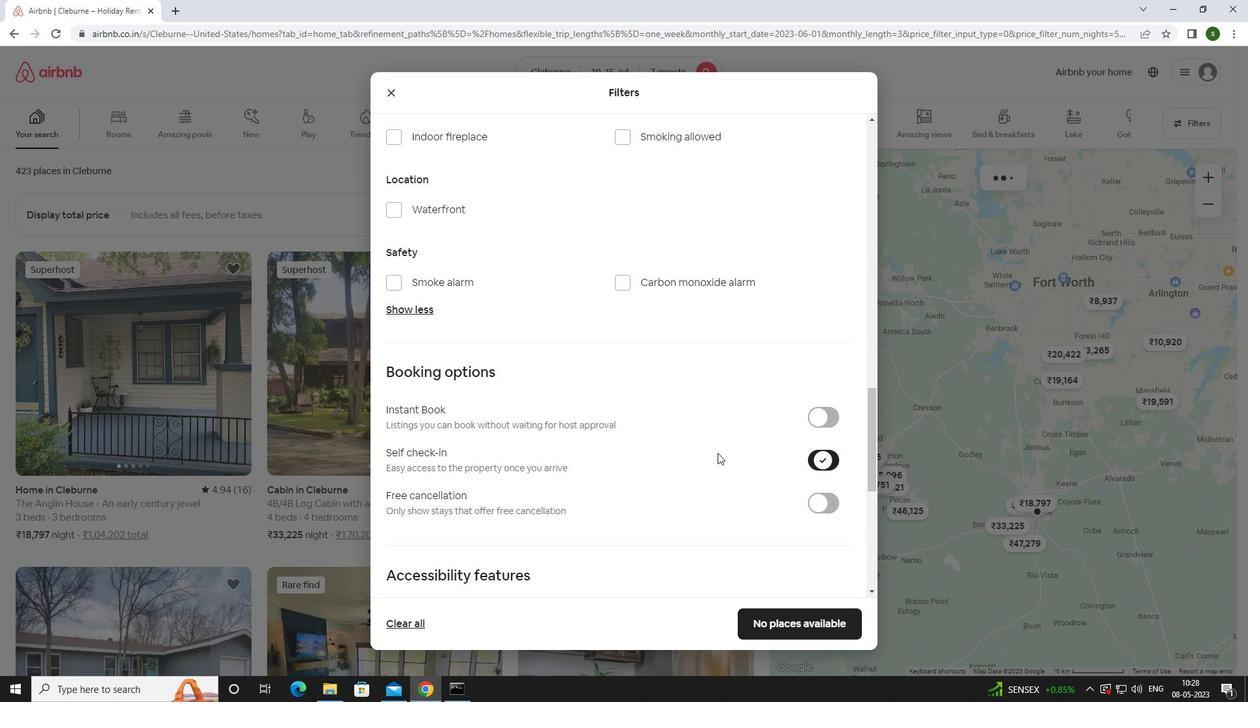
Action: Mouse scrolled (676, 450) with delta (0, 0)
Screenshot: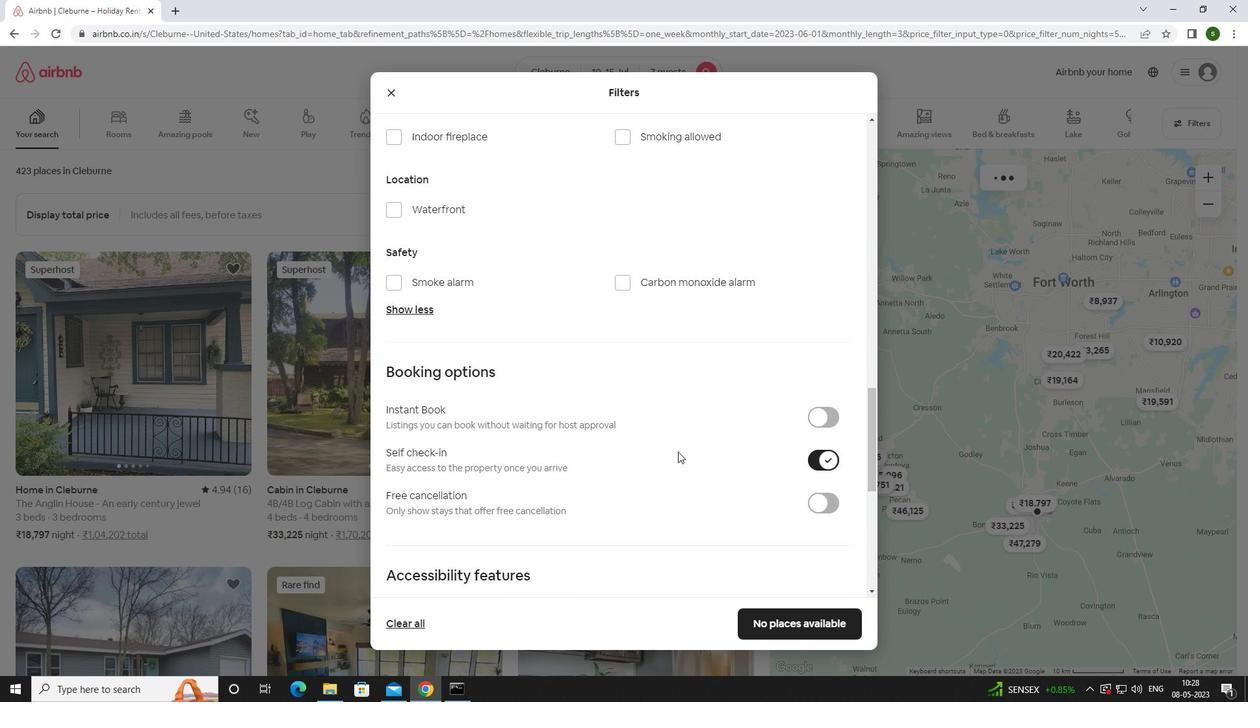 
Action: Mouse moved to (676, 451)
Screenshot: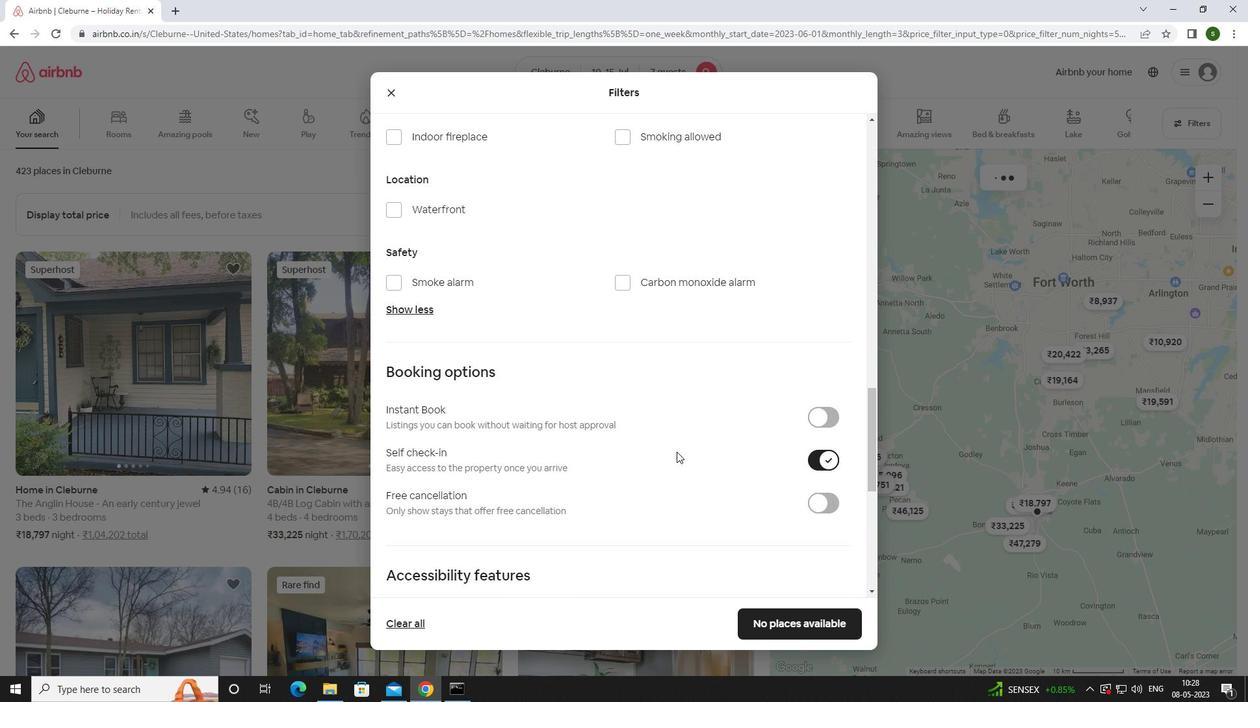 
Action: Mouse scrolled (676, 450) with delta (0, 0)
Screenshot: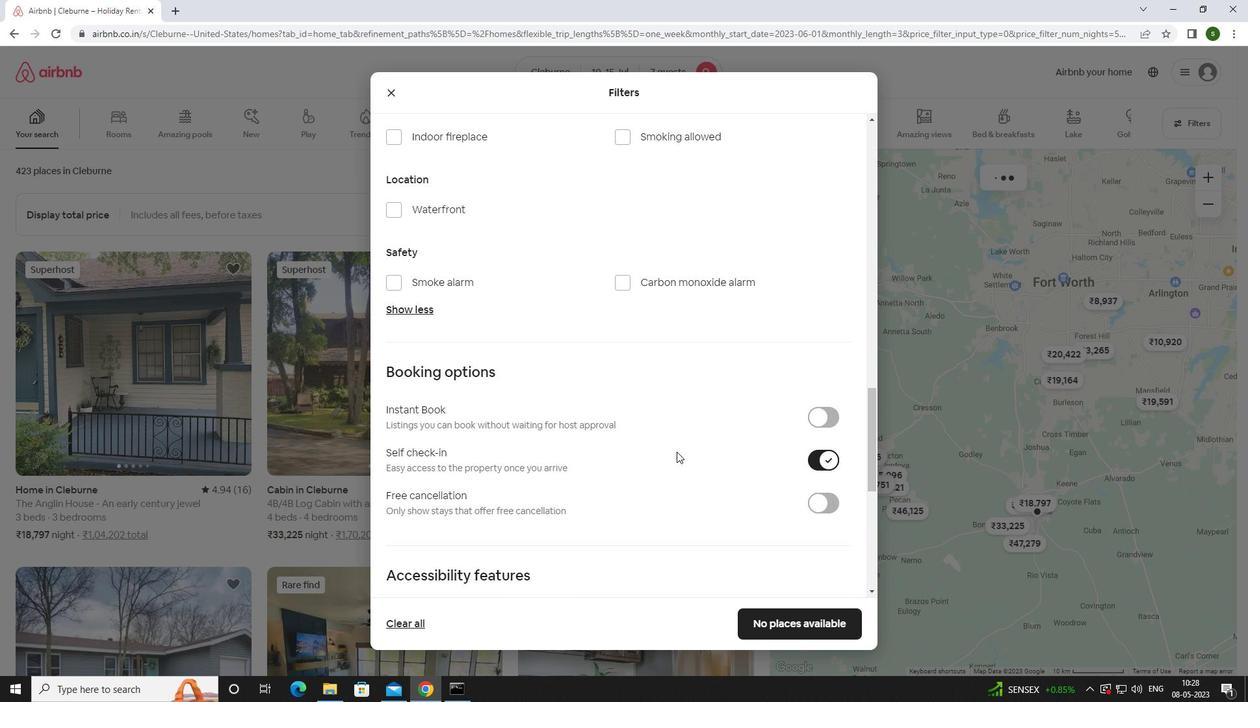 
Action: Mouse scrolled (676, 450) with delta (0, 0)
Screenshot: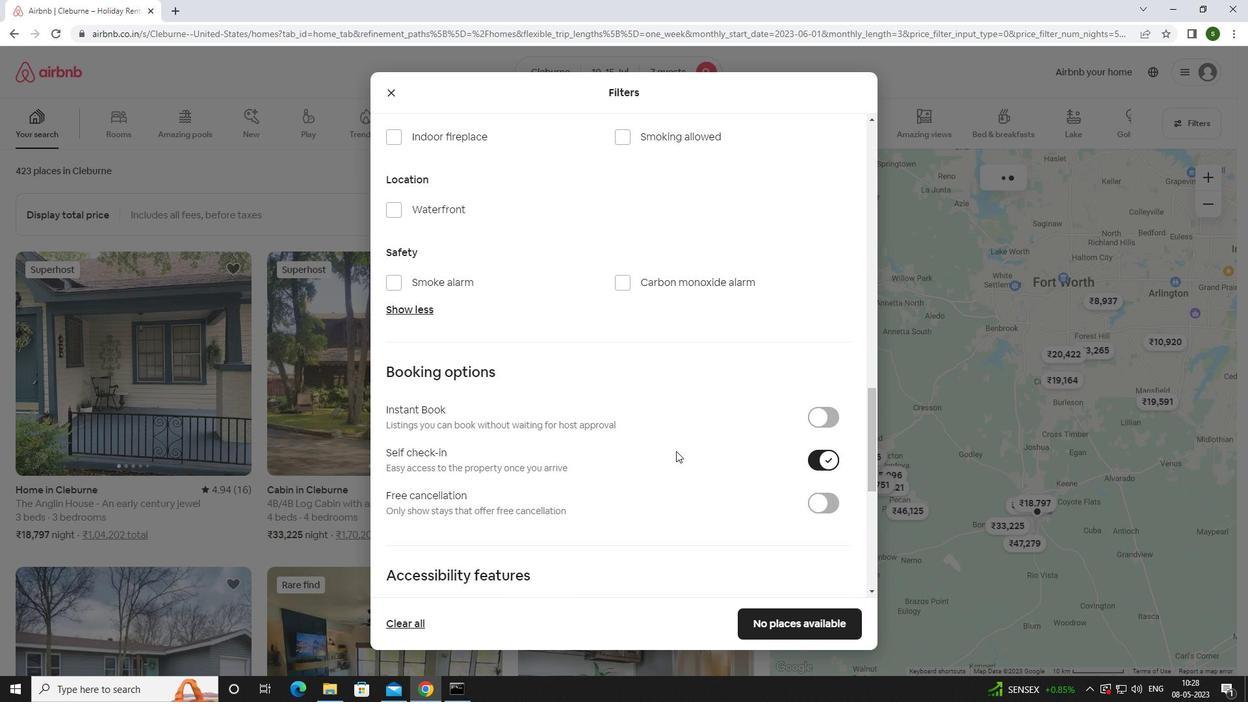 
Action: Mouse scrolled (676, 450) with delta (0, 0)
Screenshot: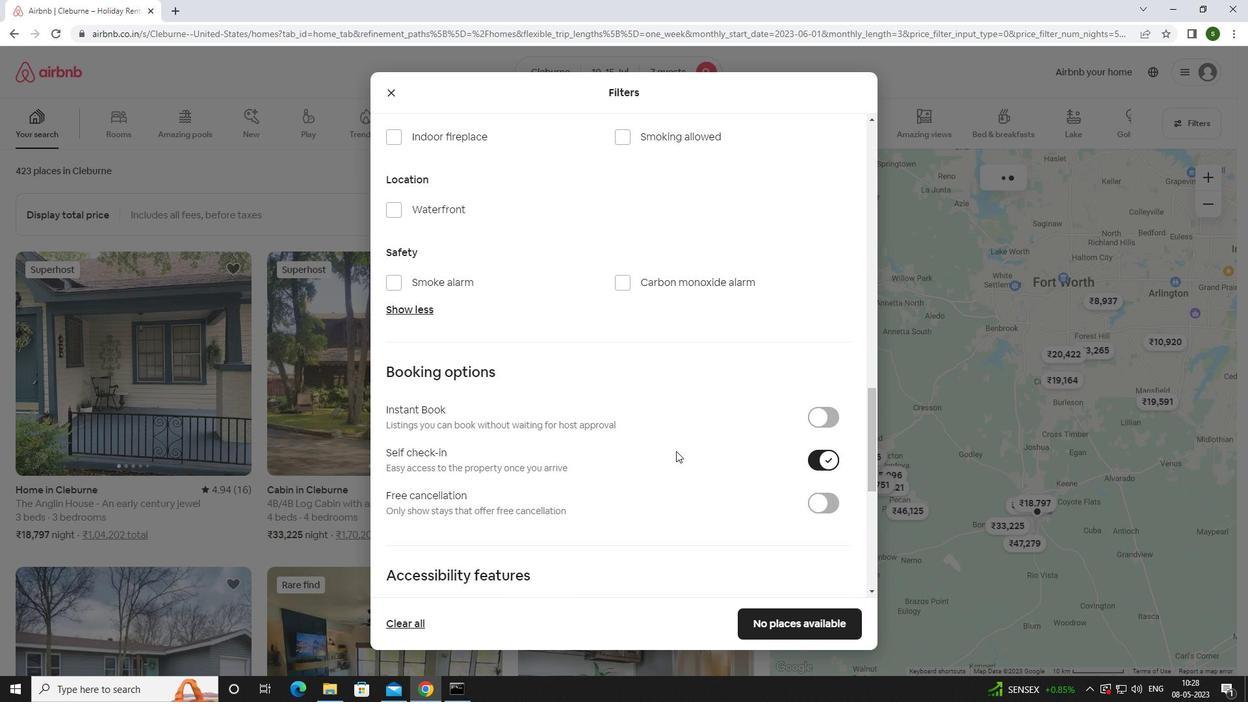 
Action: Mouse scrolled (676, 450) with delta (0, 0)
Screenshot: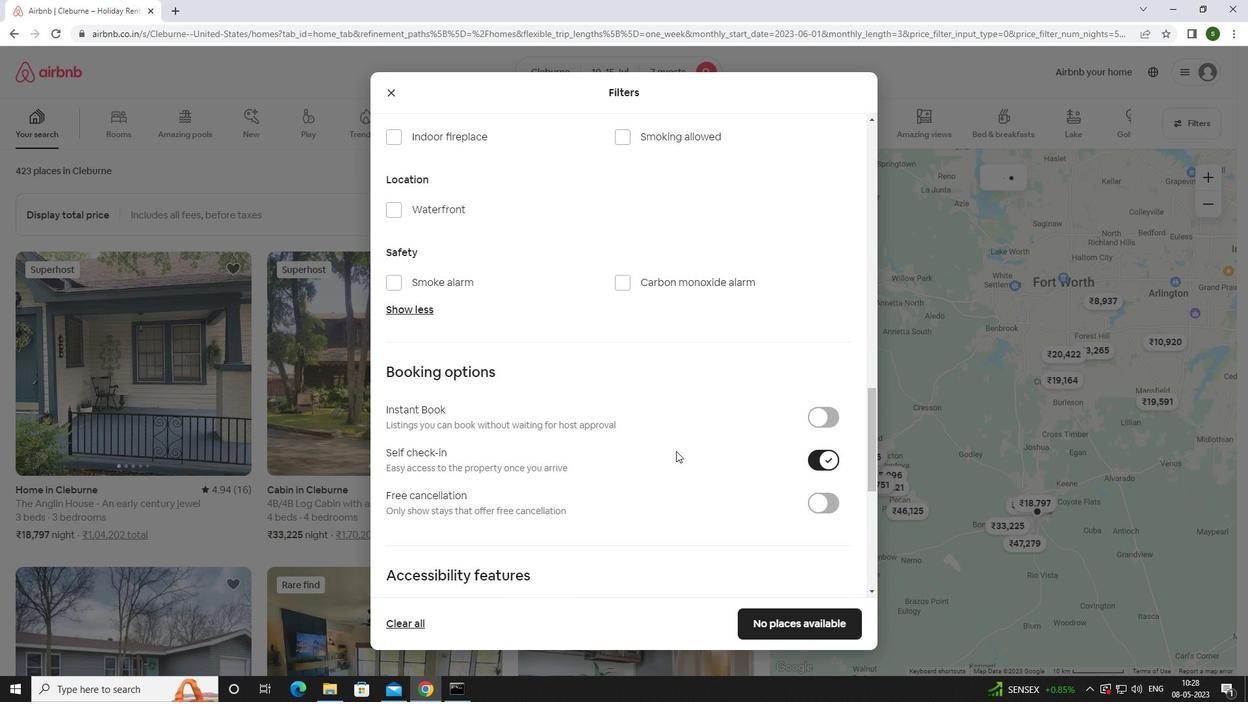 
Action: Mouse scrolled (676, 450) with delta (0, 0)
Screenshot: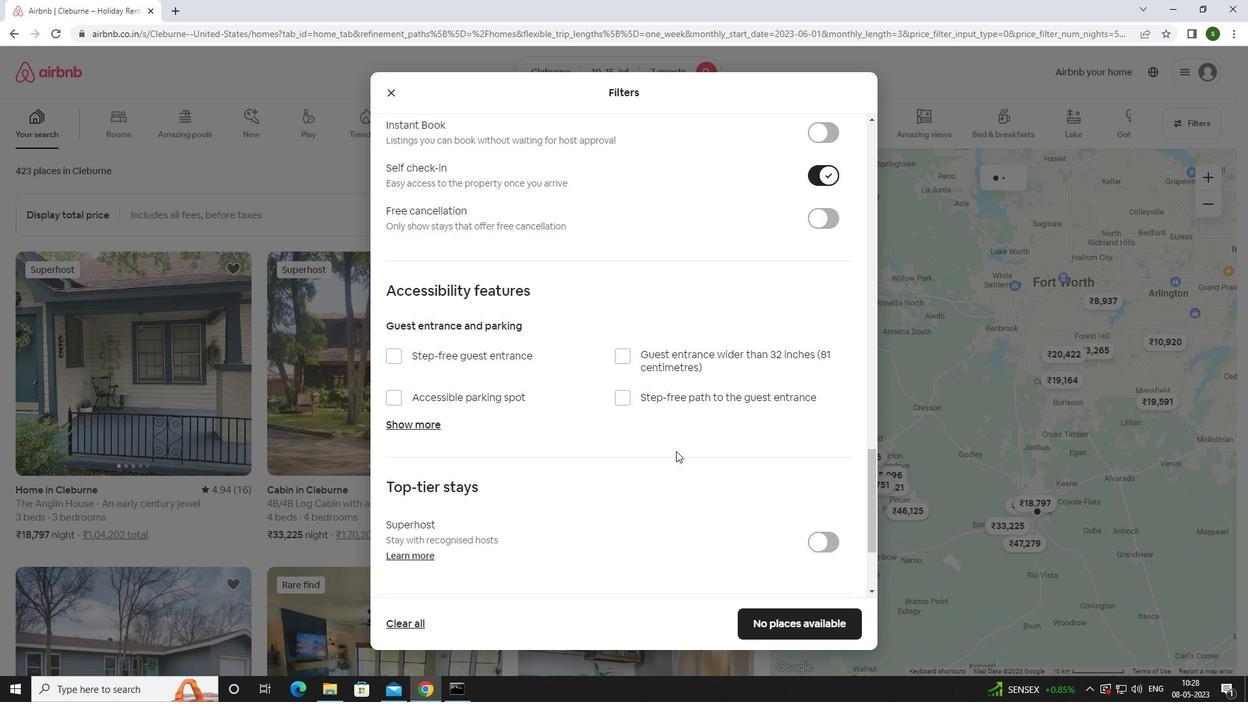 
Action: Mouse scrolled (676, 450) with delta (0, 0)
Screenshot: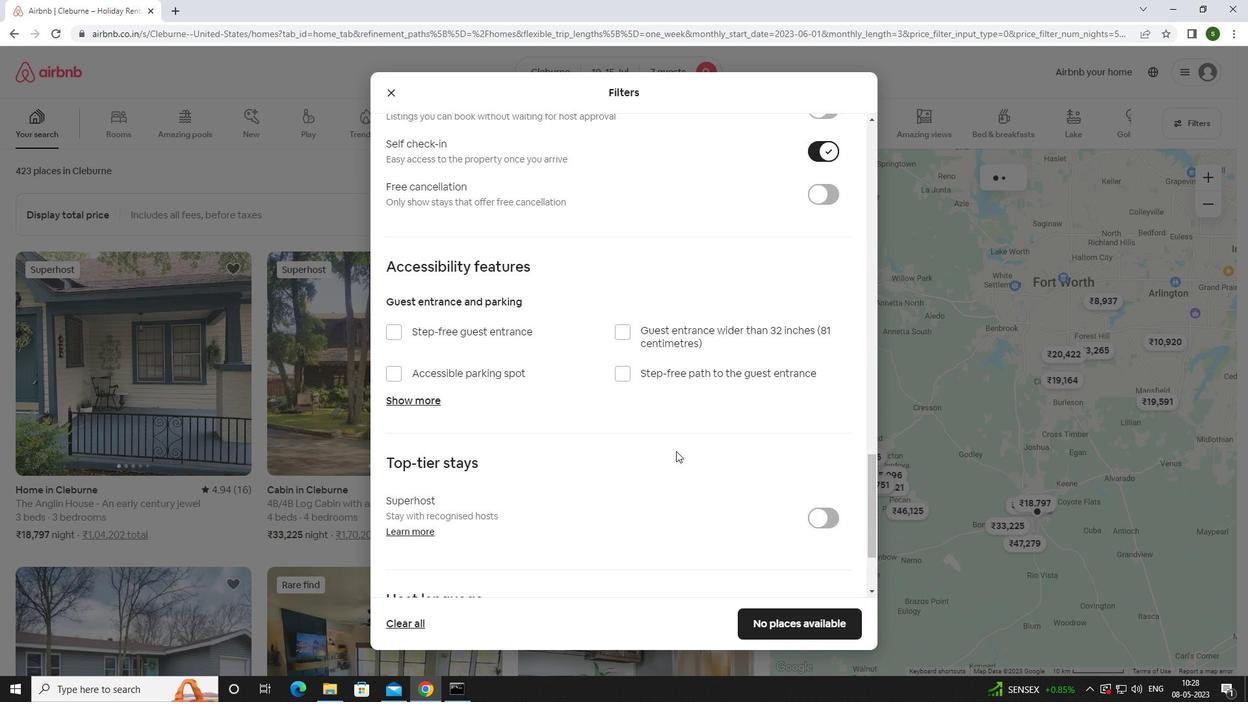 
Action: Mouse moved to (674, 451)
Screenshot: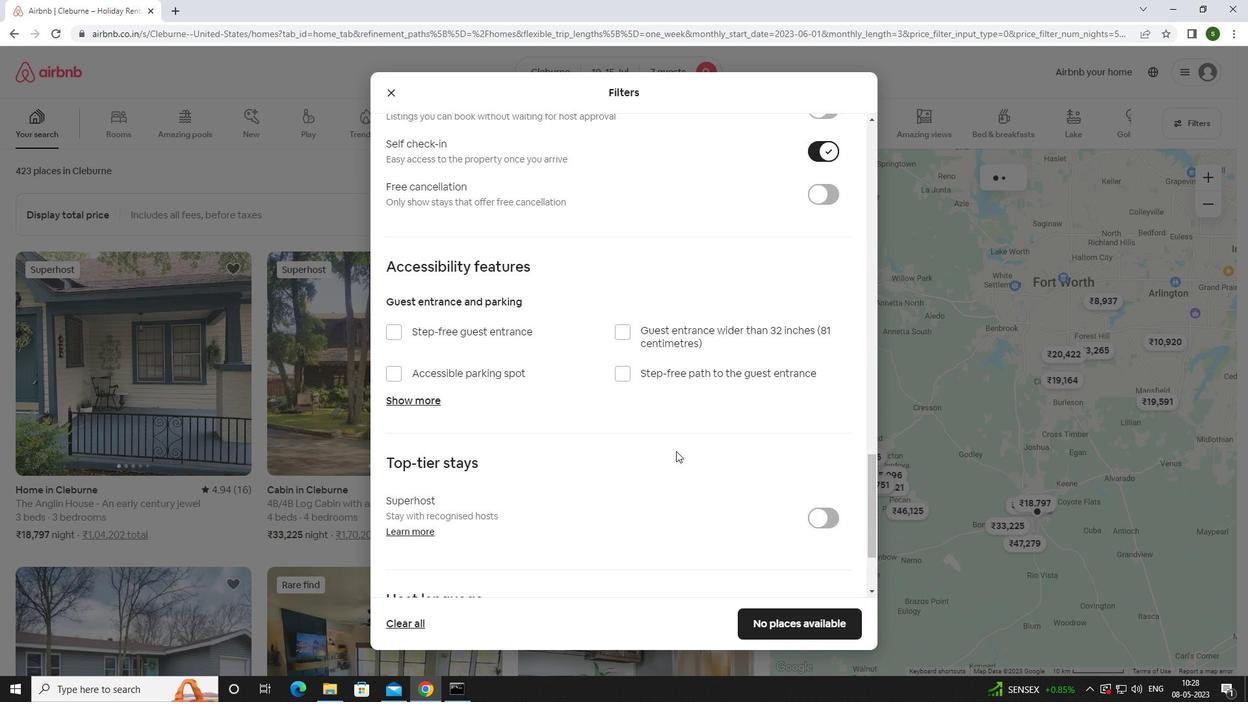 
Action: Mouse scrolled (674, 450) with delta (0, 0)
Screenshot: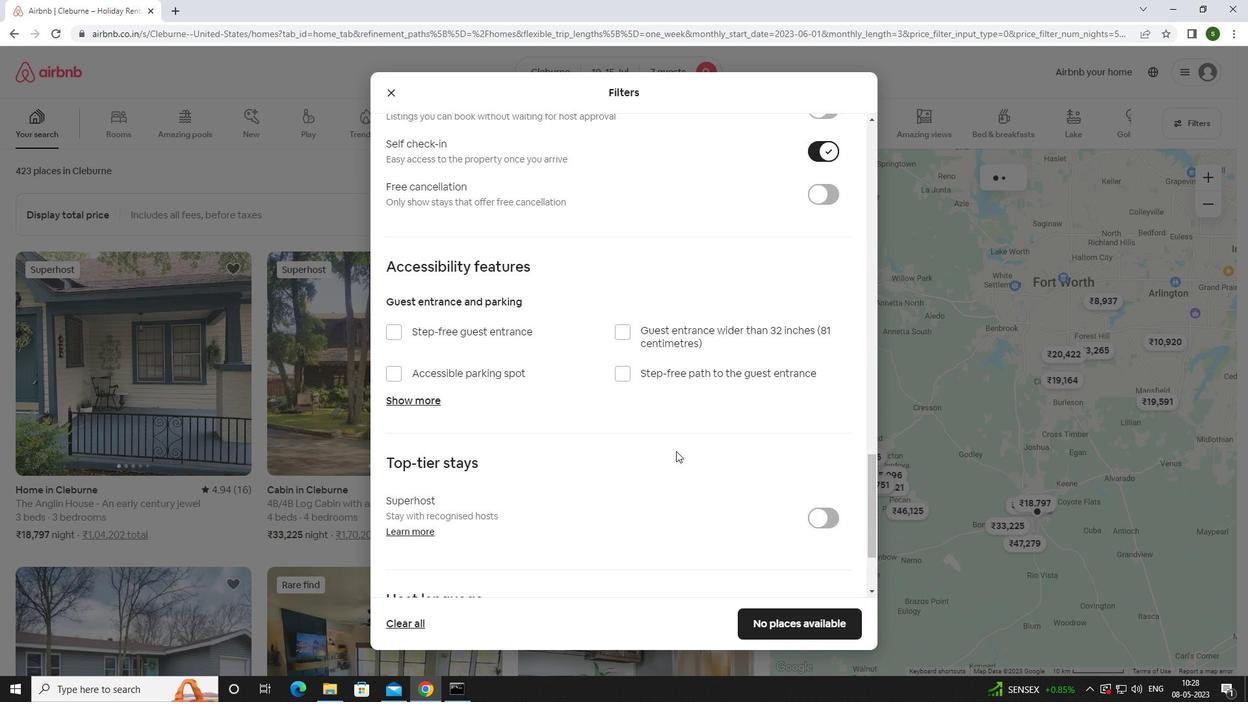 
Action: Mouse moved to (674, 451)
Screenshot: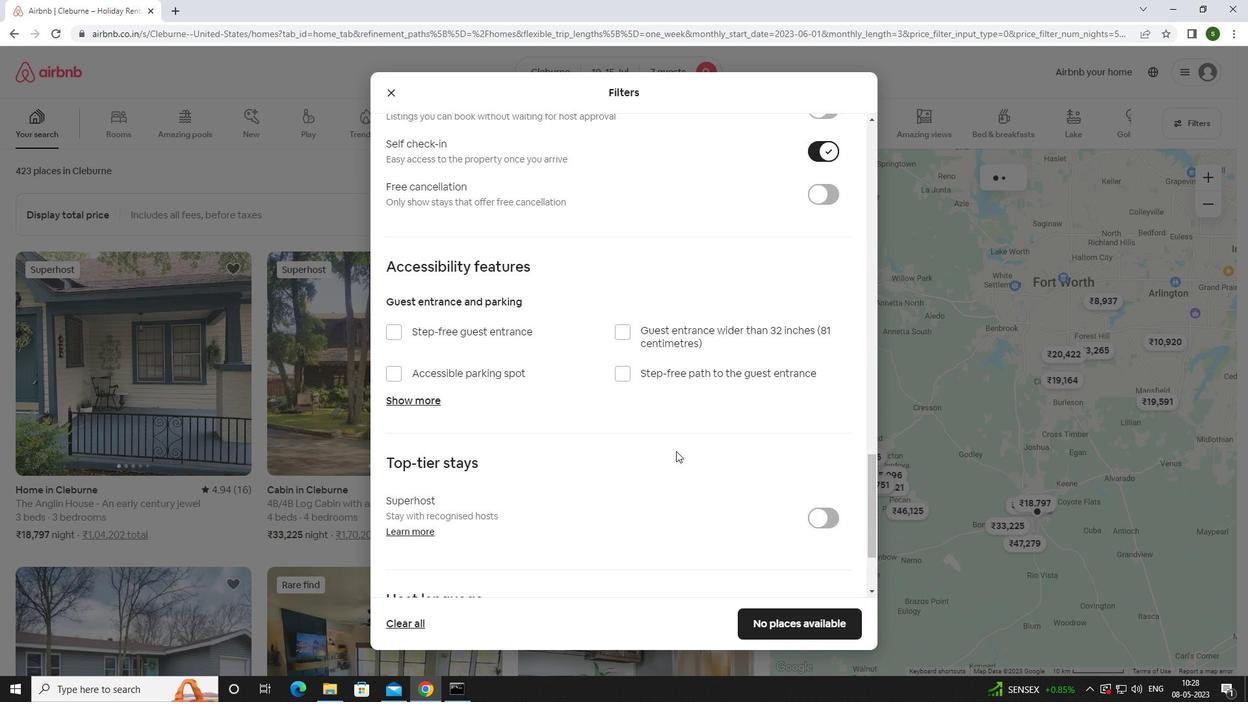
Action: Mouse scrolled (674, 450) with delta (0, 0)
Screenshot: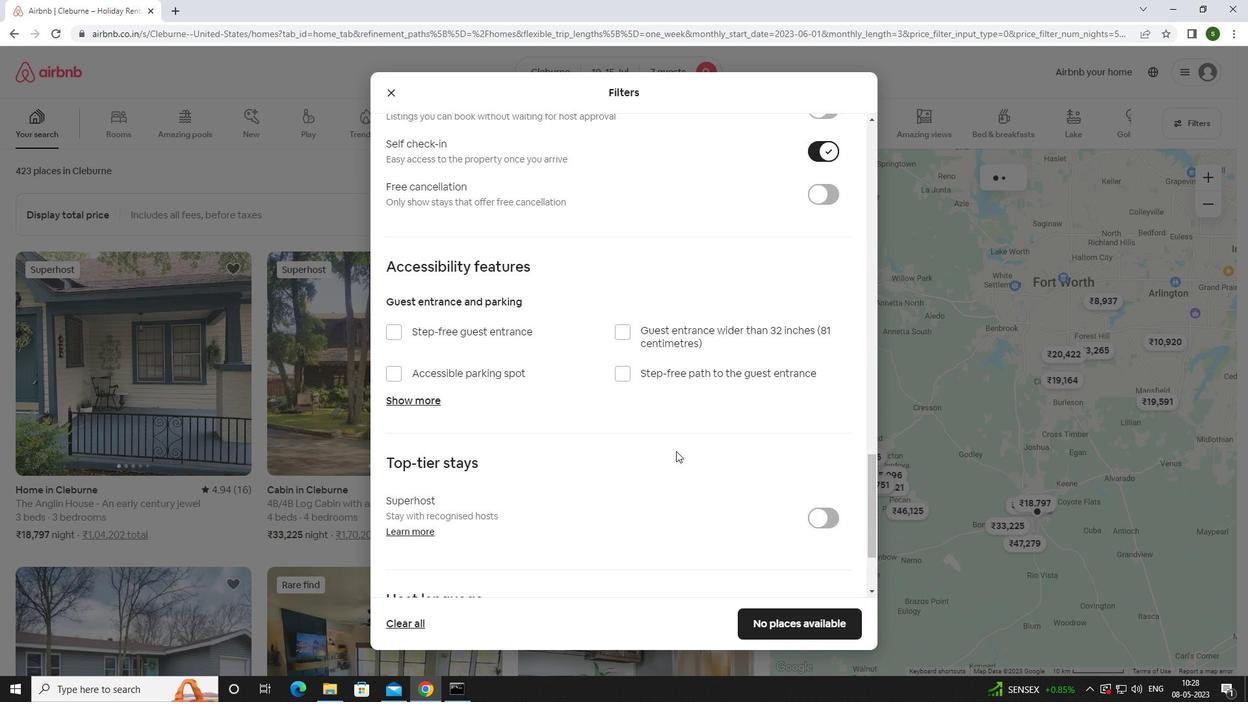 
Action: Mouse moved to (672, 451)
Screenshot: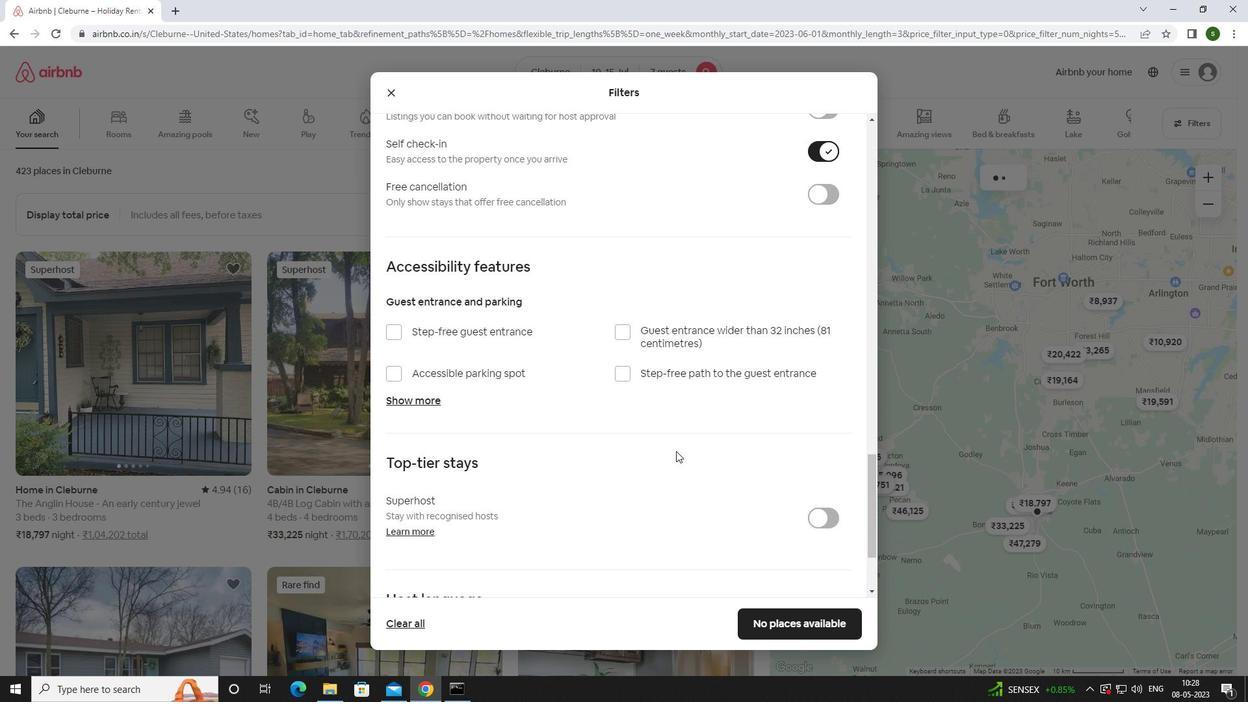 
Action: Mouse scrolled (672, 451) with delta (0, 0)
Screenshot: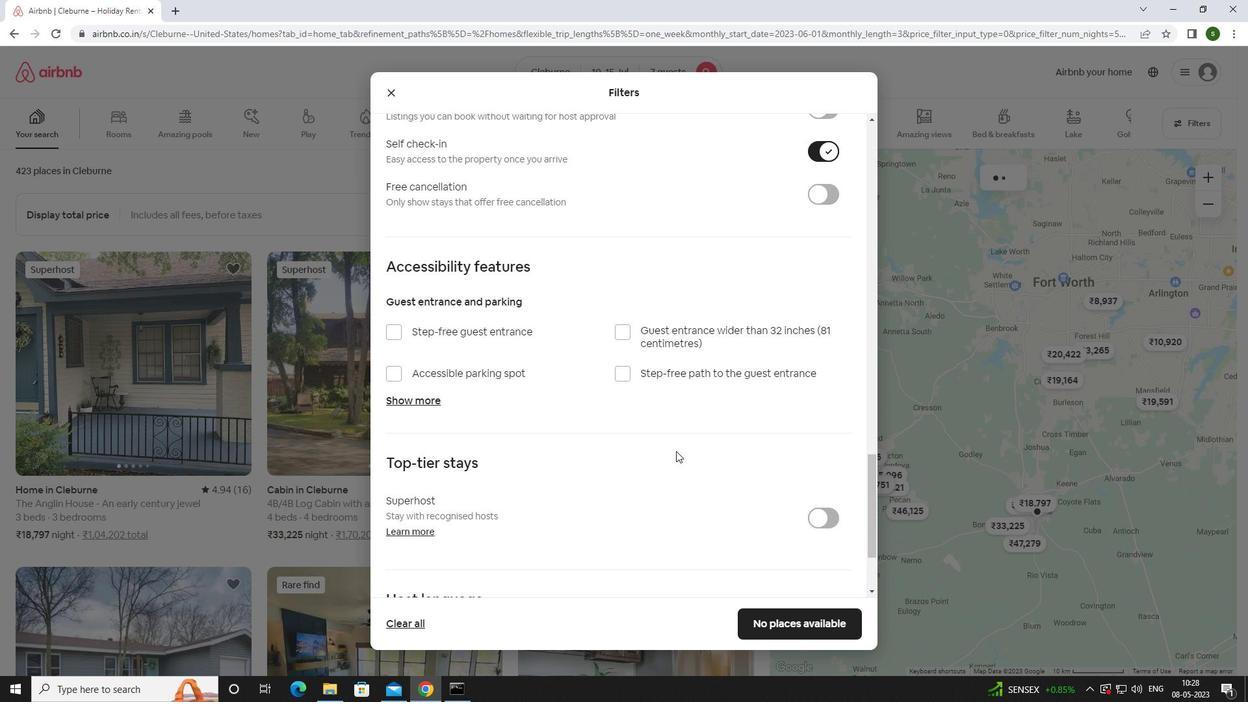 
Action: Mouse moved to (439, 503)
Screenshot: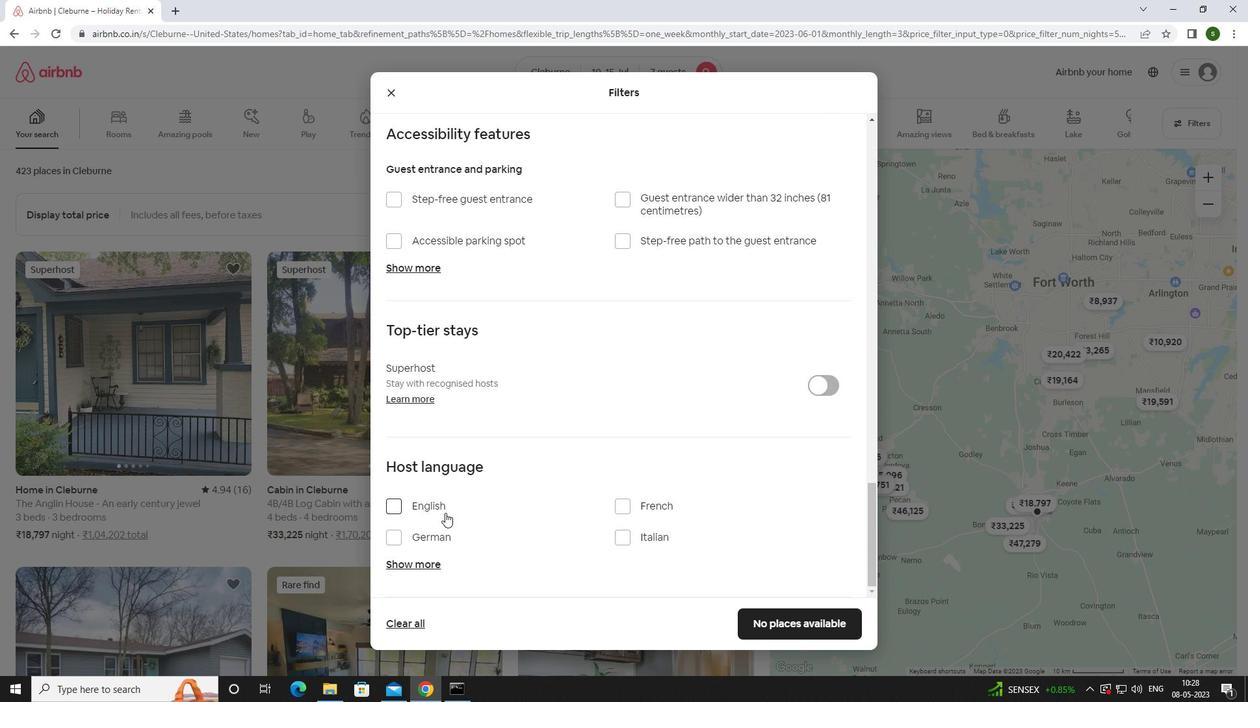
Action: Mouse pressed left at (439, 503)
Screenshot: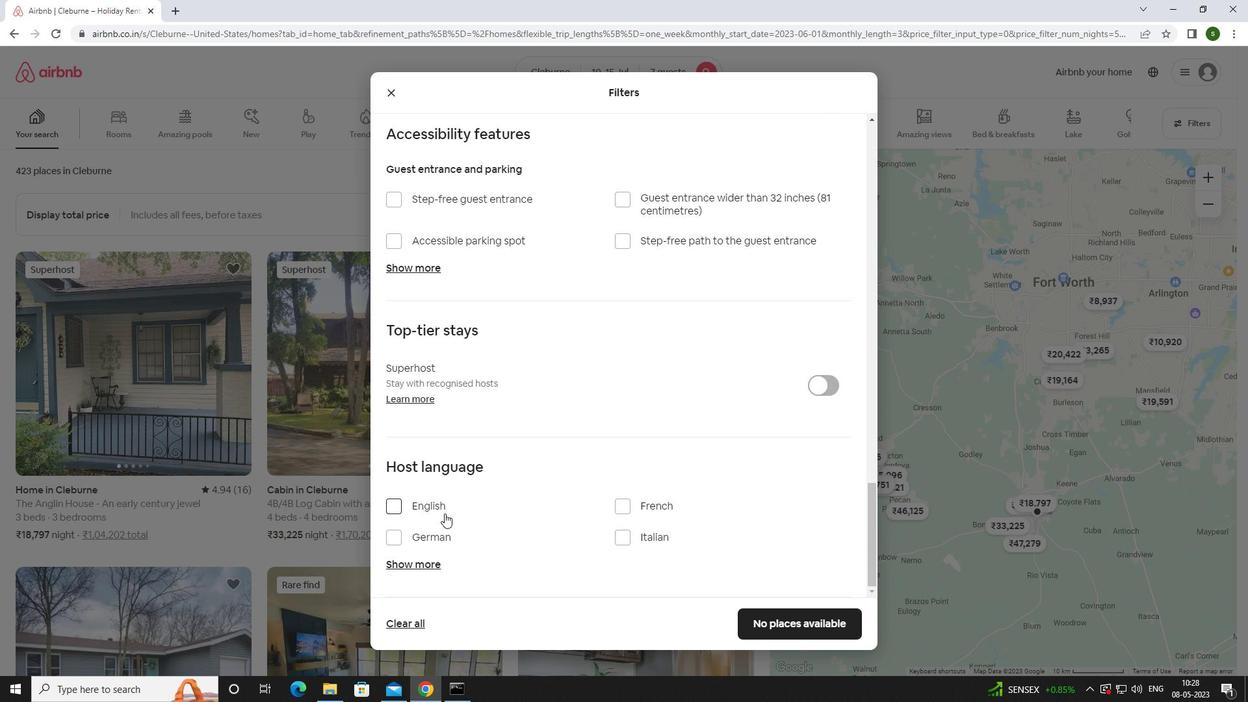 
Action: Mouse moved to (769, 615)
Screenshot: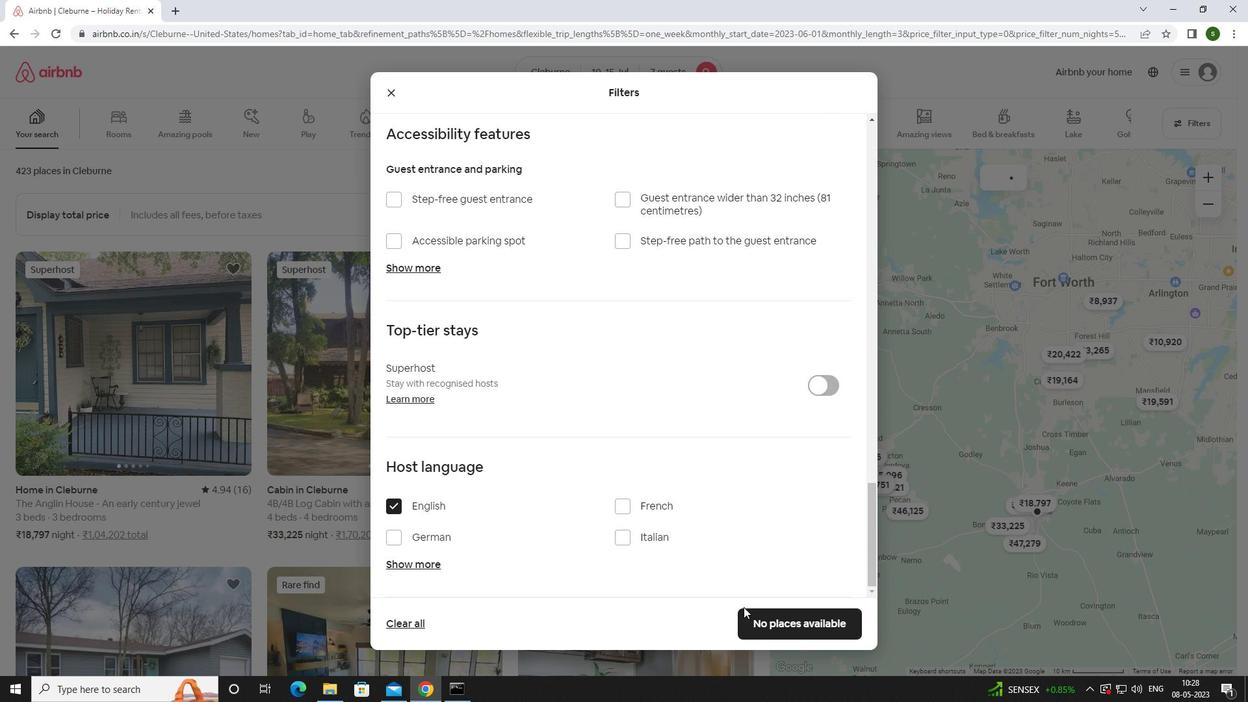 
Action: Mouse pressed left at (769, 615)
Screenshot: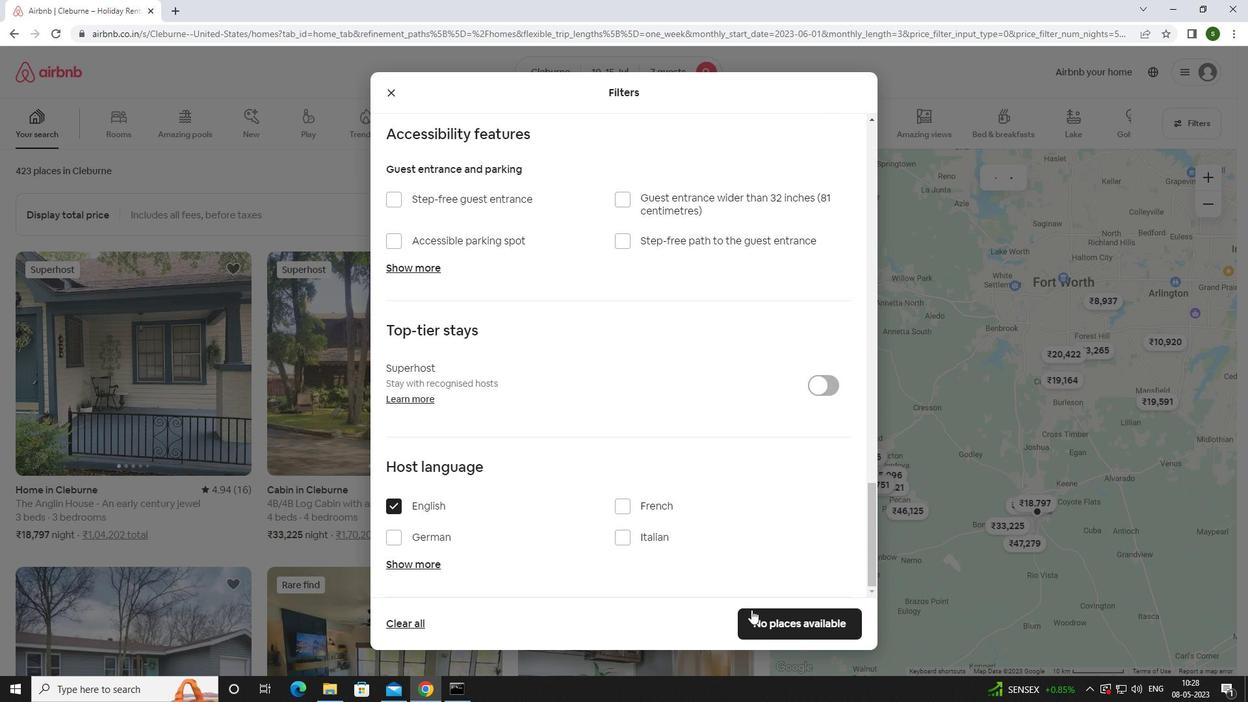 
Action: Mouse moved to (421, 336)
Screenshot: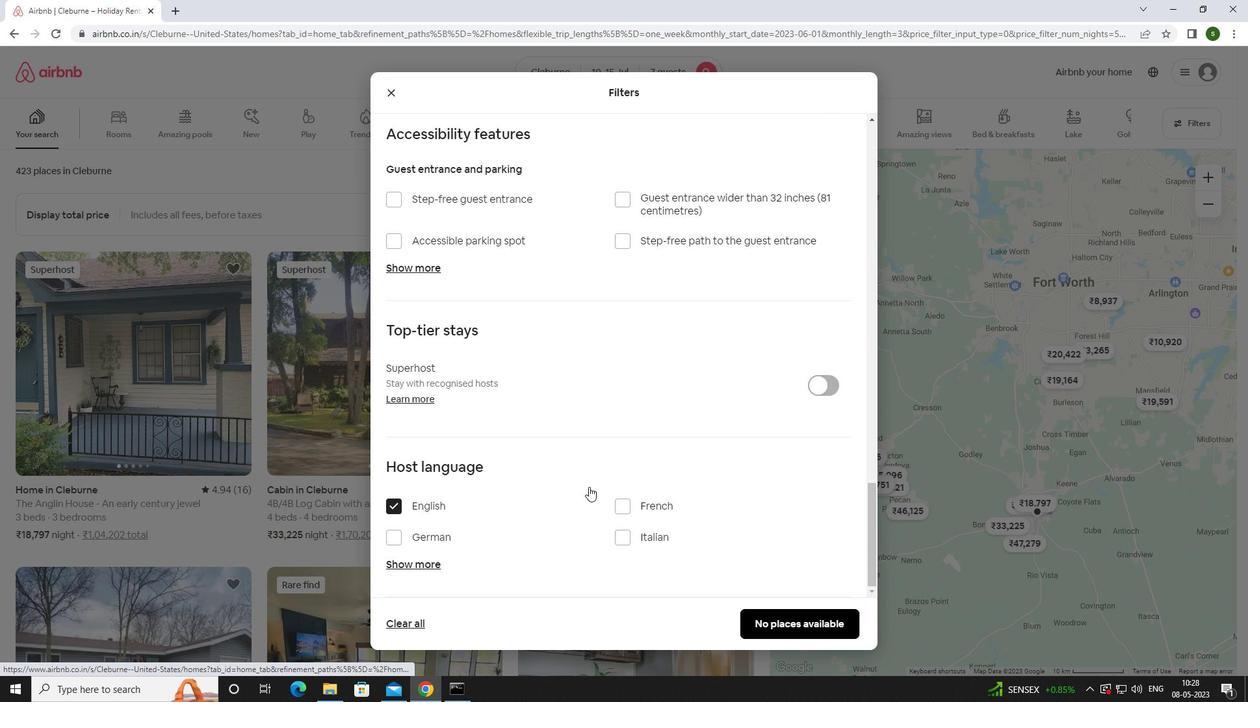 
